 Task: Search one way flight ticket for 2 adults, 2 children, 2 infants in seat in first from Huntington: Tri-state Airport (milton J. Ferguson Field) to Indianapolis: Indianapolis International Airport on 8-5-2023. Number of bags: 2 checked bags. Price is upto 96000. Outbound departure time preference is 14:15.
Action: Mouse moved to (322, 130)
Screenshot: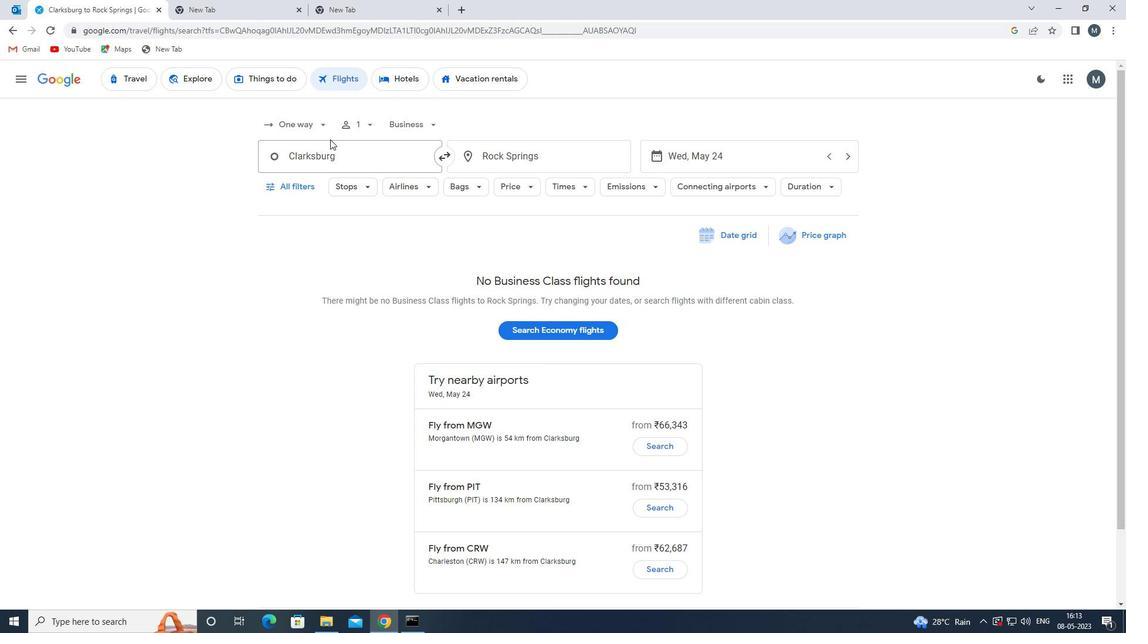 
Action: Mouse pressed left at (322, 130)
Screenshot: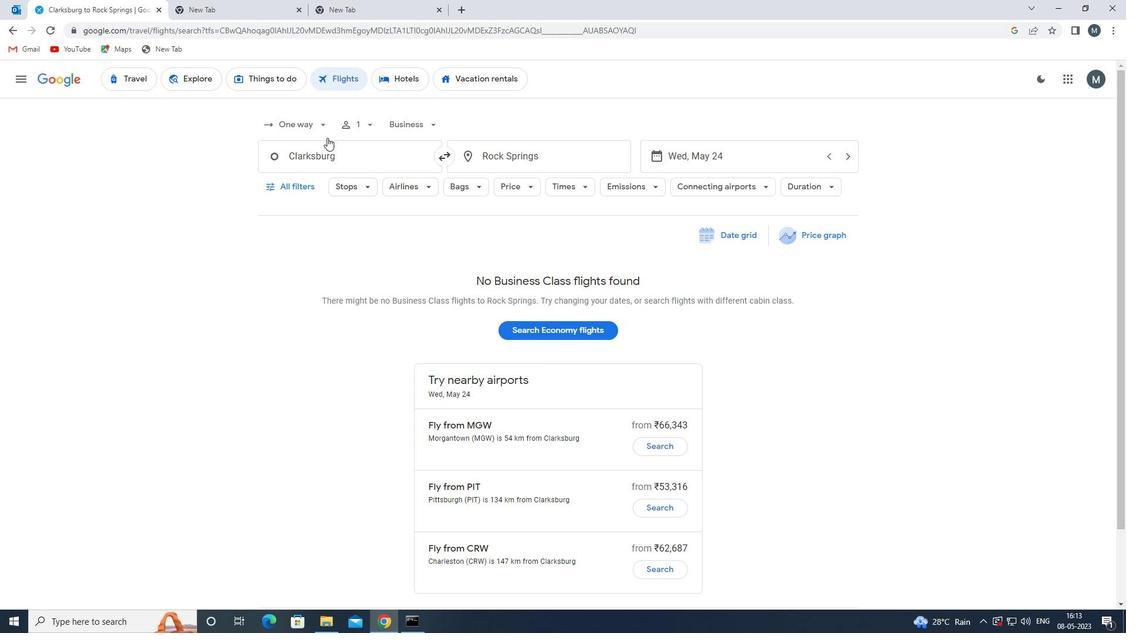 
Action: Mouse moved to (331, 183)
Screenshot: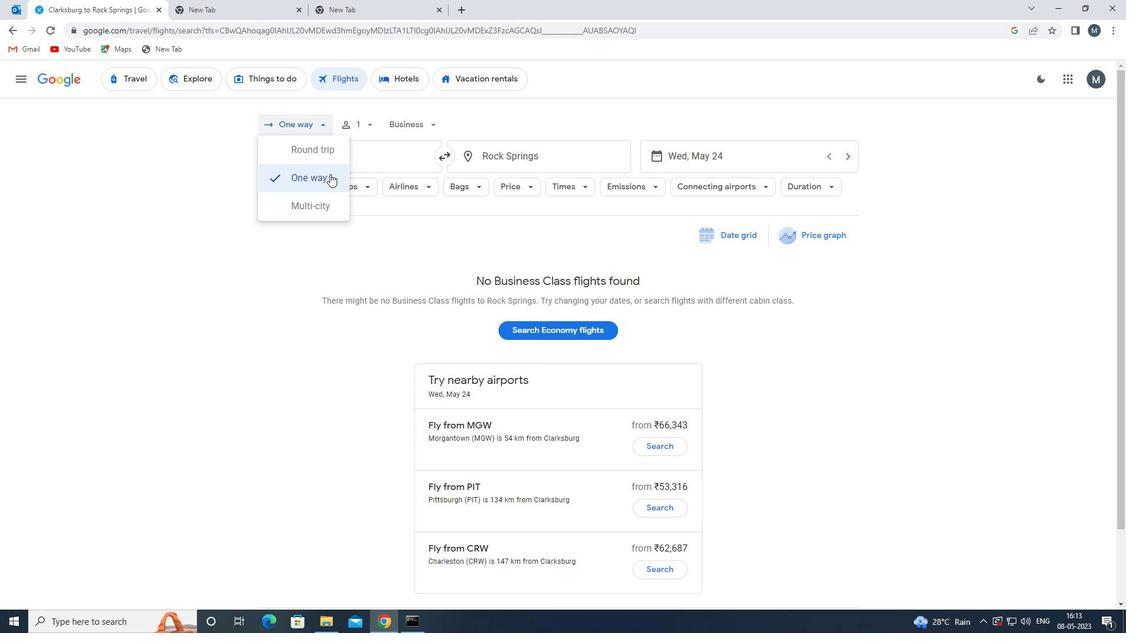 
Action: Mouse pressed left at (331, 183)
Screenshot: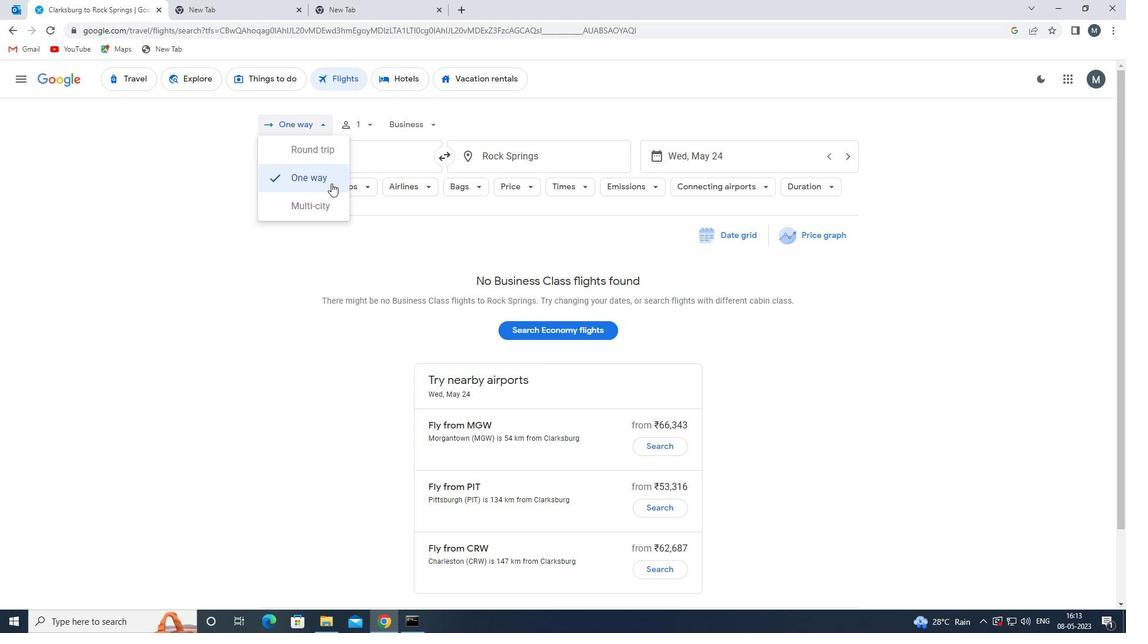 
Action: Mouse moved to (362, 130)
Screenshot: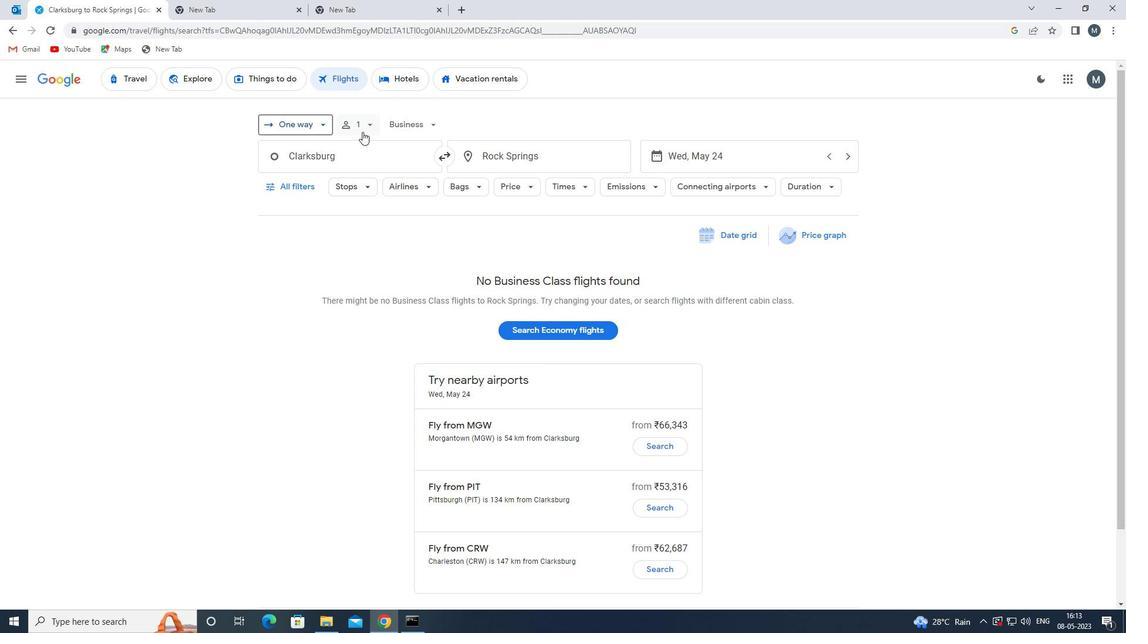 
Action: Mouse pressed left at (362, 130)
Screenshot: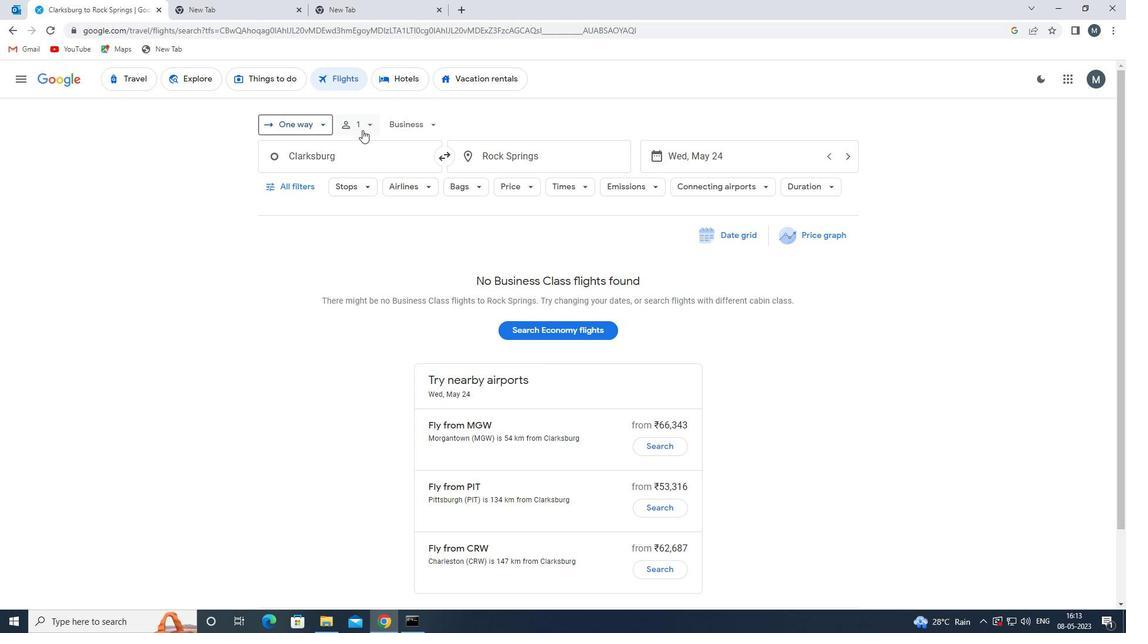 
Action: Mouse moved to (463, 156)
Screenshot: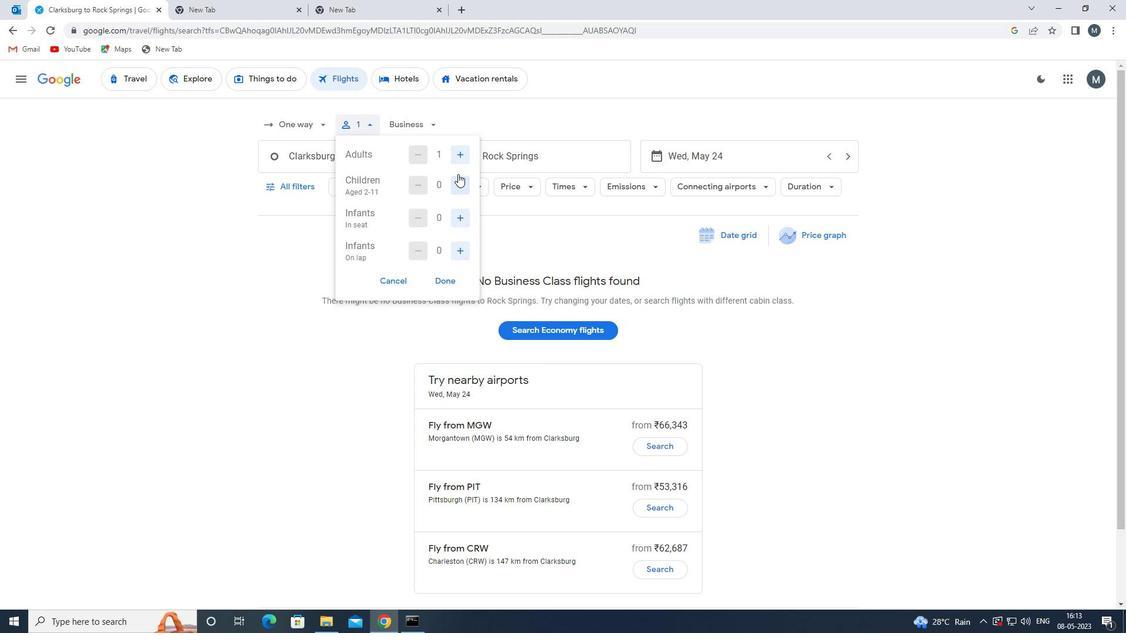 
Action: Mouse pressed left at (463, 156)
Screenshot: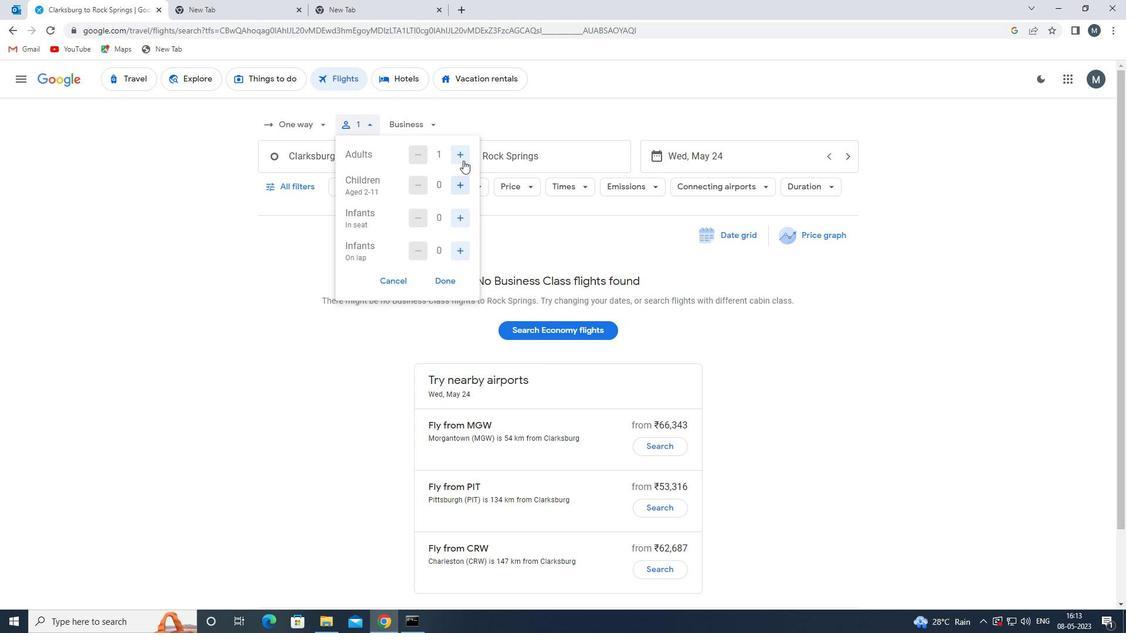 
Action: Mouse pressed left at (463, 156)
Screenshot: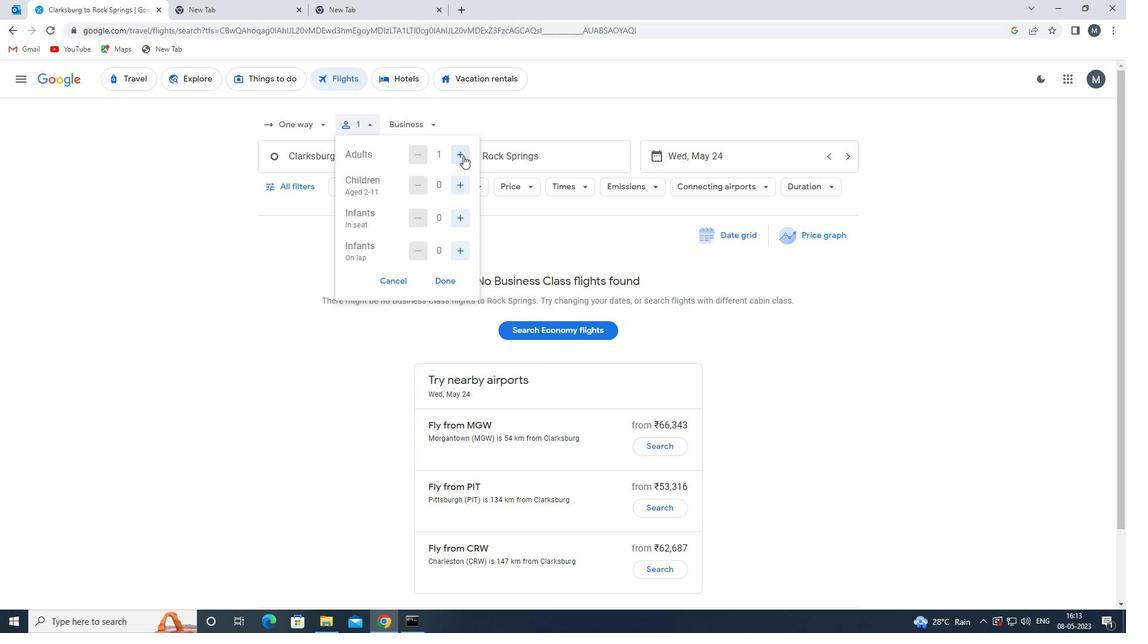 
Action: Mouse moved to (416, 156)
Screenshot: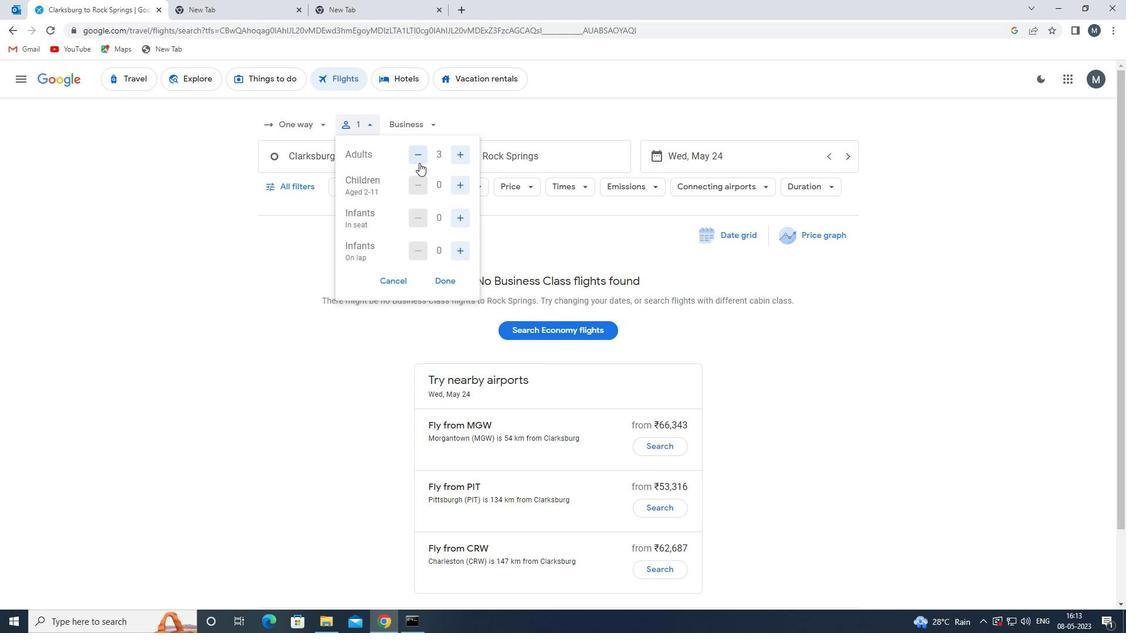 
Action: Mouse pressed left at (416, 156)
Screenshot: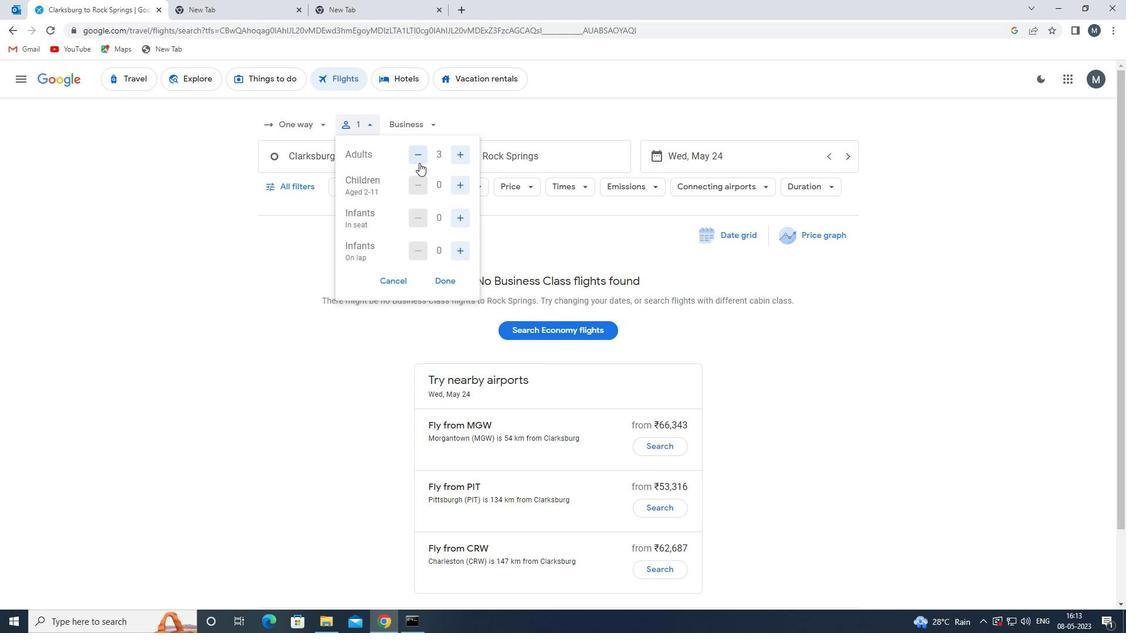 
Action: Mouse moved to (455, 185)
Screenshot: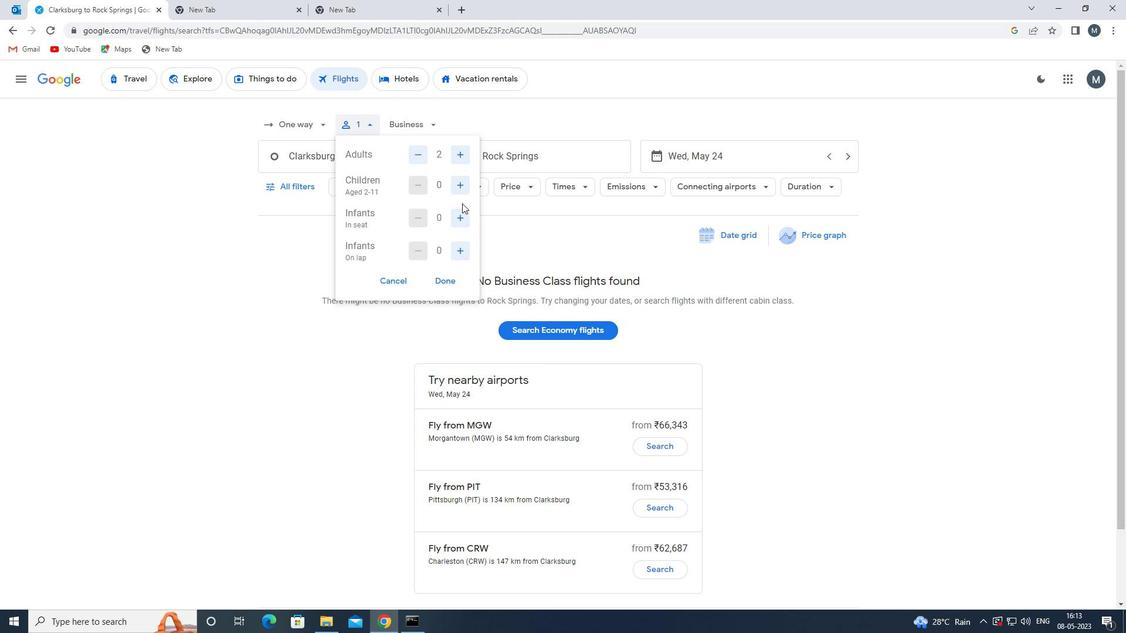 
Action: Mouse pressed left at (455, 185)
Screenshot: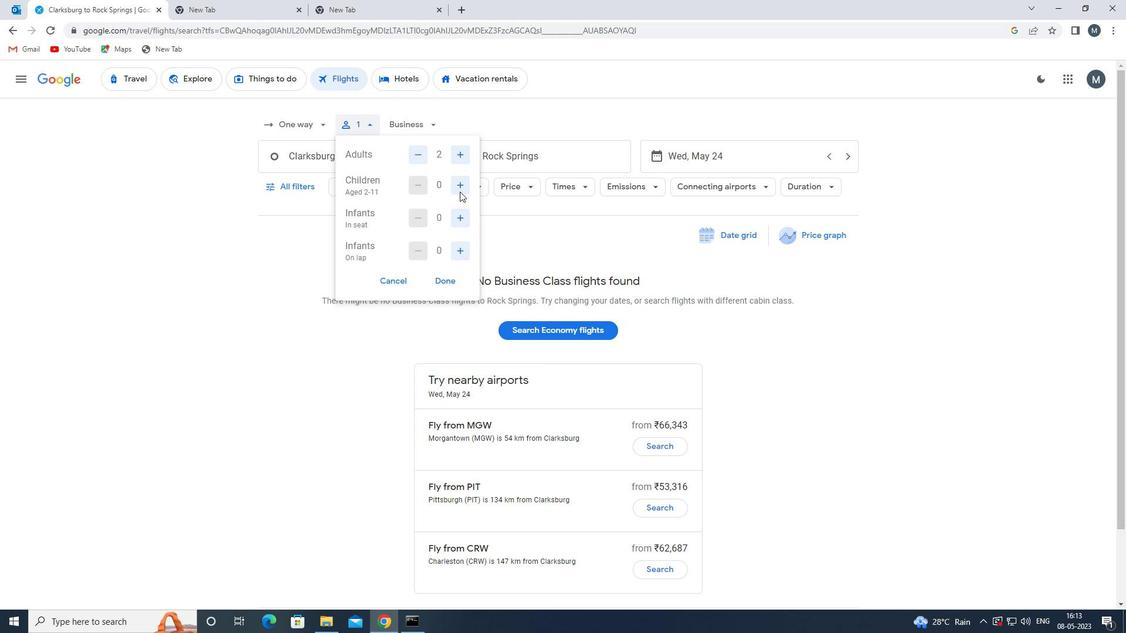 
Action: Mouse moved to (455, 185)
Screenshot: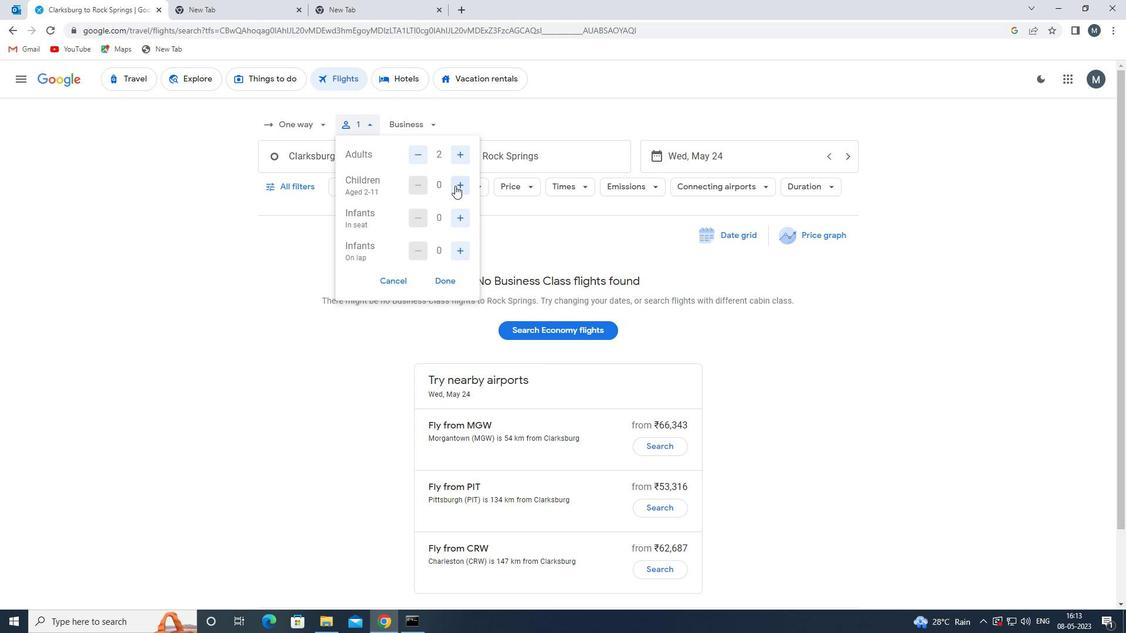 
Action: Mouse pressed left at (455, 185)
Screenshot: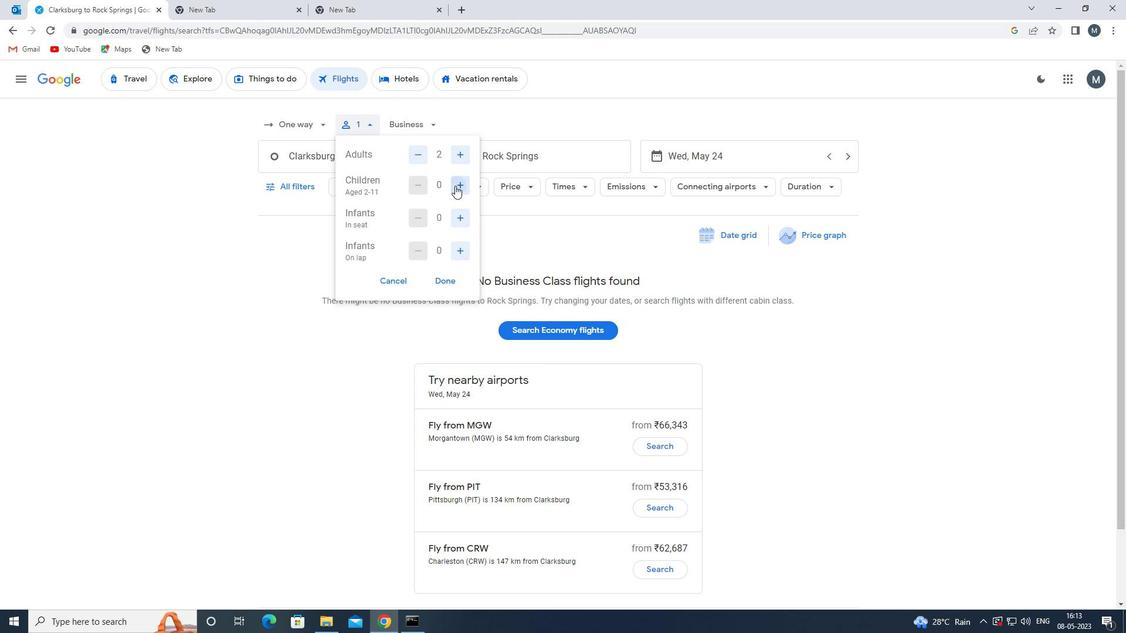 
Action: Mouse moved to (417, 182)
Screenshot: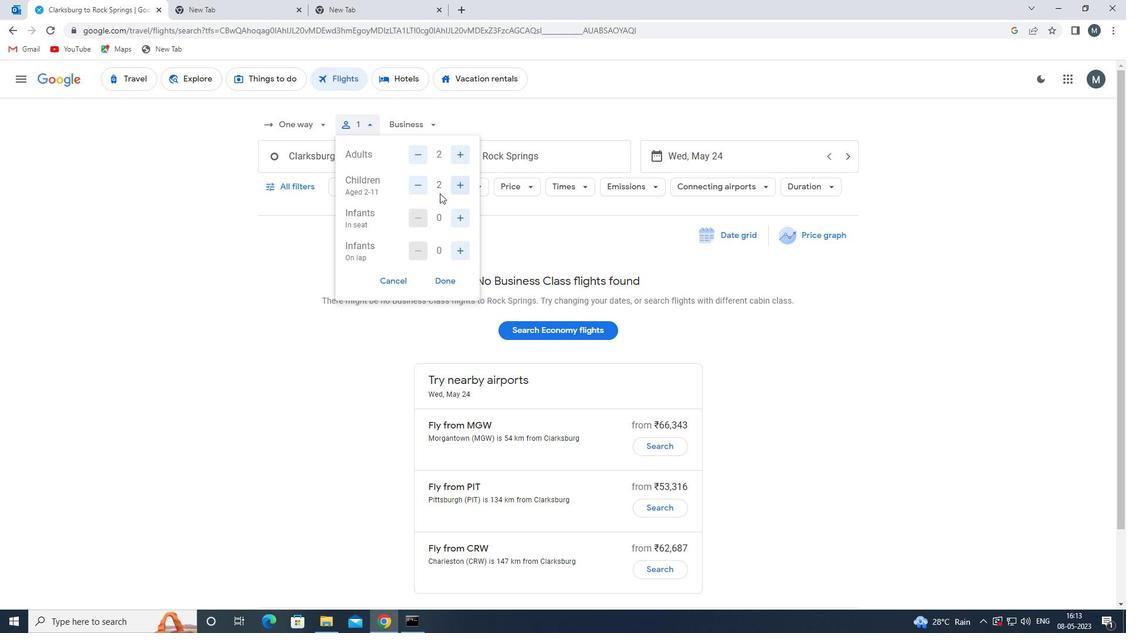 
Action: Mouse pressed left at (417, 182)
Screenshot: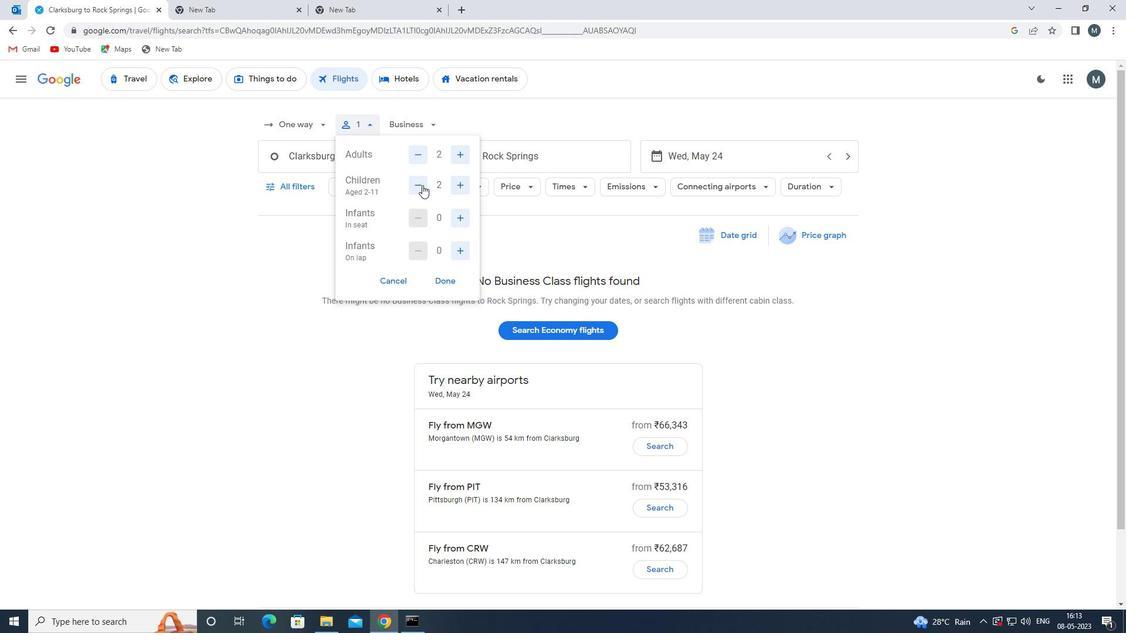 
Action: Mouse pressed left at (417, 182)
Screenshot: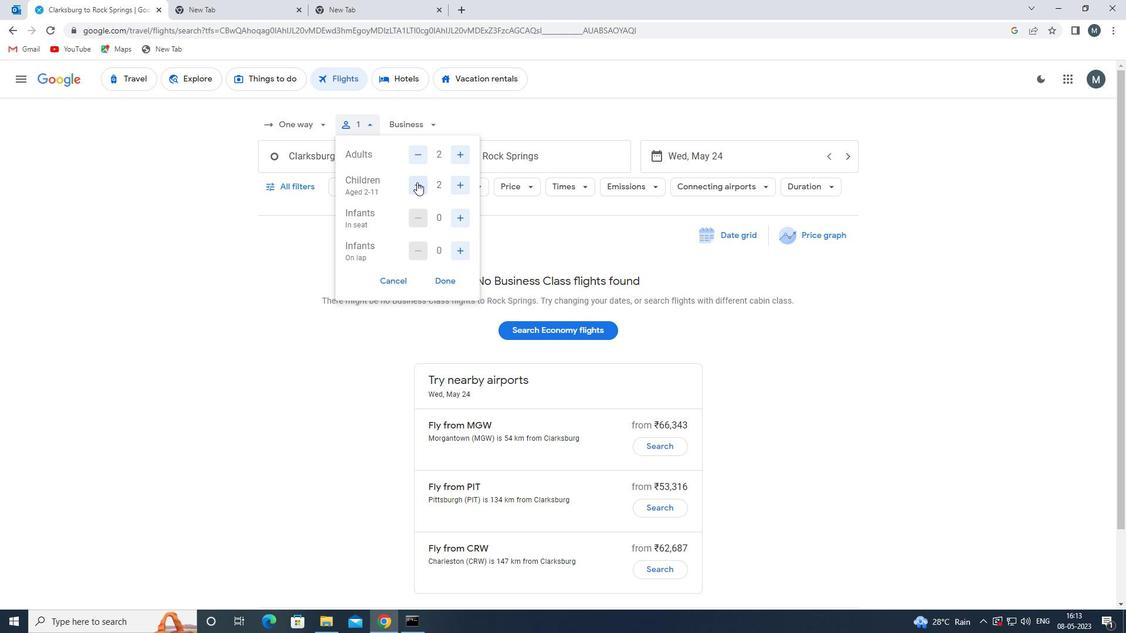 
Action: Mouse moved to (462, 186)
Screenshot: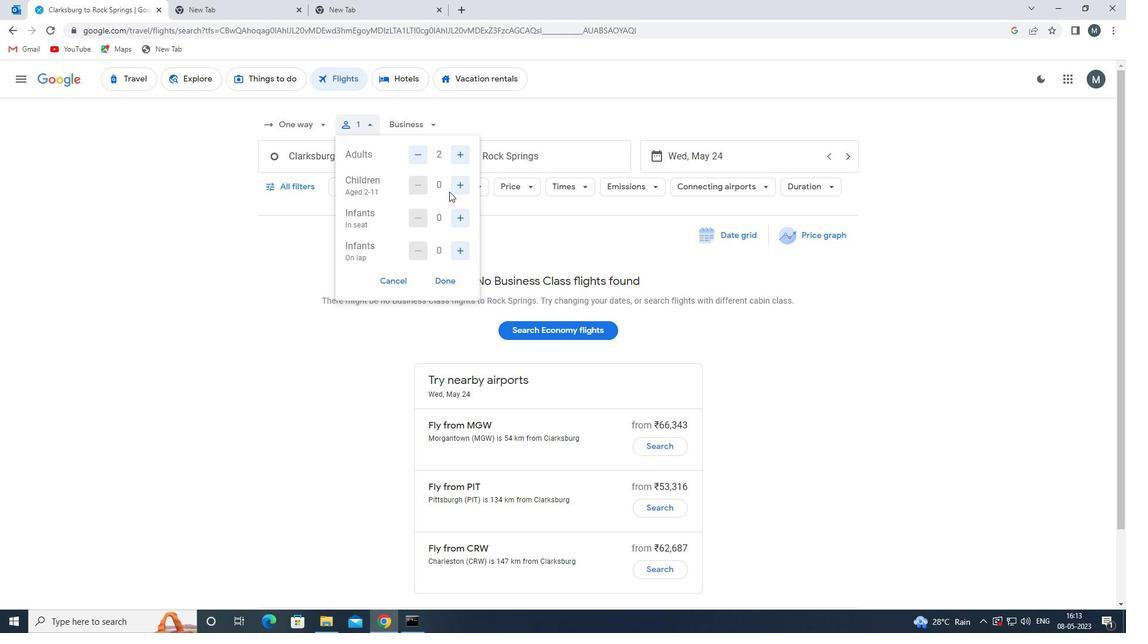 
Action: Mouse pressed left at (462, 186)
Screenshot: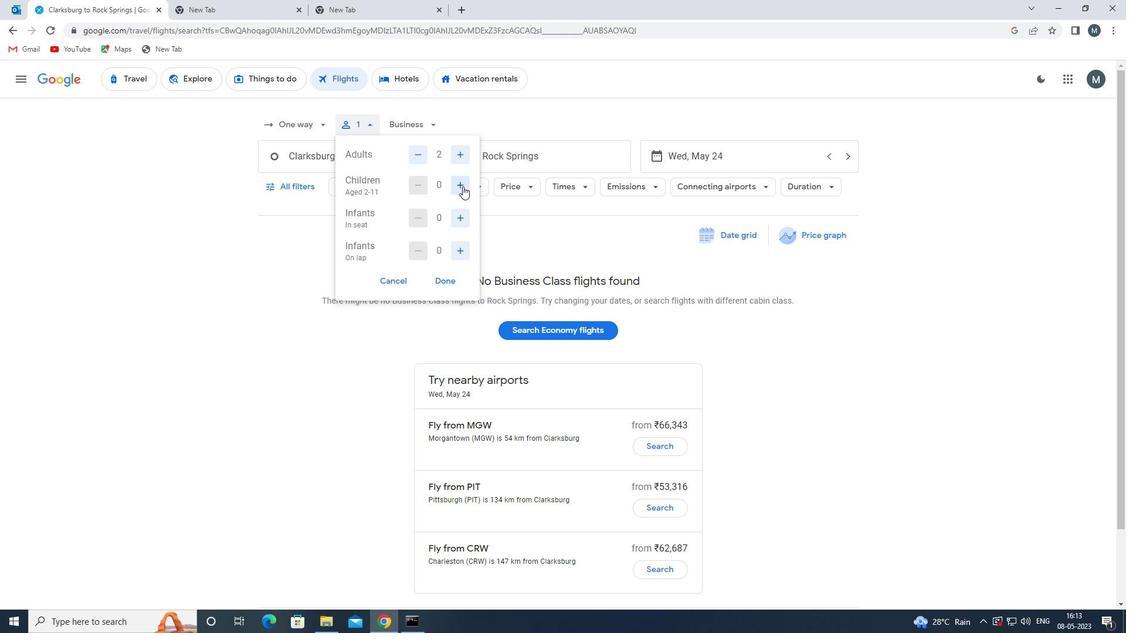
Action: Mouse pressed left at (462, 186)
Screenshot: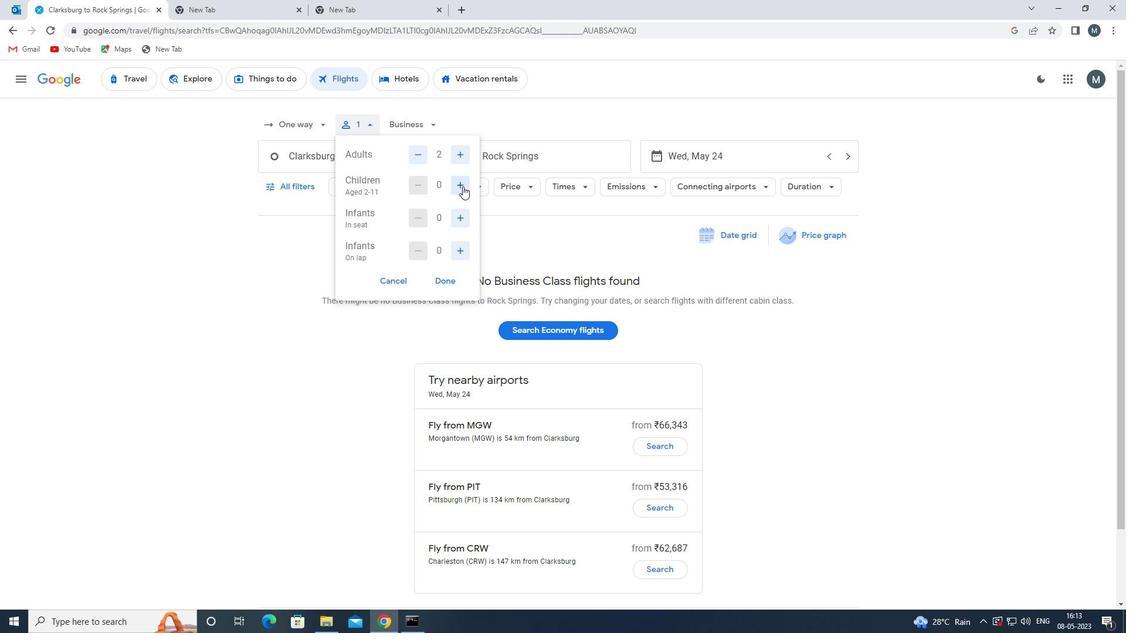 
Action: Mouse moved to (458, 219)
Screenshot: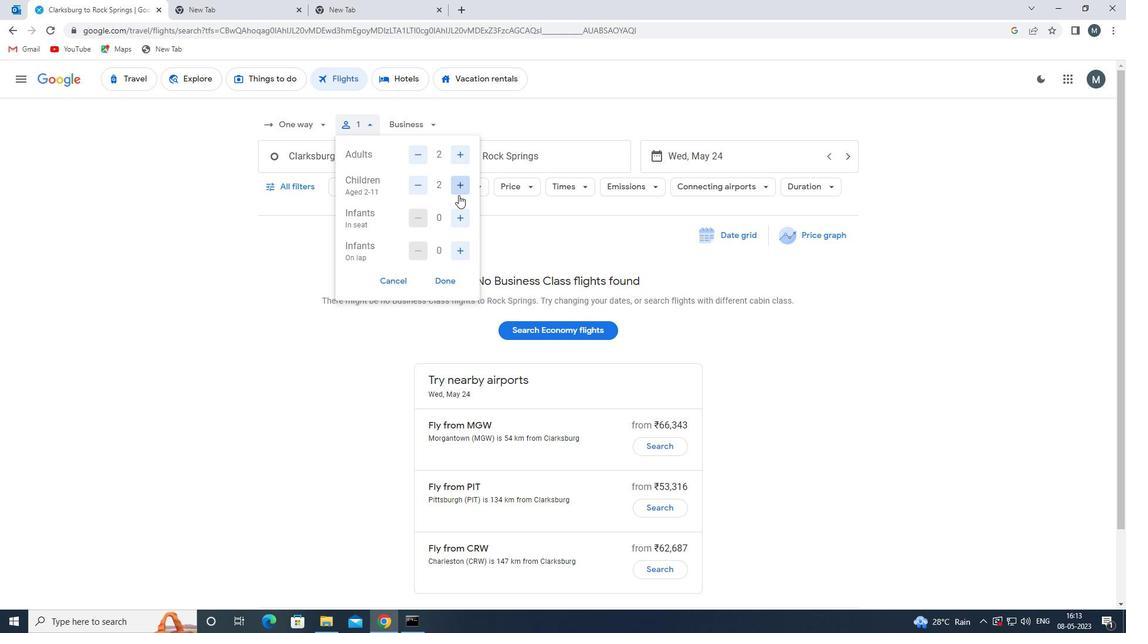 
Action: Mouse pressed left at (458, 219)
Screenshot: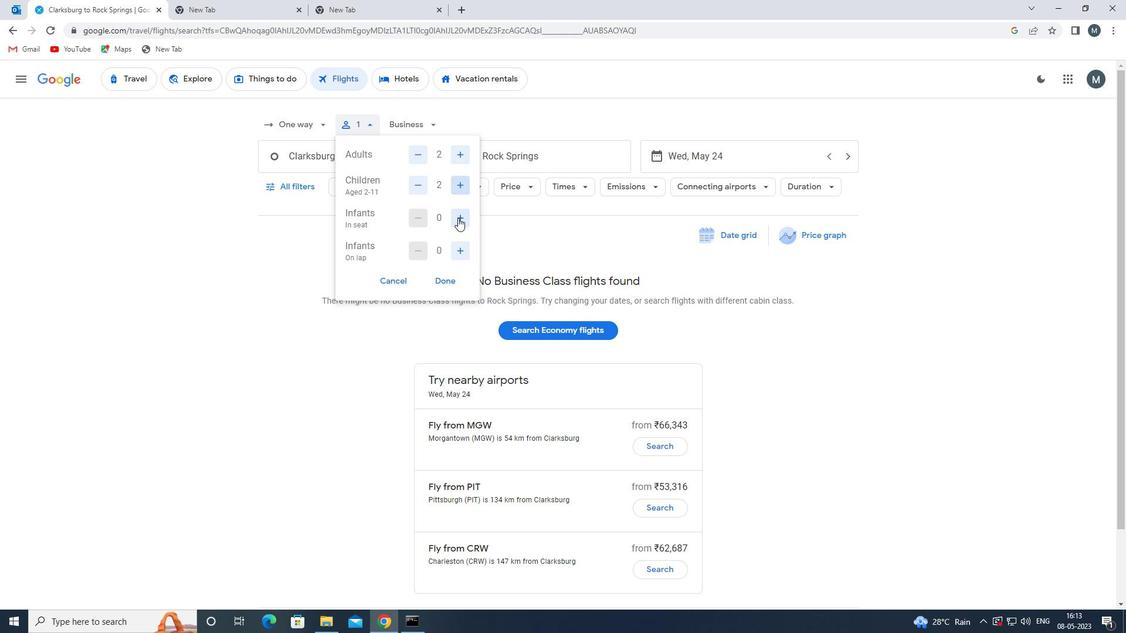 
Action: Mouse pressed left at (458, 219)
Screenshot: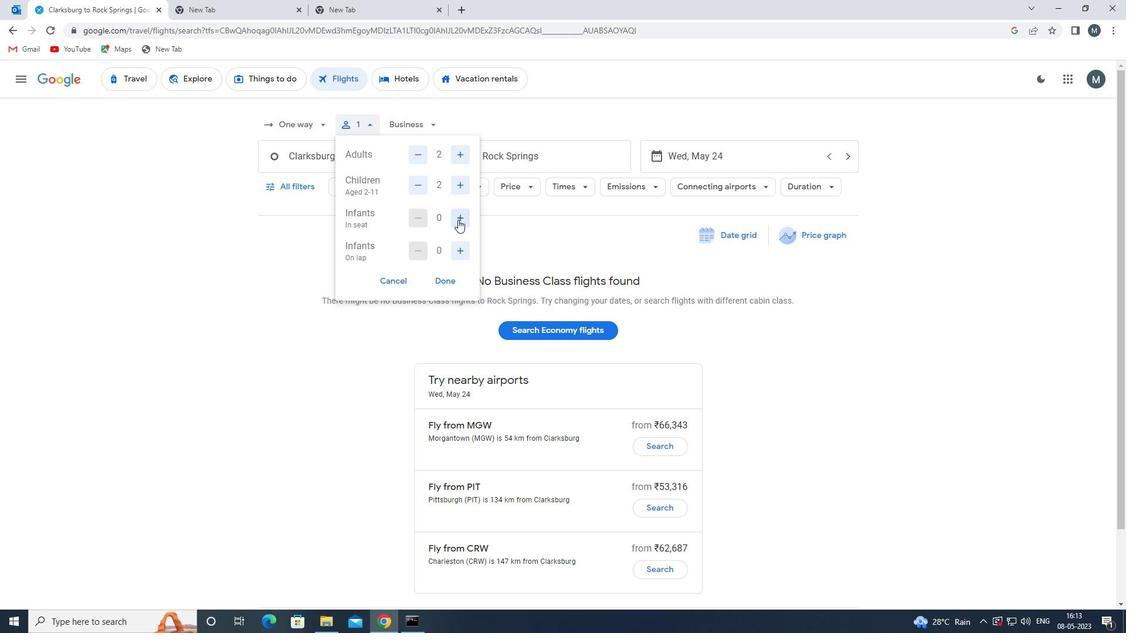 
Action: Mouse moved to (449, 279)
Screenshot: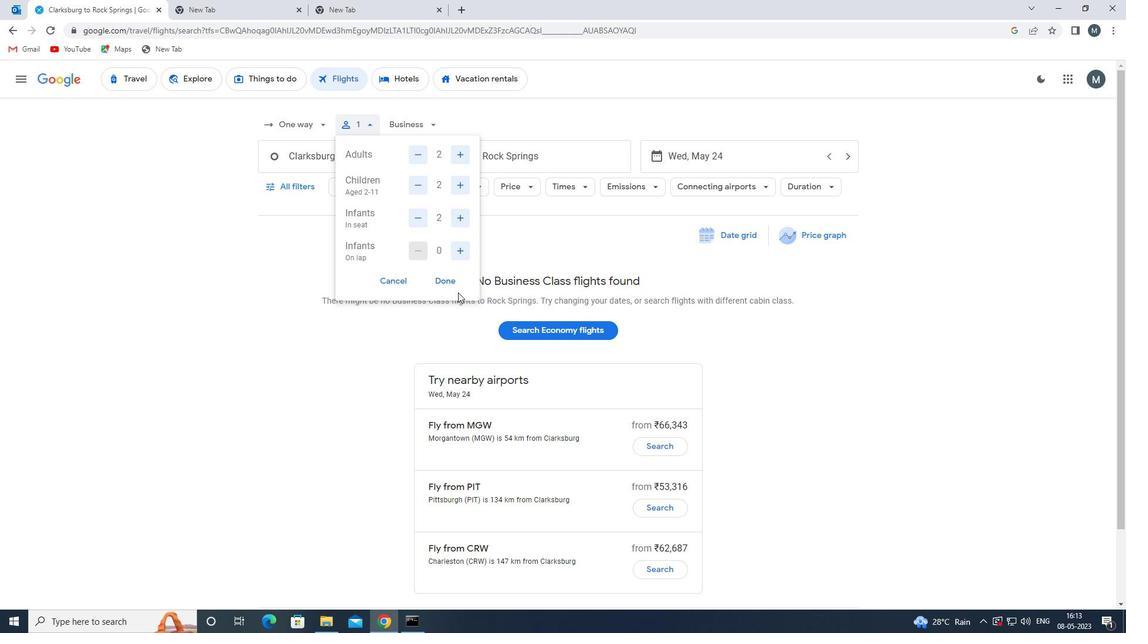 
Action: Mouse pressed left at (449, 279)
Screenshot: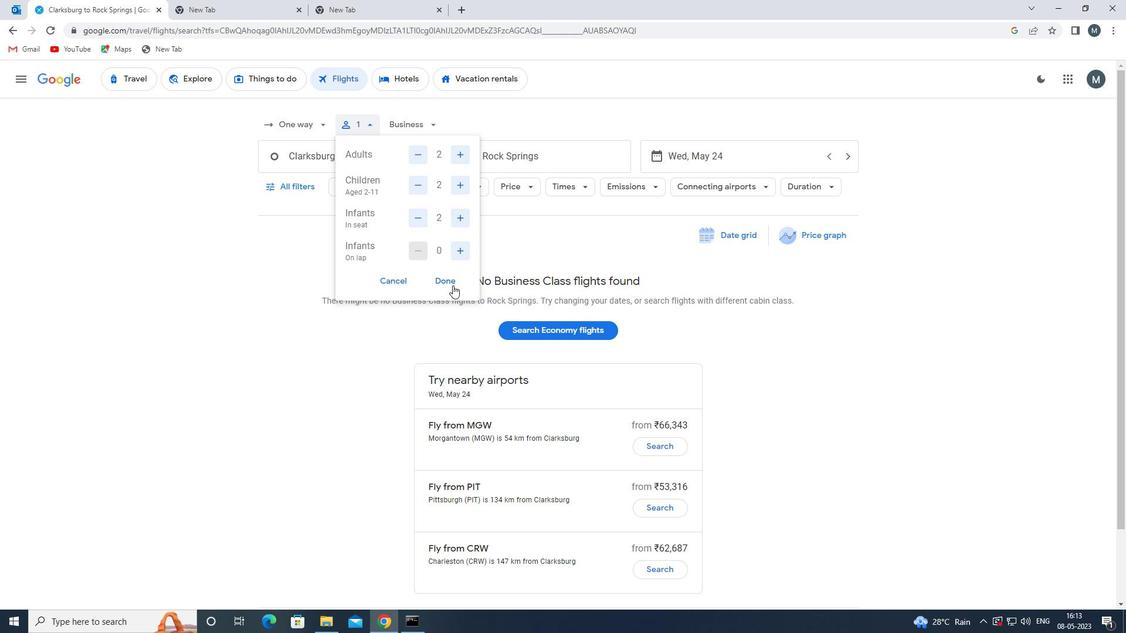 
Action: Mouse moved to (424, 130)
Screenshot: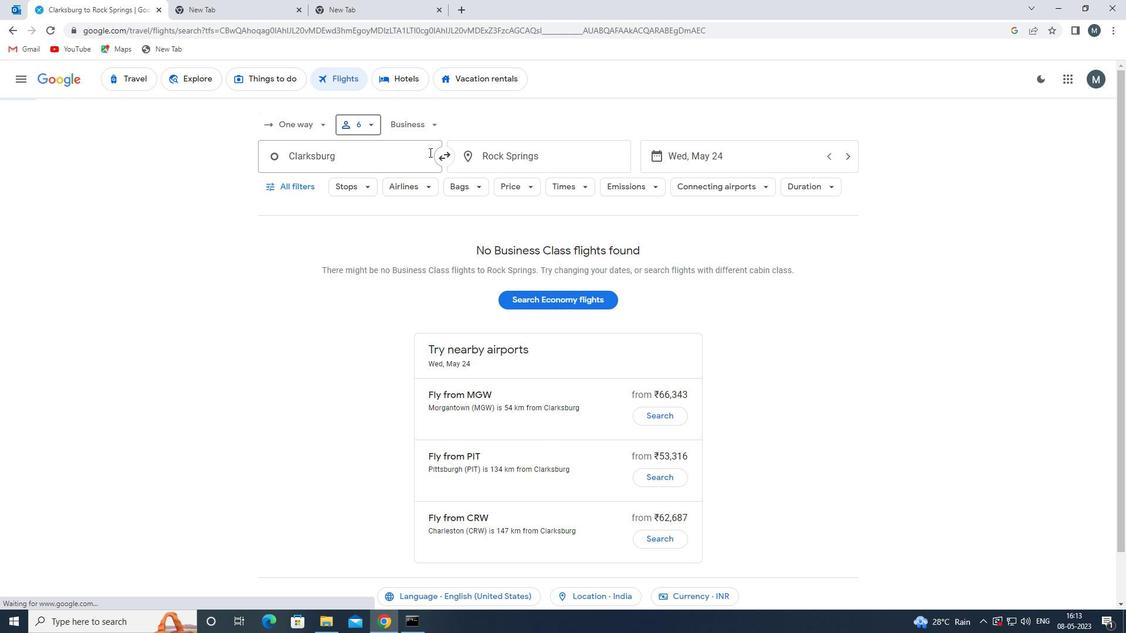 
Action: Mouse pressed left at (424, 130)
Screenshot: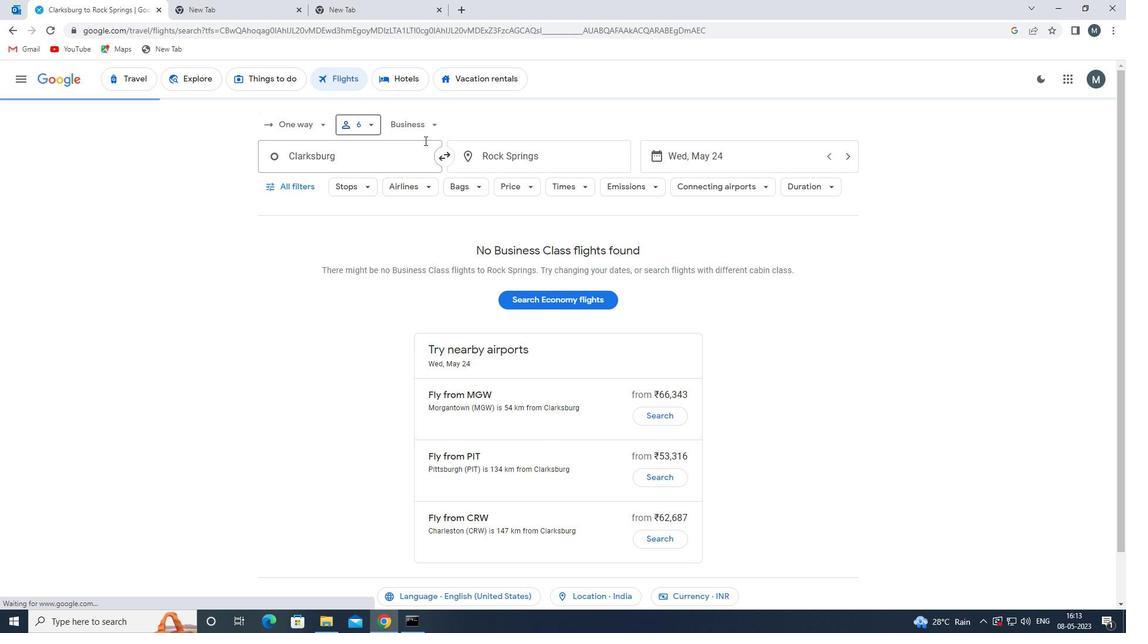 
Action: Mouse moved to (434, 231)
Screenshot: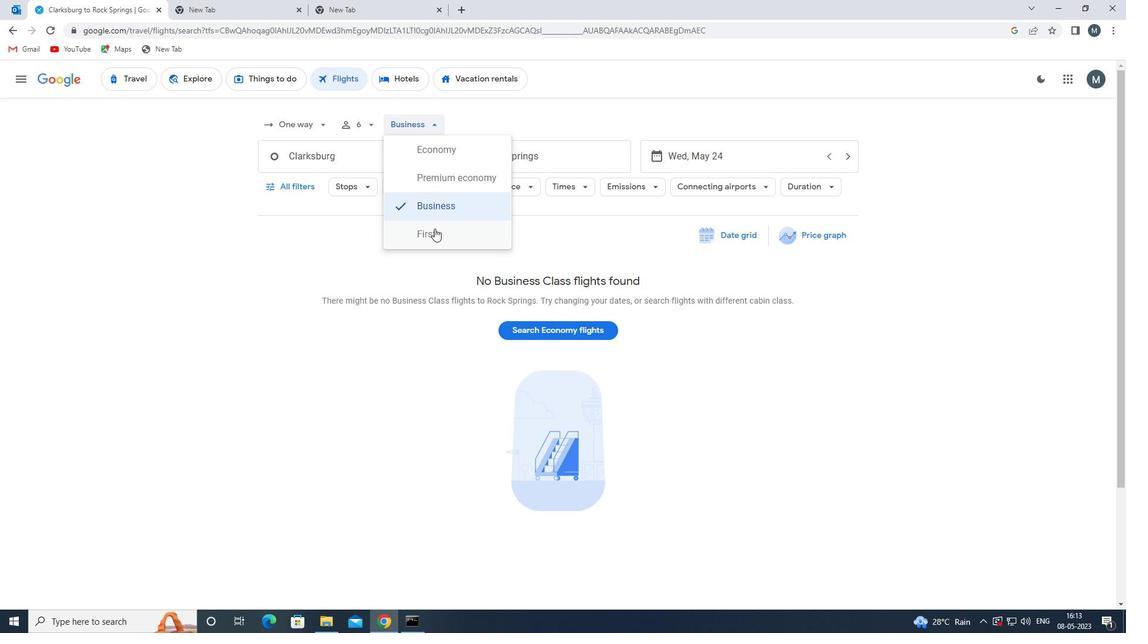 
Action: Mouse pressed left at (434, 231)
Screenshot: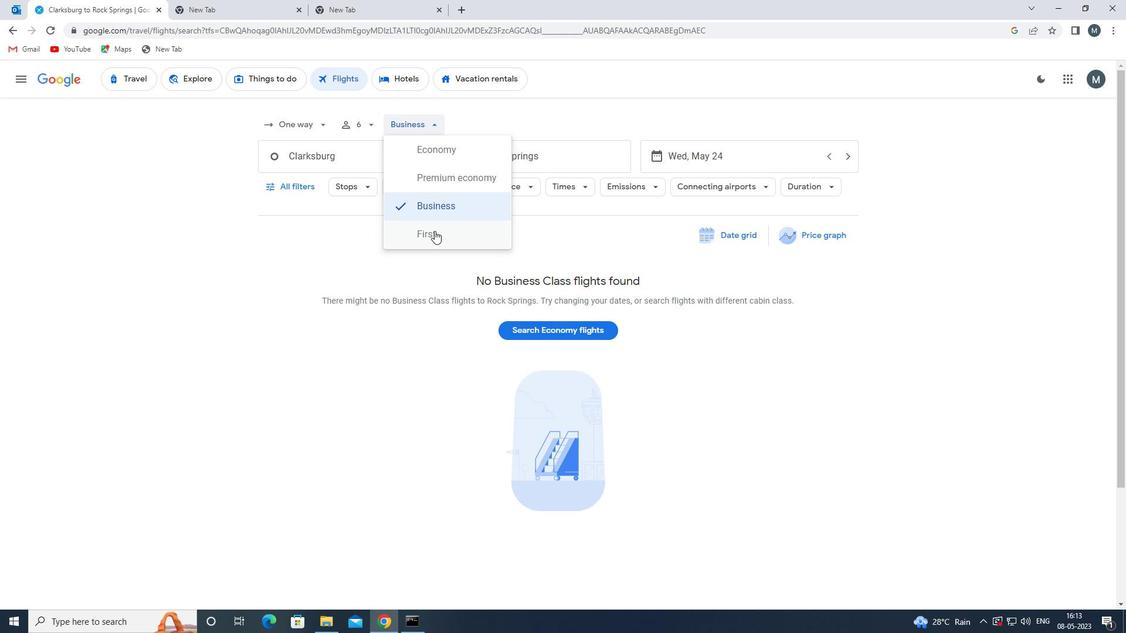 
Action: Mouse moved to (361, 158)
Screenshot: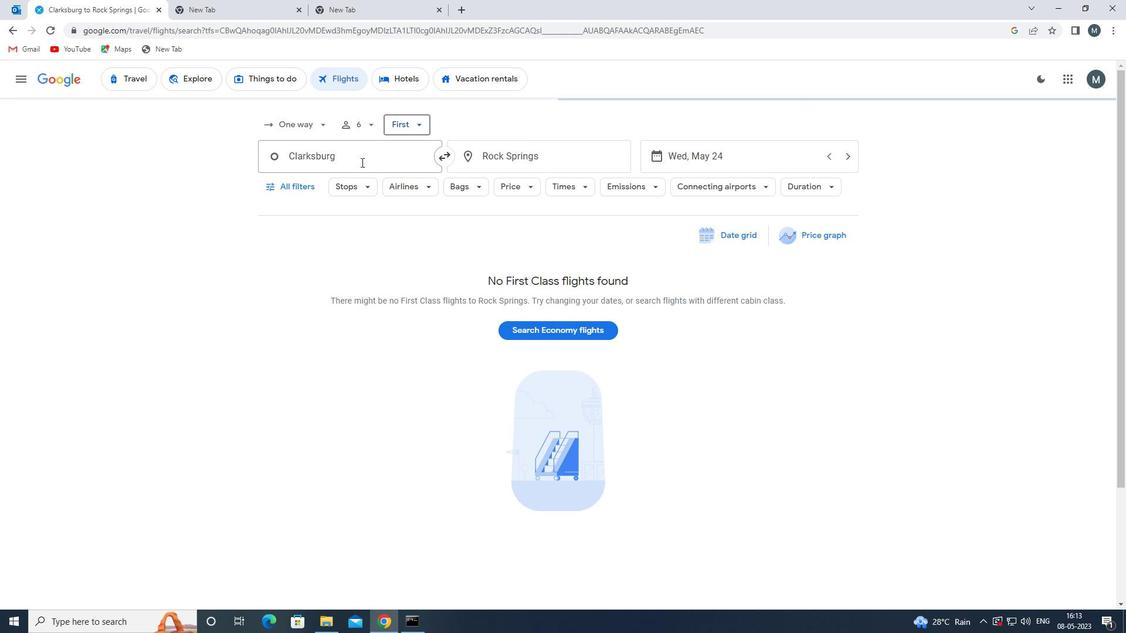 
Action: Mouse pressed left at (361, 158)
Screenshot: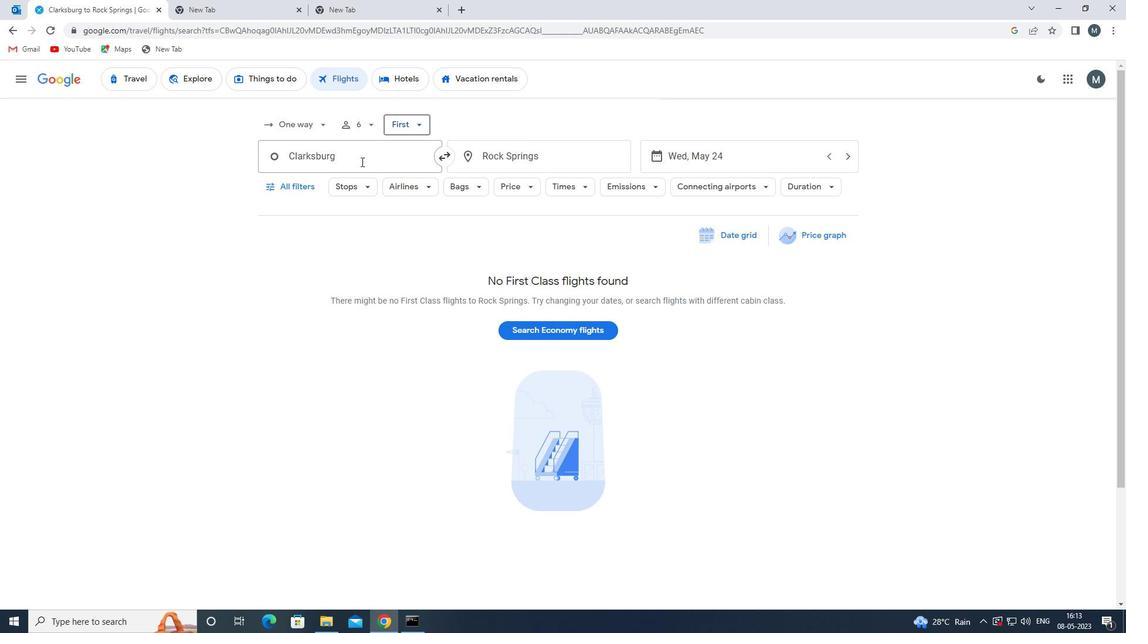 
Action: Key pressed tri<Key.space>st
Screenshot: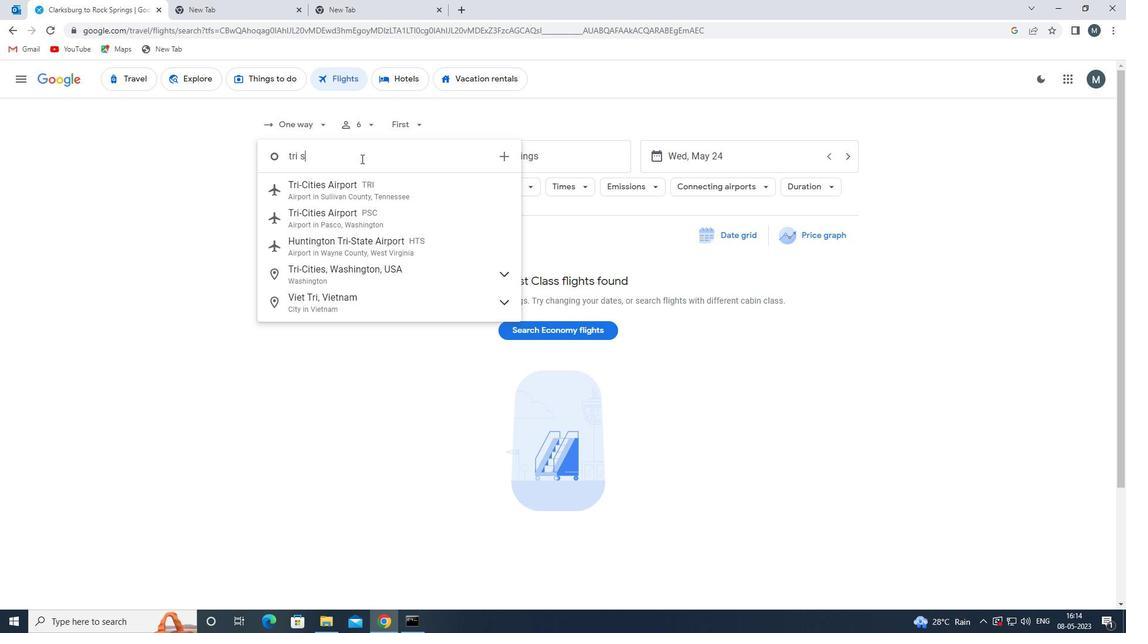 
Action: Mouse moved to (380, 199)
Screenshot: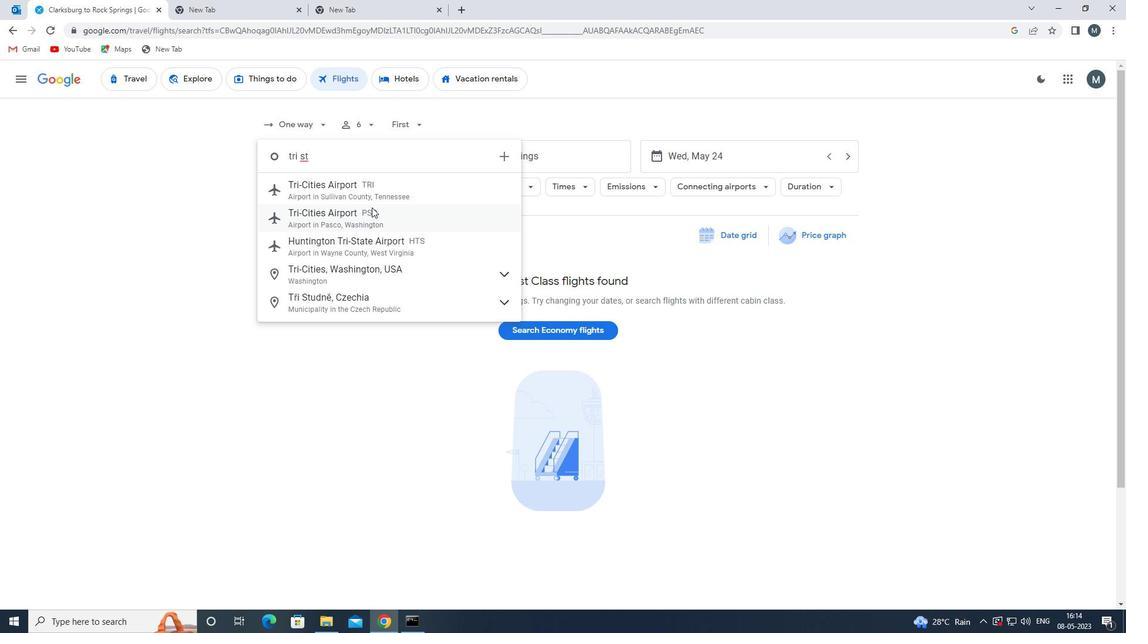 
Action: Key pressed ate<Key.space>
Screenshot: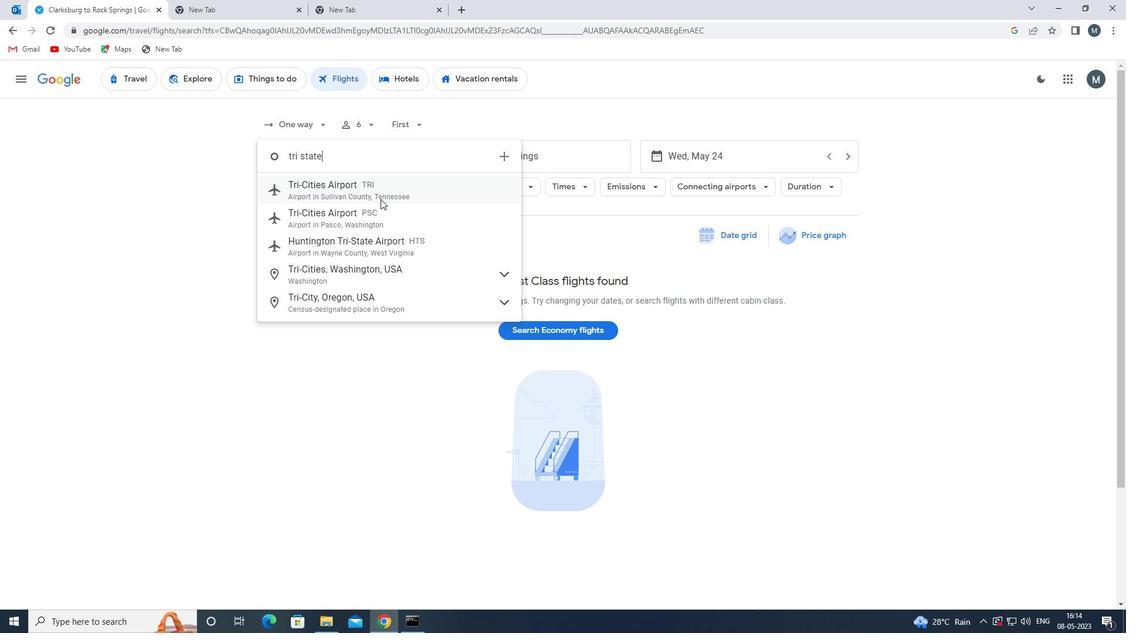 
Action: Mouse moved to (378, 197)
Screenshot: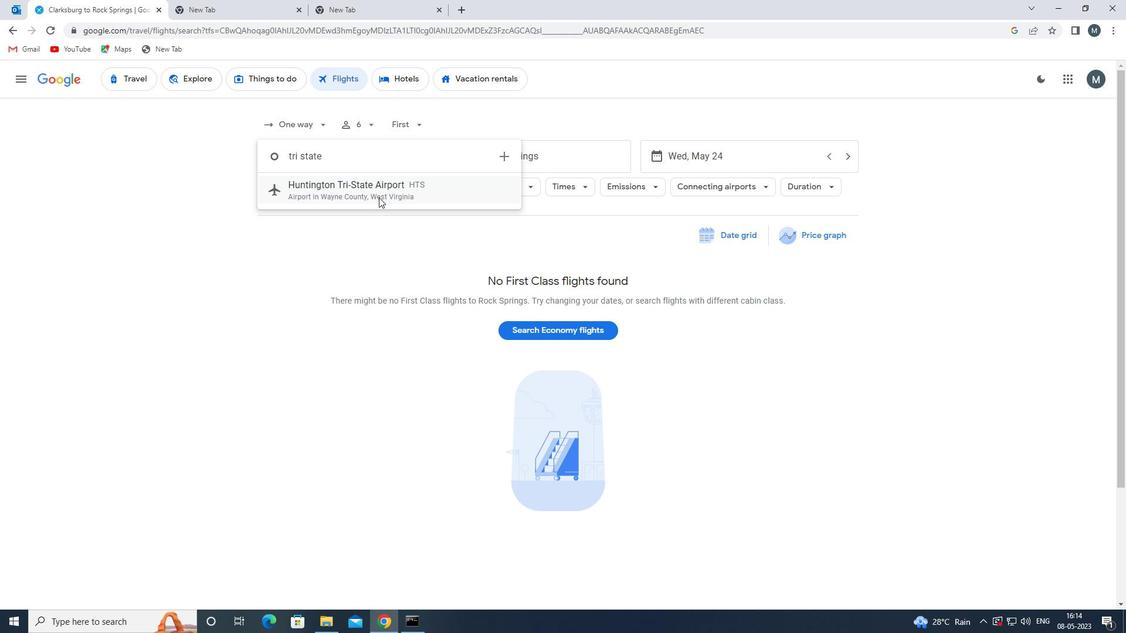 
Action: Mouse pressed left at (378, 197)
Screenshot: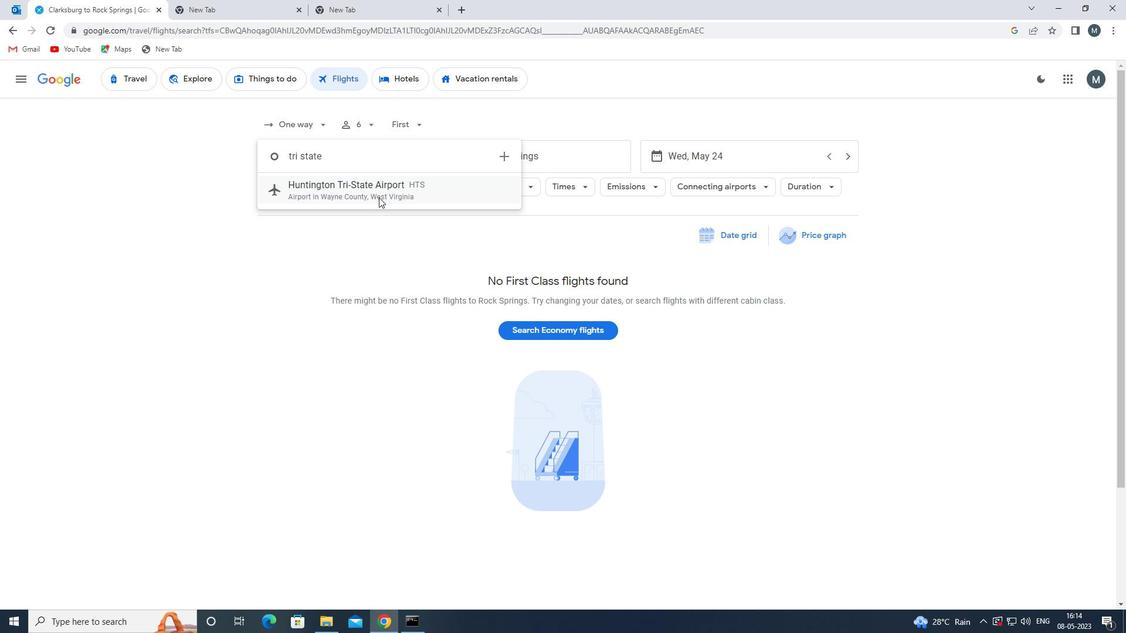 
Action: Mouse moved to (554, 156)
Screenshot: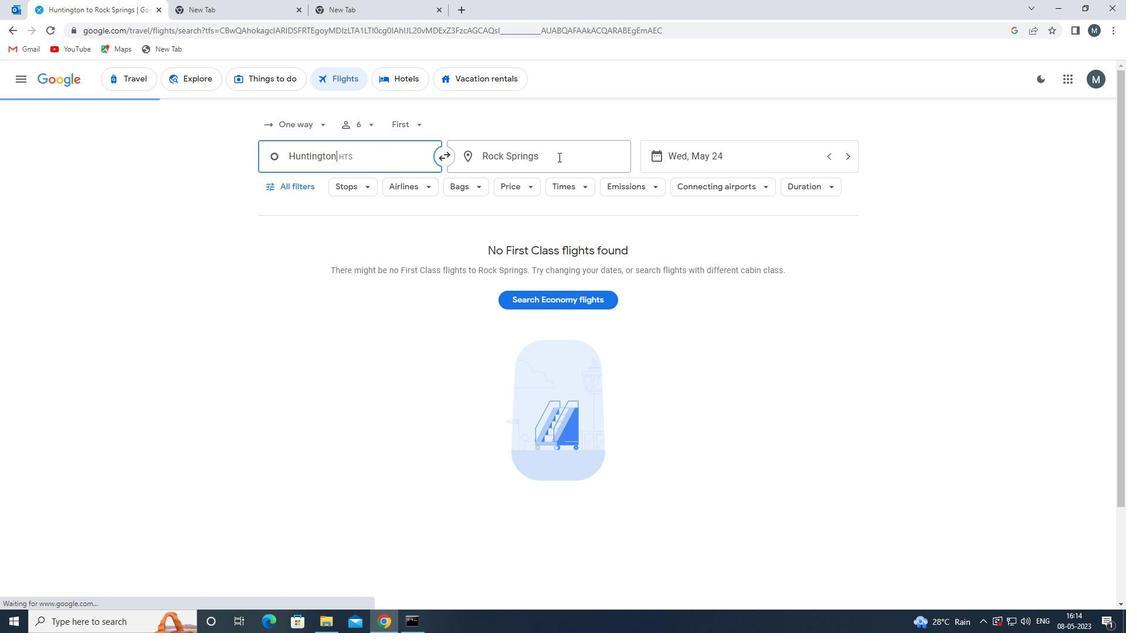 
Action: Mouse pressed left at (554, 156)
Screenshot: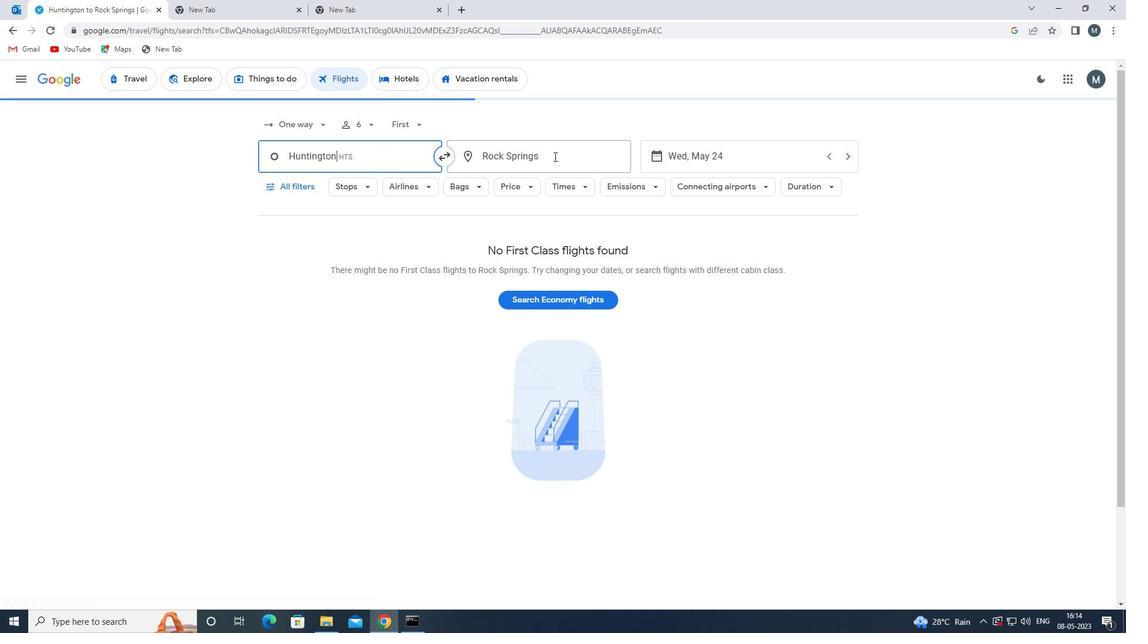 
Action: Key pressed ind
Screenshot: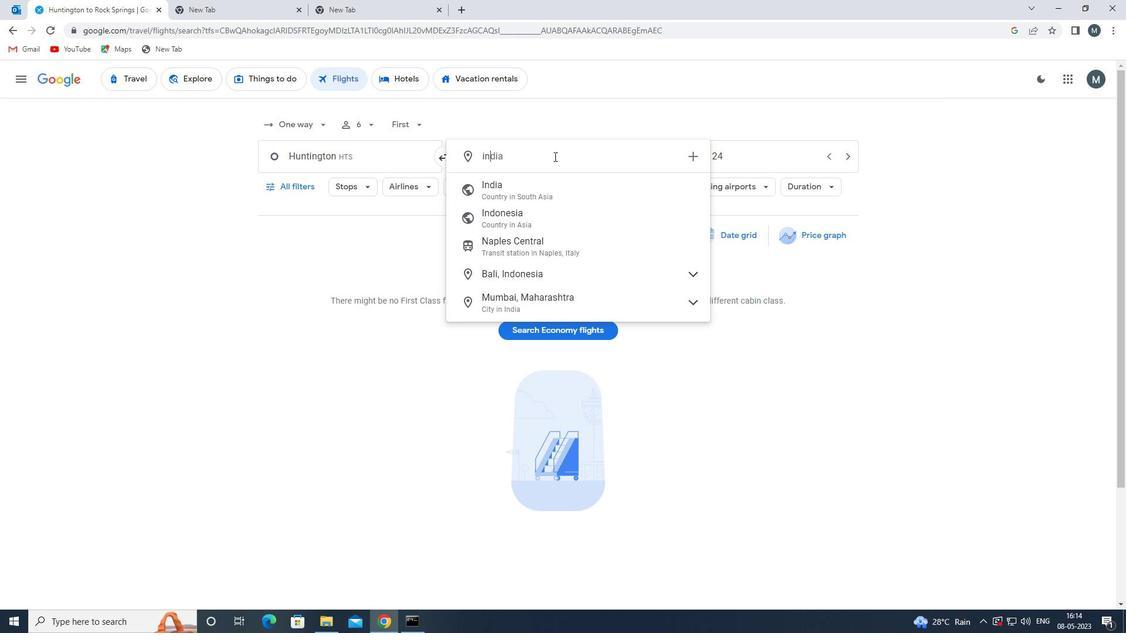 
Action: Mouse moved to (594, 189)
Screenshot: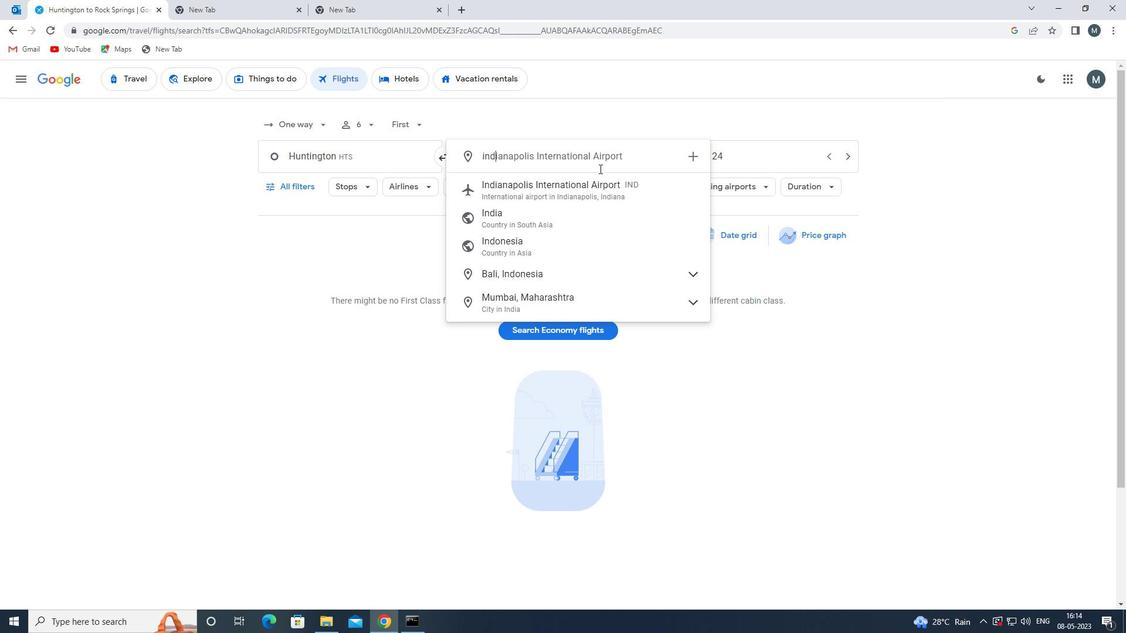 
Action: Mouse pressed left at (594, 189)
Screenshot: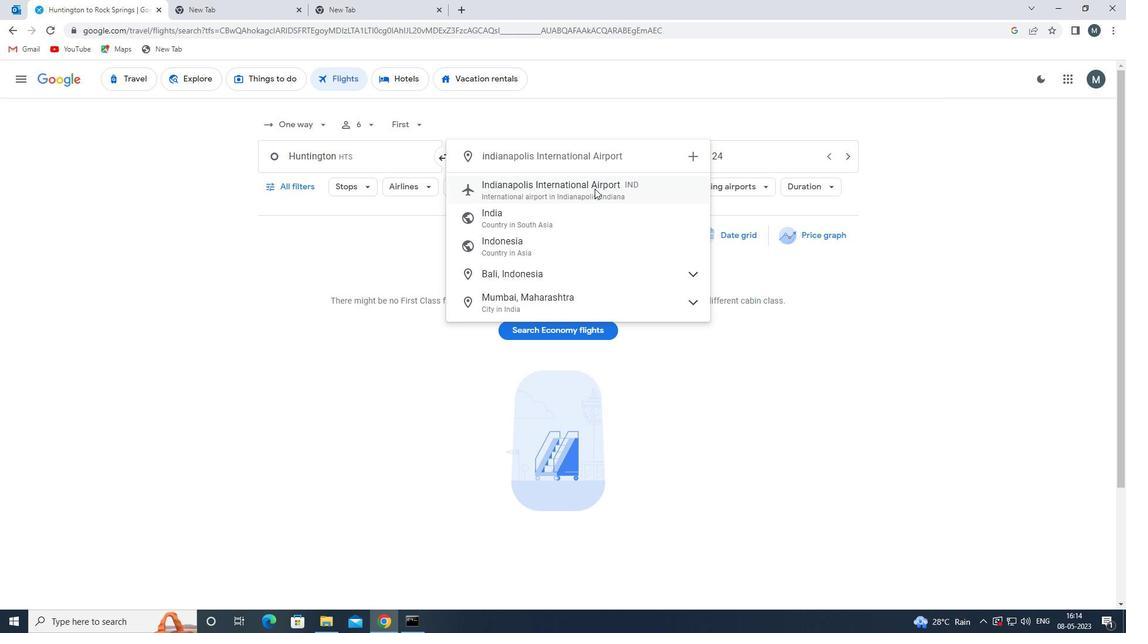 
Action: Mouse moved to (681, 147)
Screenshot: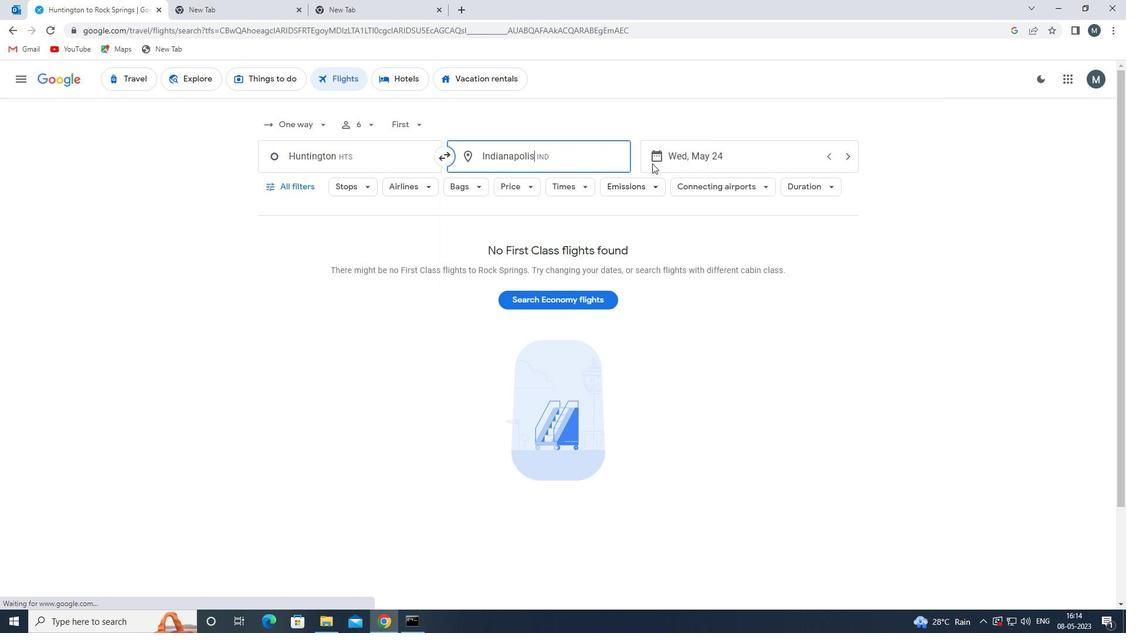 
Action: Mouse pressed left at (681, 147)
Screenshot: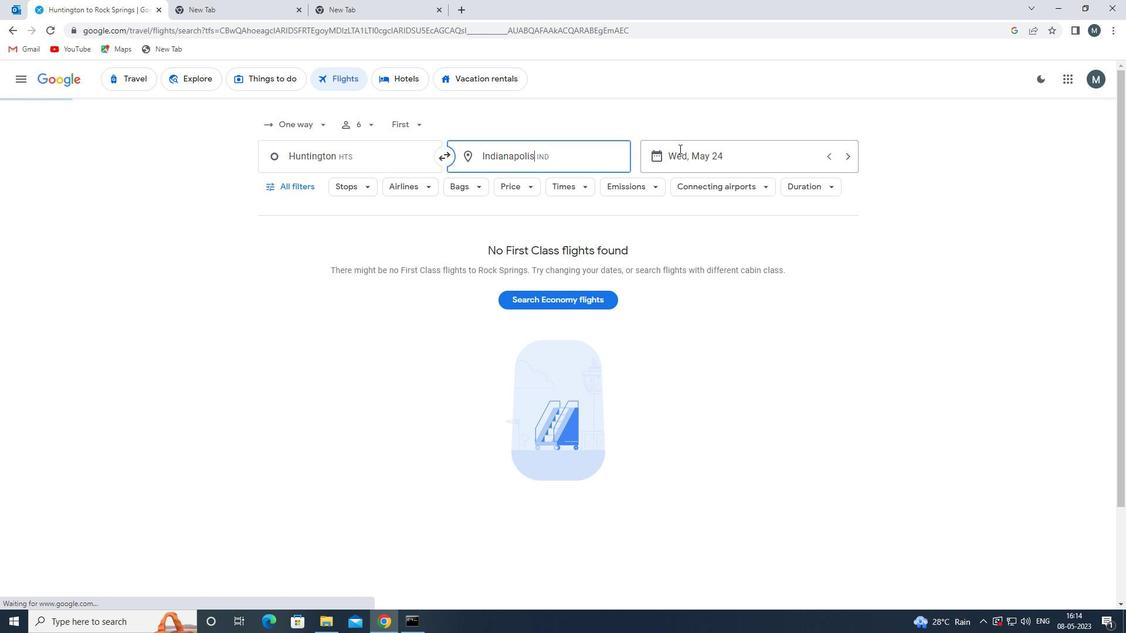
Action: Mouse moved to (862, 301)
Screenshot: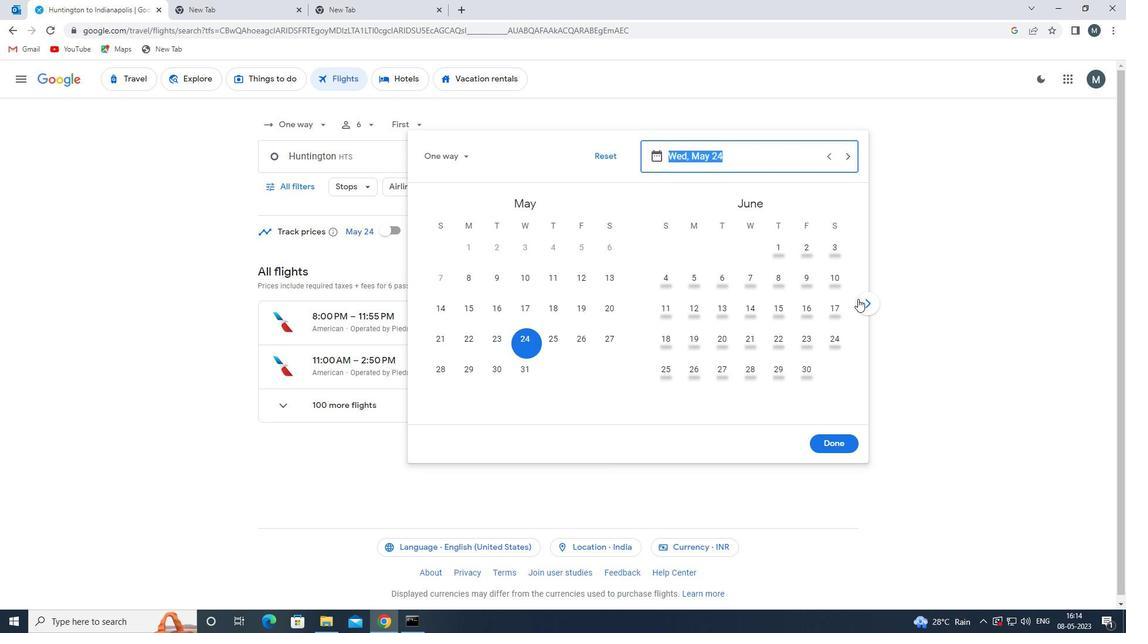 
Action: Mouse pressed left at (862, 301)
Screenshot: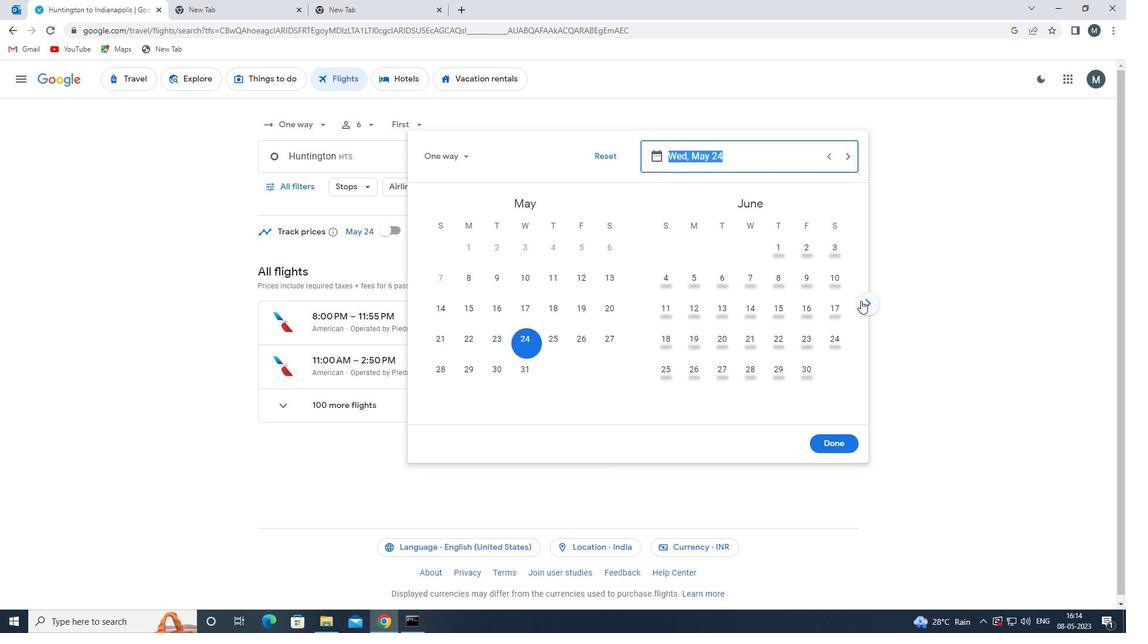 
Action: Mouse pressed left at (862, 301)
Screenshot: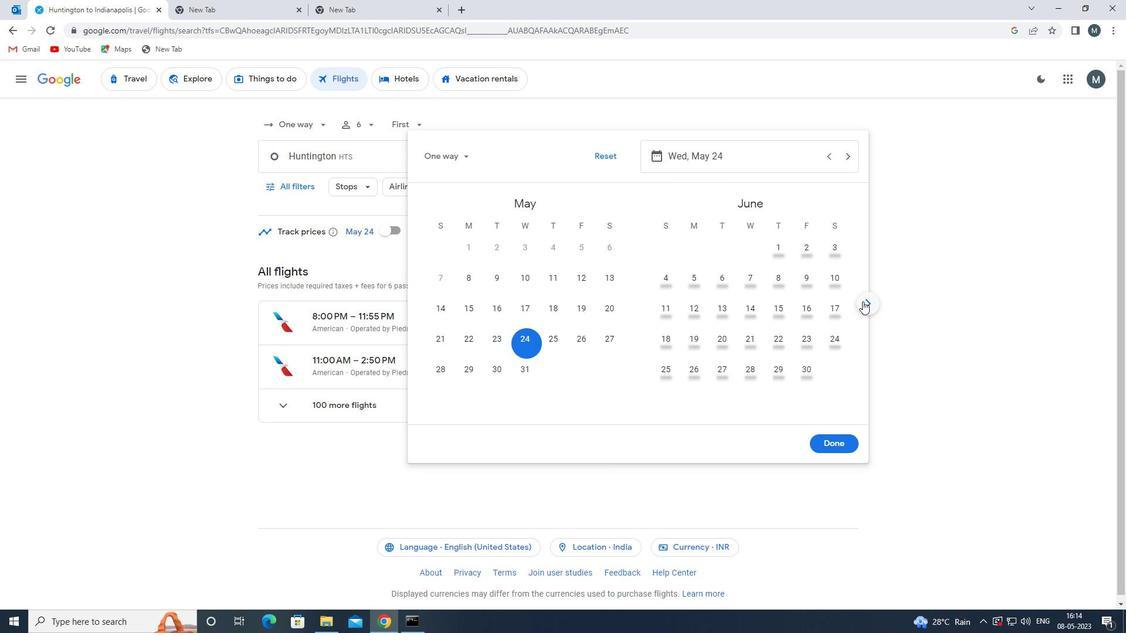 
Action: Mouse pressed left at (862, 301)
Screenshot: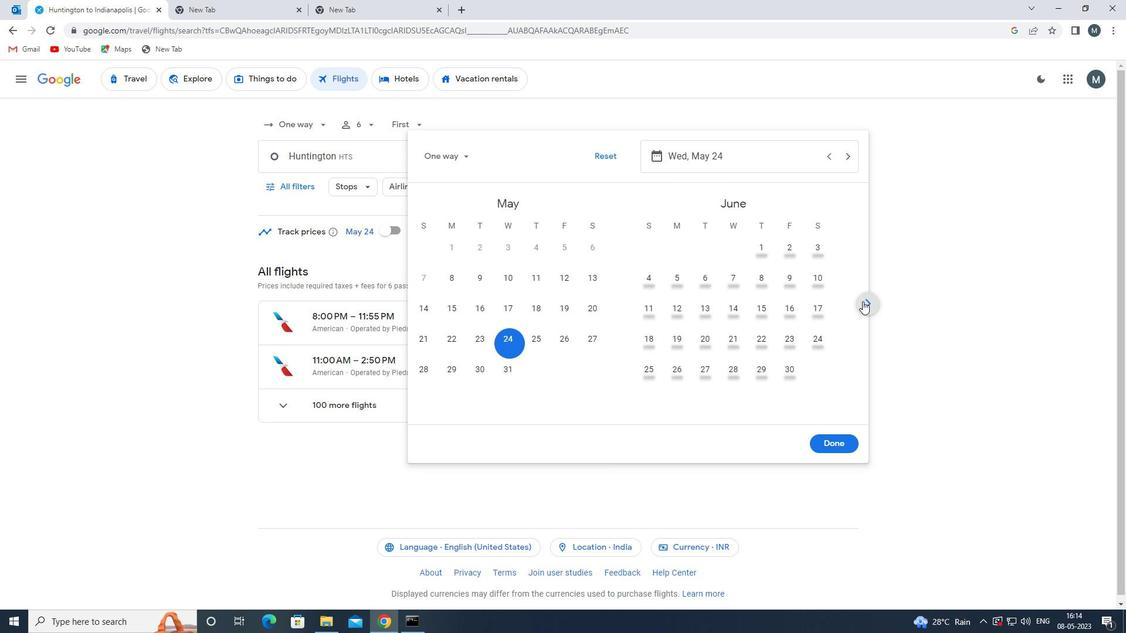 
Action: Mouse moved to (862, 301)
Screenshot: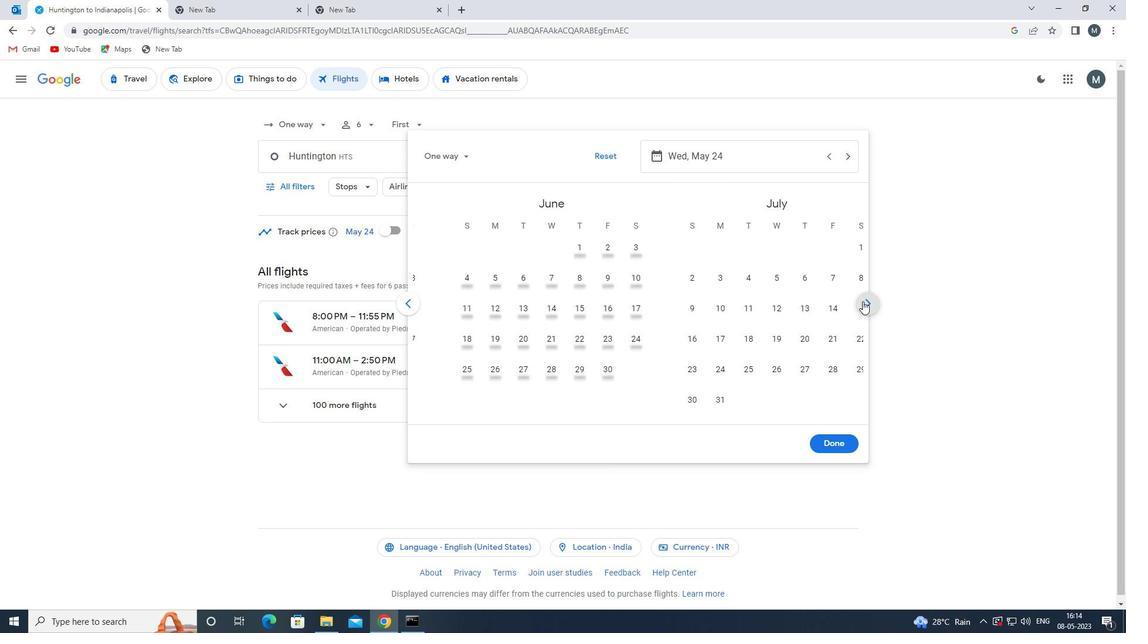 
Action: Mouse pressed left at (862, 301)
Screenshot: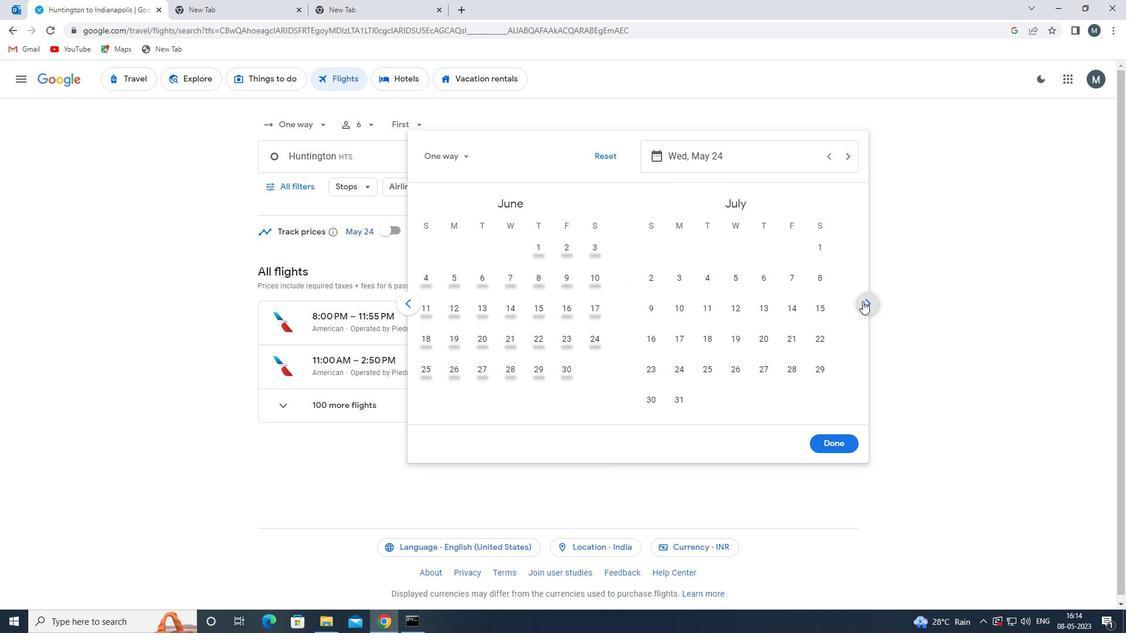 
Action: Mouse moved to (407, 301)
Screenshot: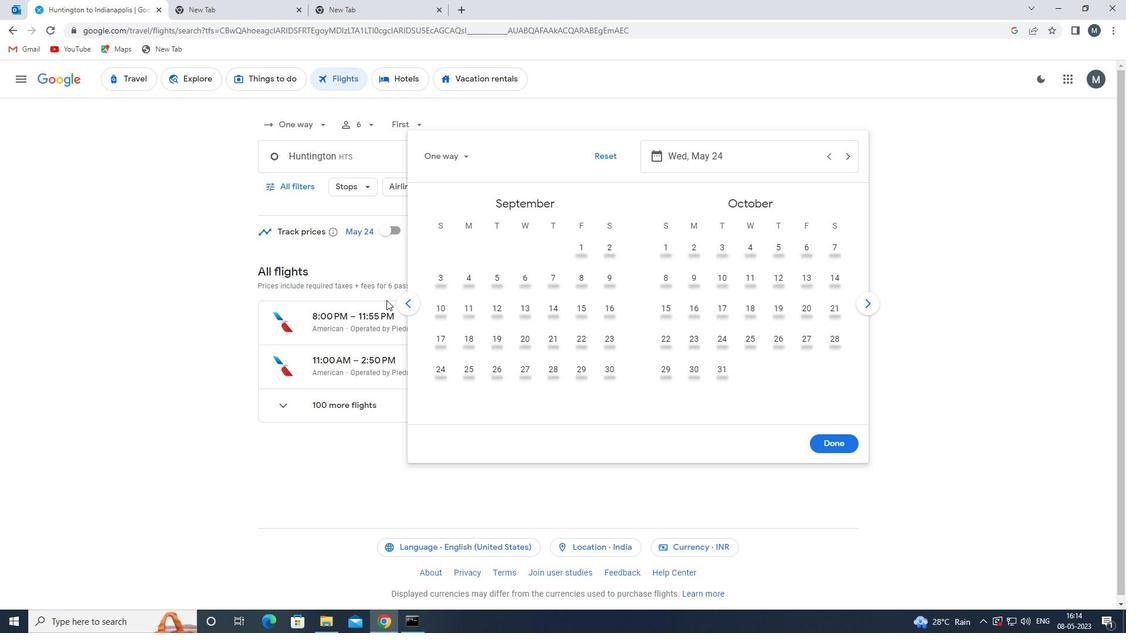 
Action: Mouse pressed left at (407, 301)
Screenshot: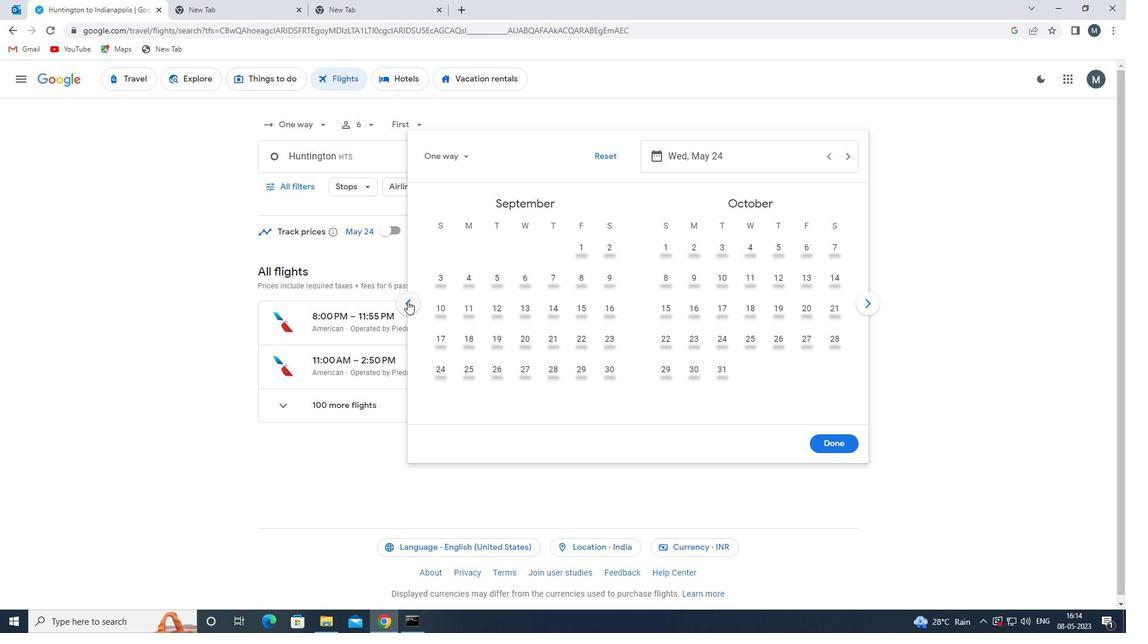 
Action: Mouse moved to (598, 249)
Screenshot: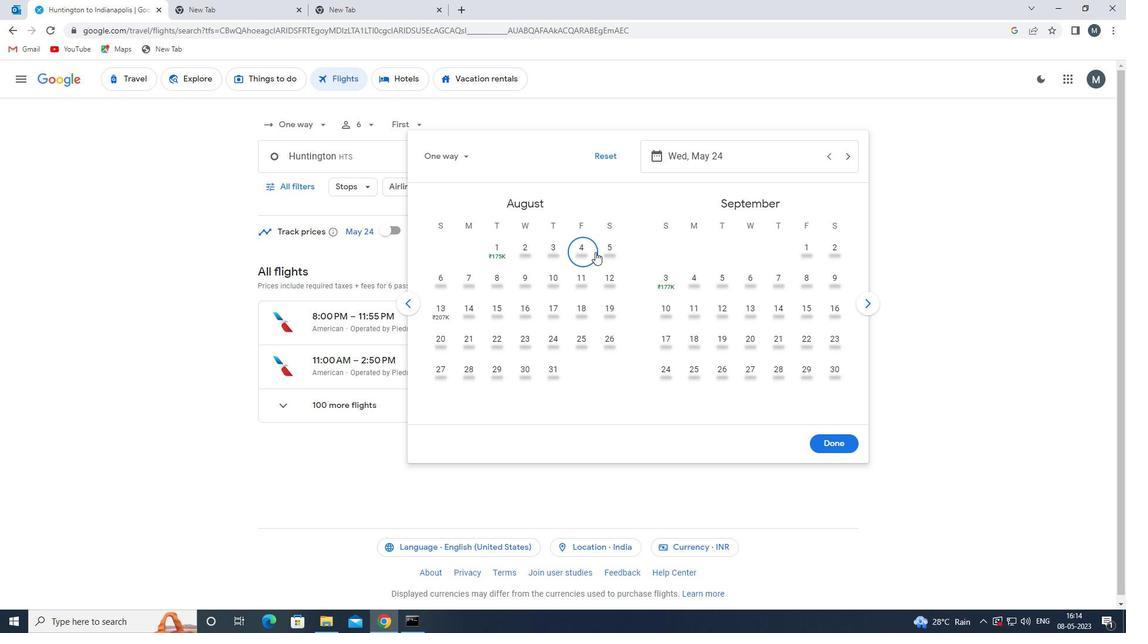 
Action: Mouse pressed left at (598, 249)
Screenshot: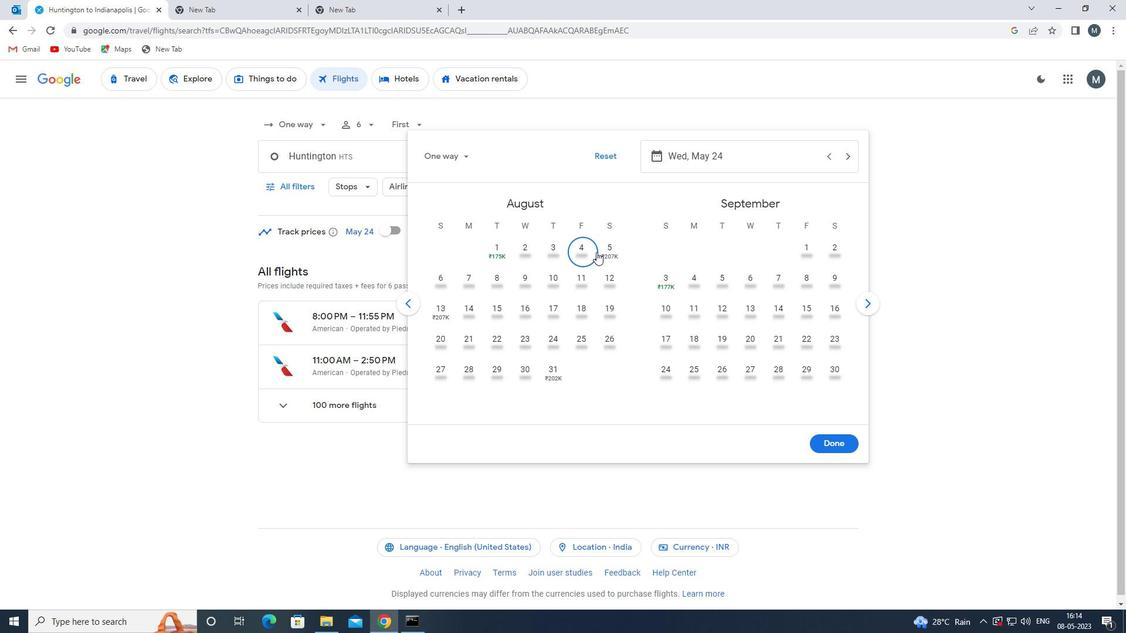 
Action: Mouse moved to (829, 441)
Screenshot: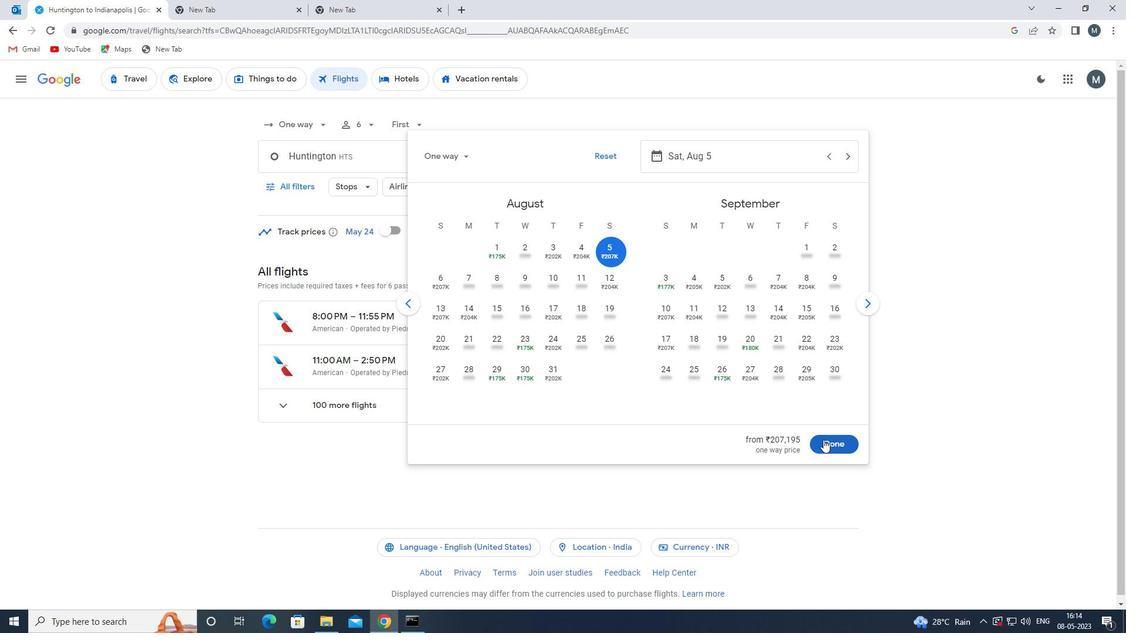 
Action: Mouse pressed left at (829, 441)
Screenshot: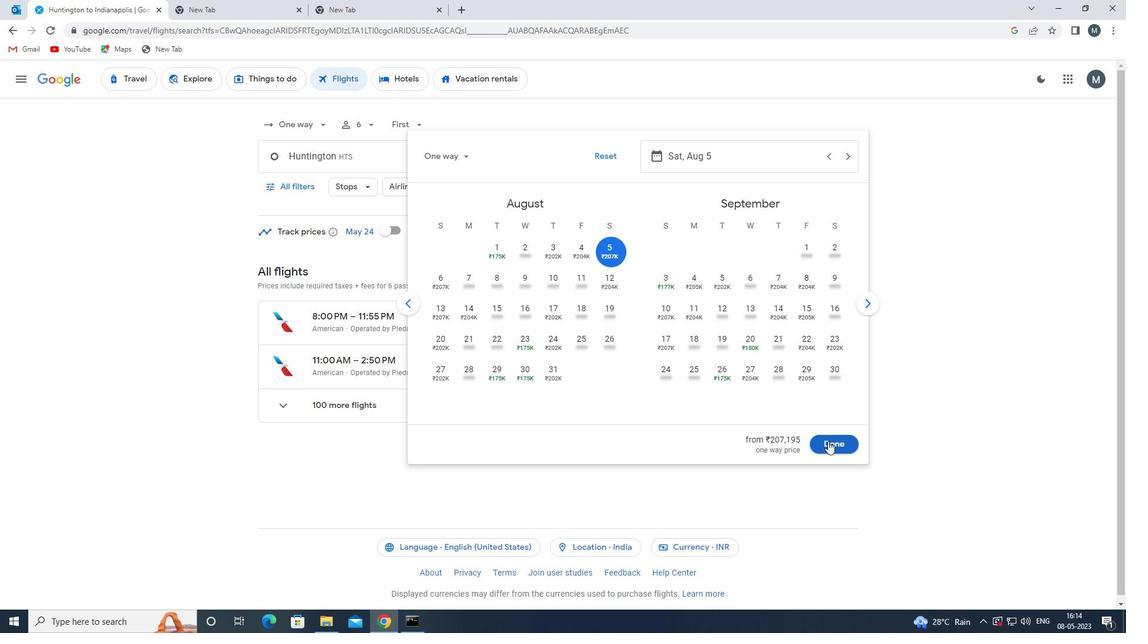 
Action: Mouse moved to (281, 181)
Screenshot: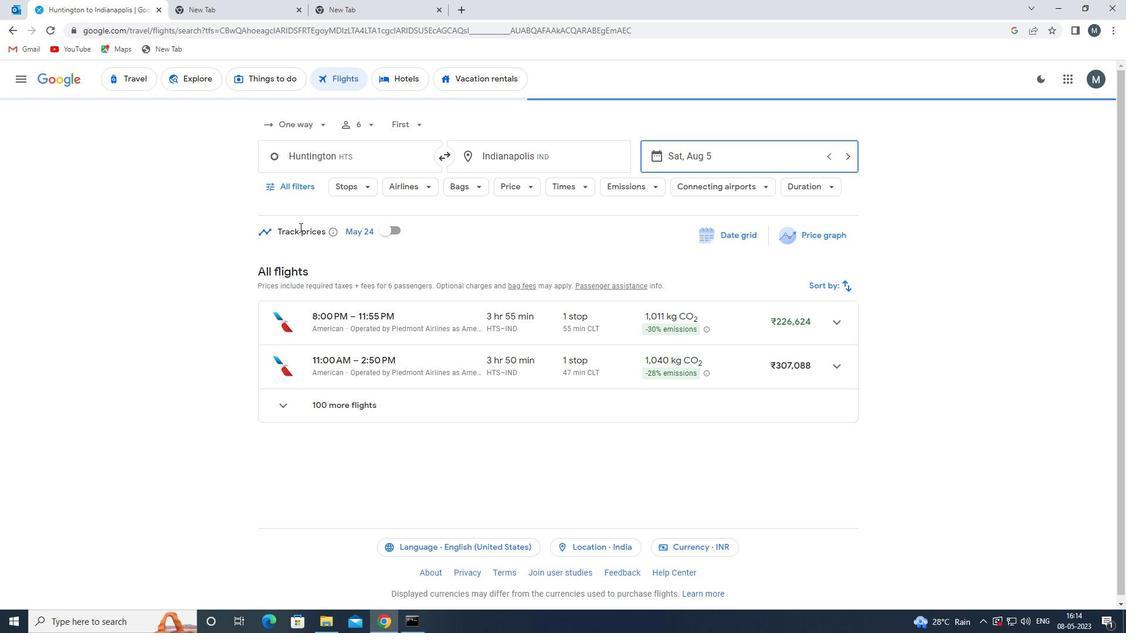 
Action: Mouse pressed left at (281, 181)
Screenshot: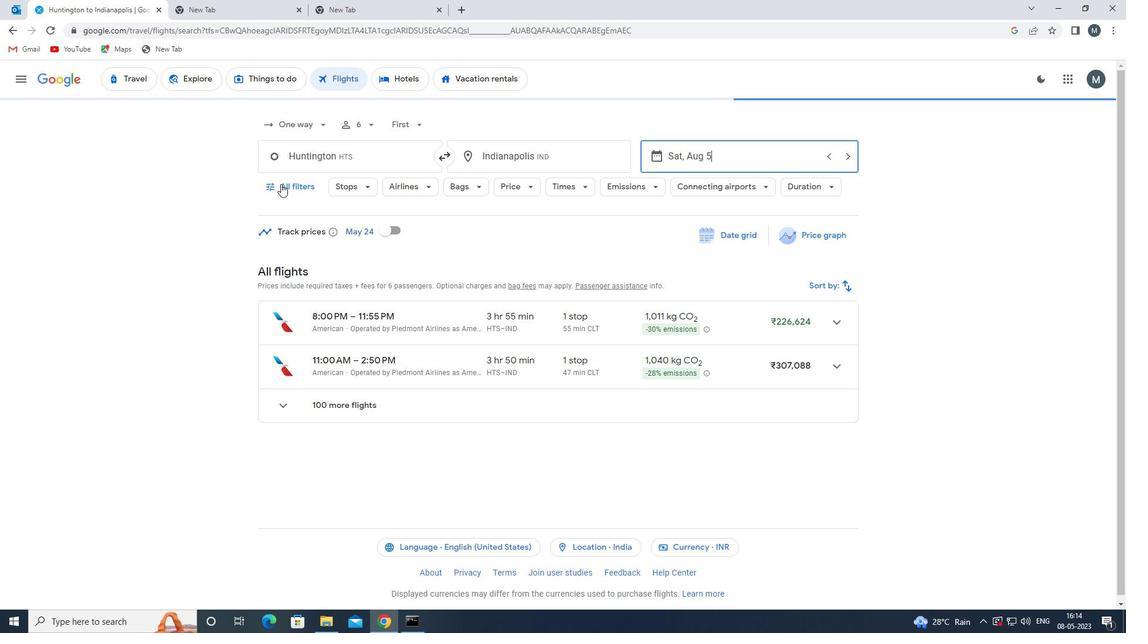 
Action: Mouse moved to (349, 285)
Screenshot: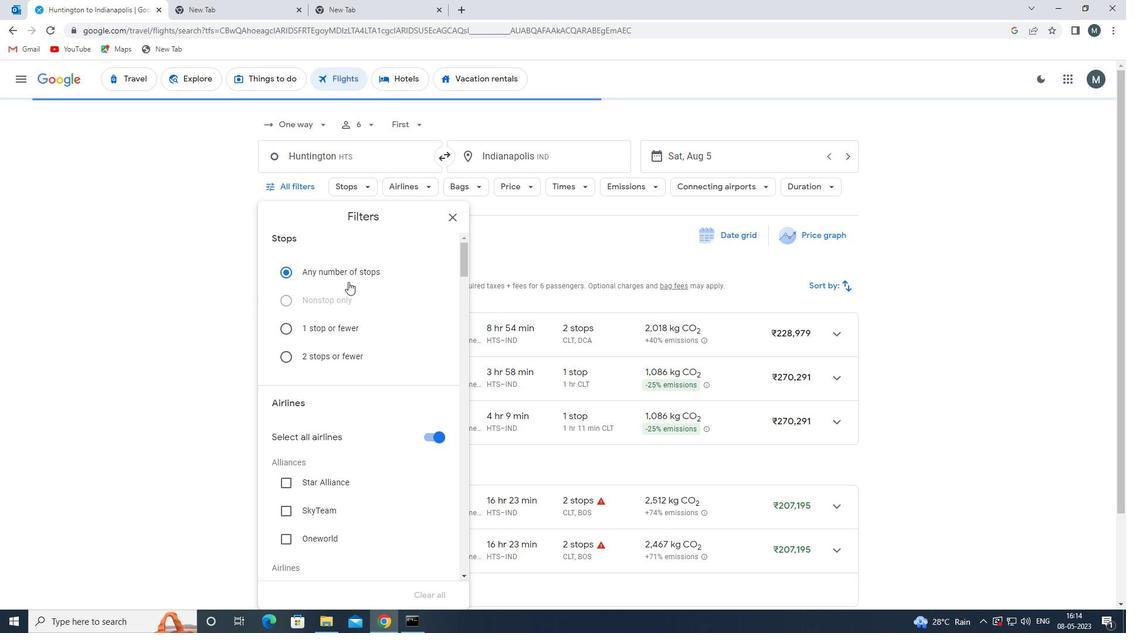 
Action: Mouse scrolled (349, 285) with delta (0, 0)
Screenshot: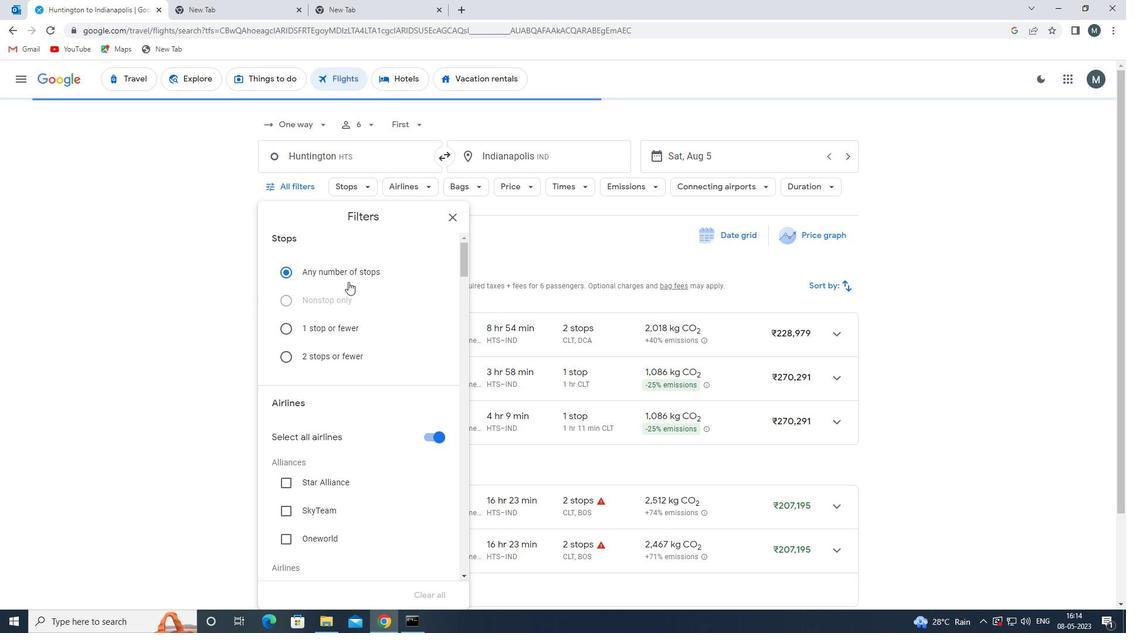 
Action: Mouse moved to (350, 291)
Screenshot: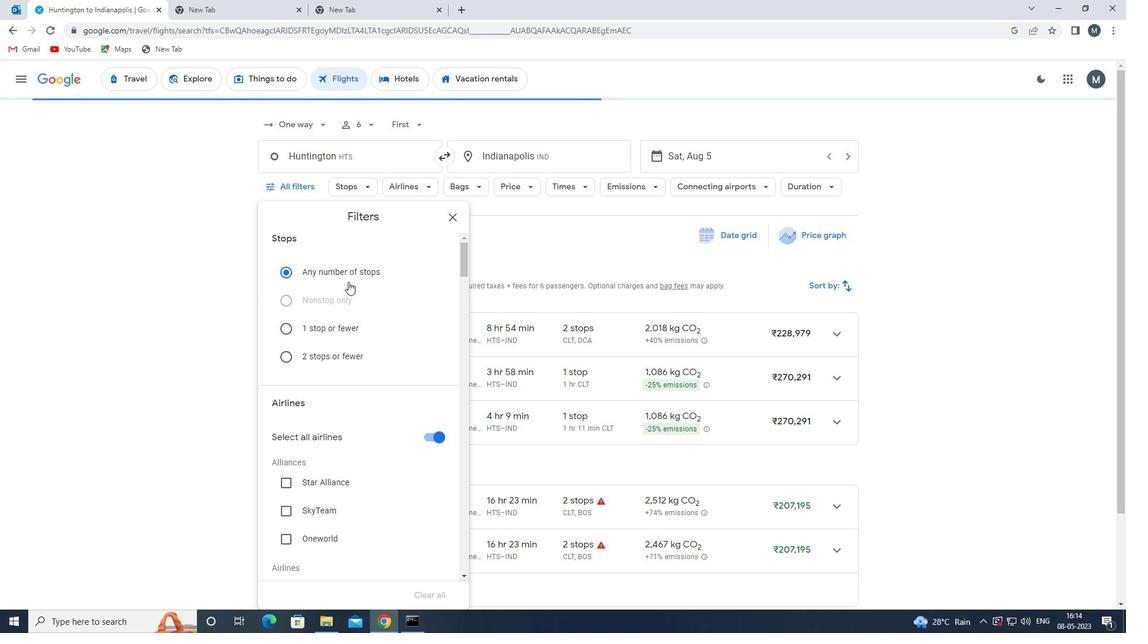 
Action: Mouse scrolled (350, 290) with delta (0, 0)
Screenshot: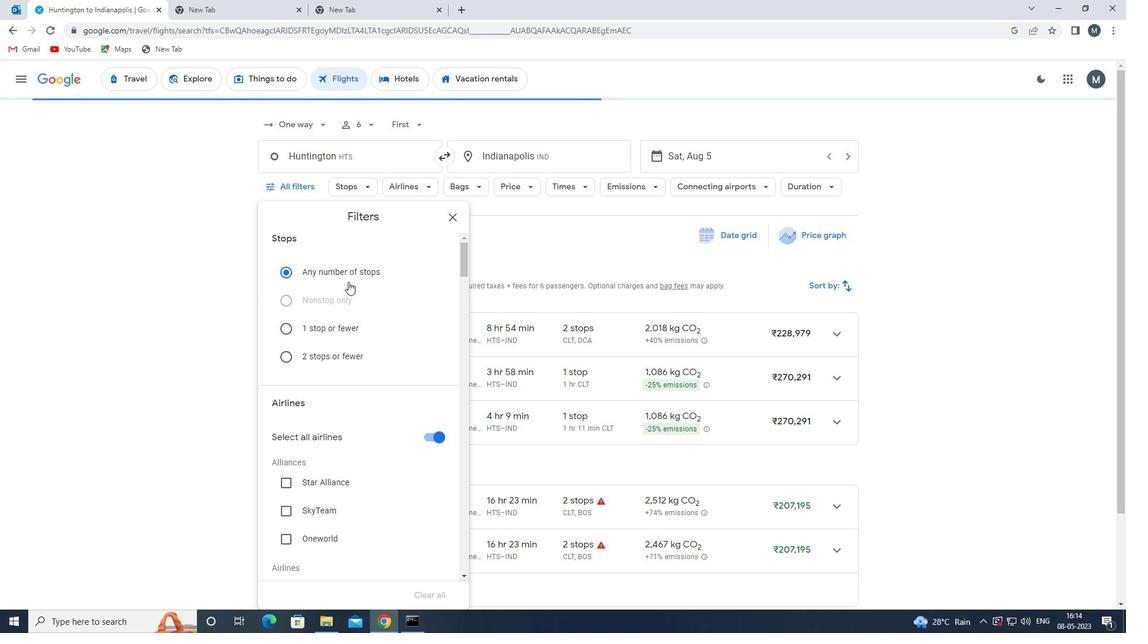
Action: Mouse moved to (350, 292)
Screenshot: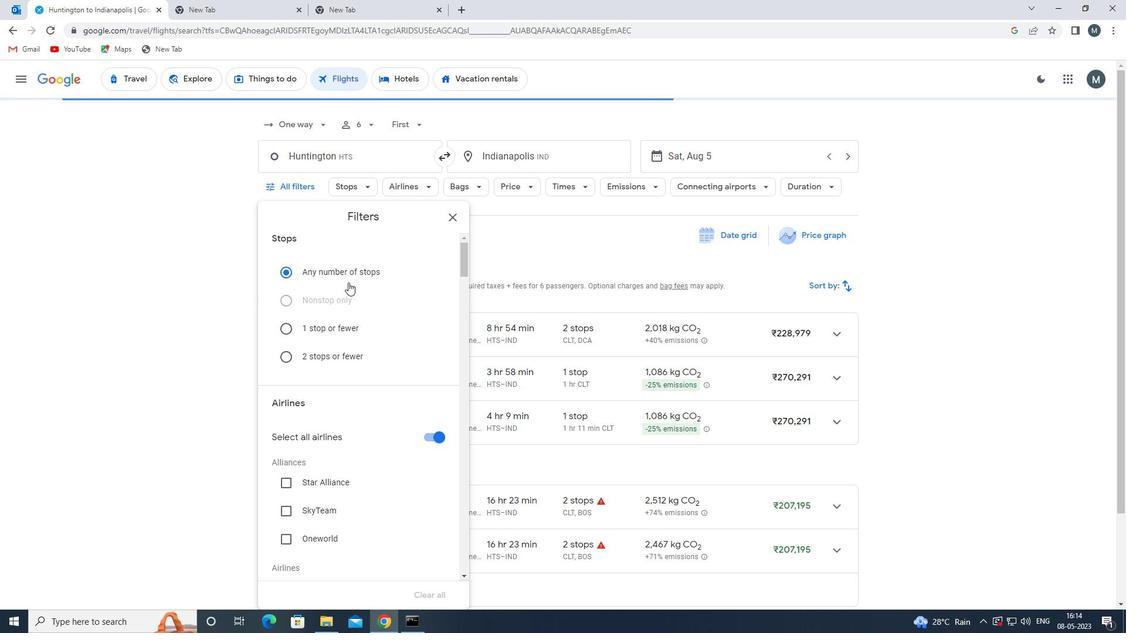
Action: Mouse scrolled (350, 291) with delta (0, 0)
Screenshot: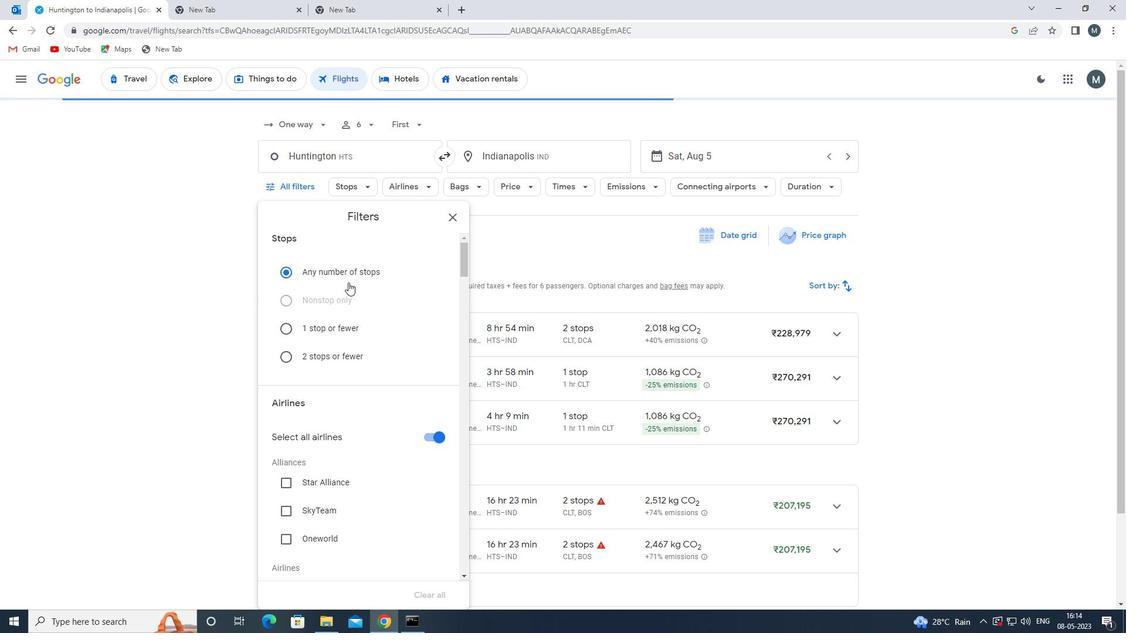
Action: Mouse moved to (433, 256)
Screenshot: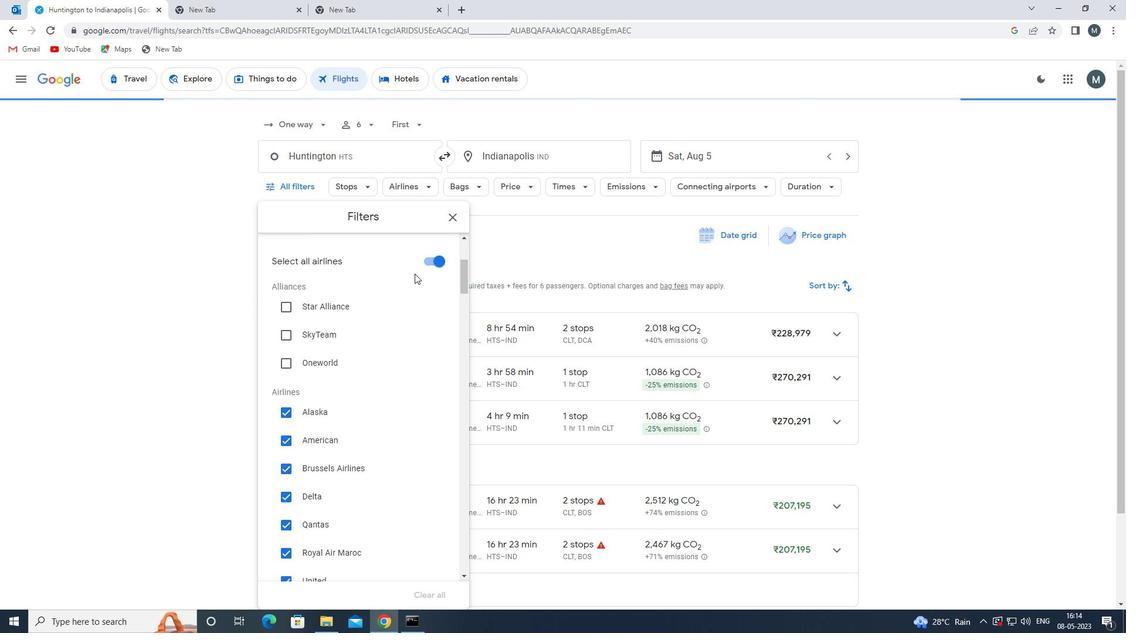 
Action: Mouse pressed left at (433, 256)
Screenshot: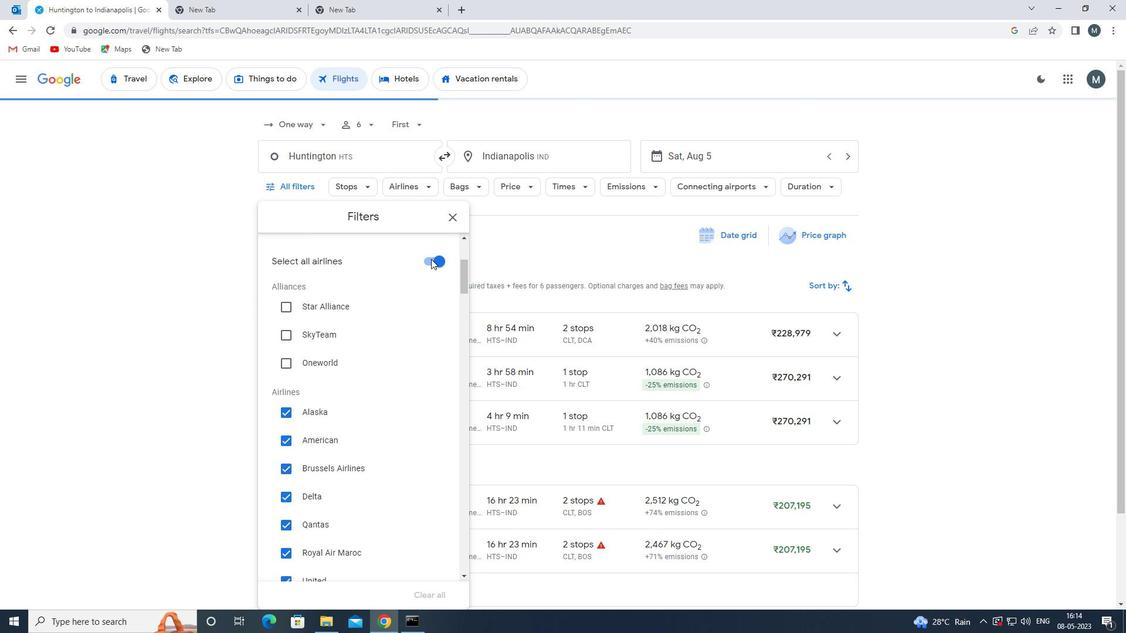 
Action: Mouse moved to (377, 333)
Screenshot: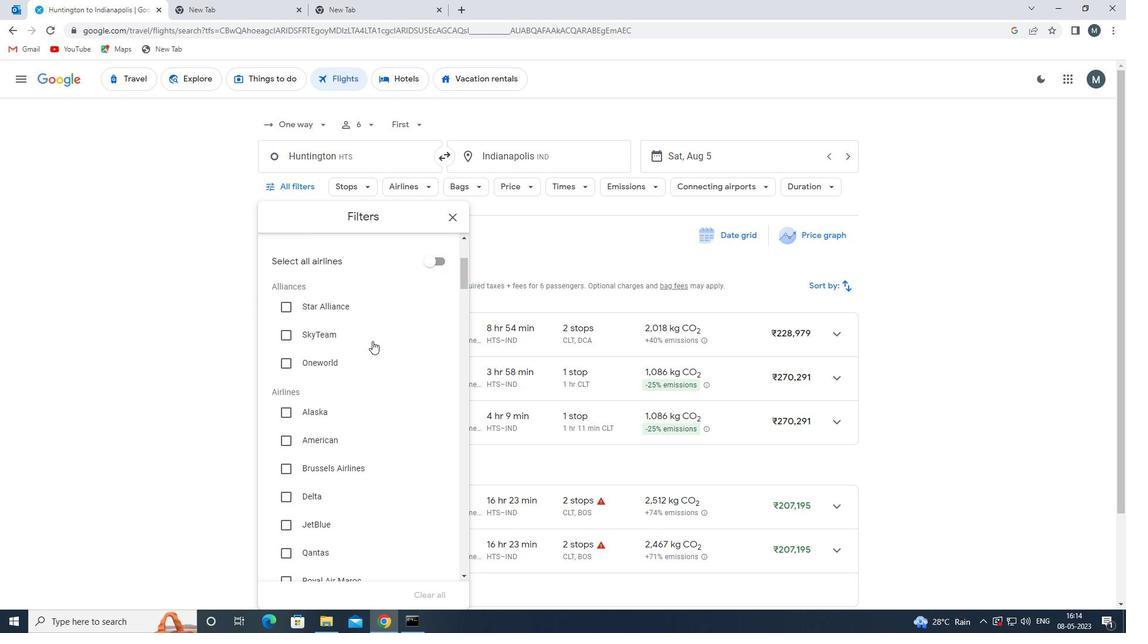 
Action: Mouse scrolled (377, 332) with delta (0, 0)
Screenshot: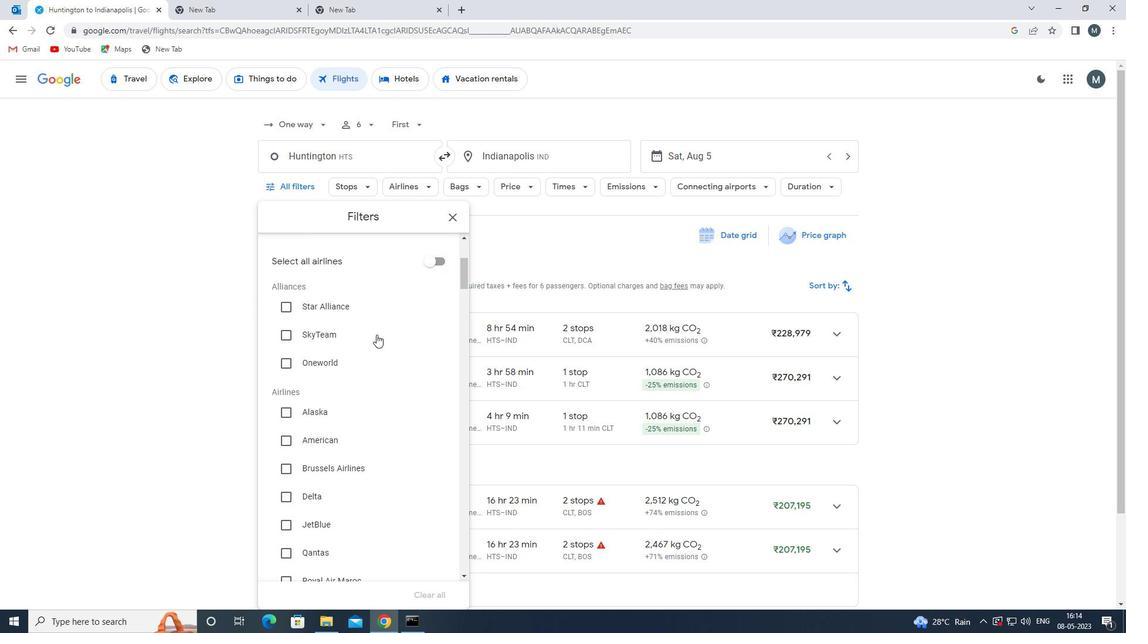 
Action: Mouse moved to (377, 333)
Screenshot: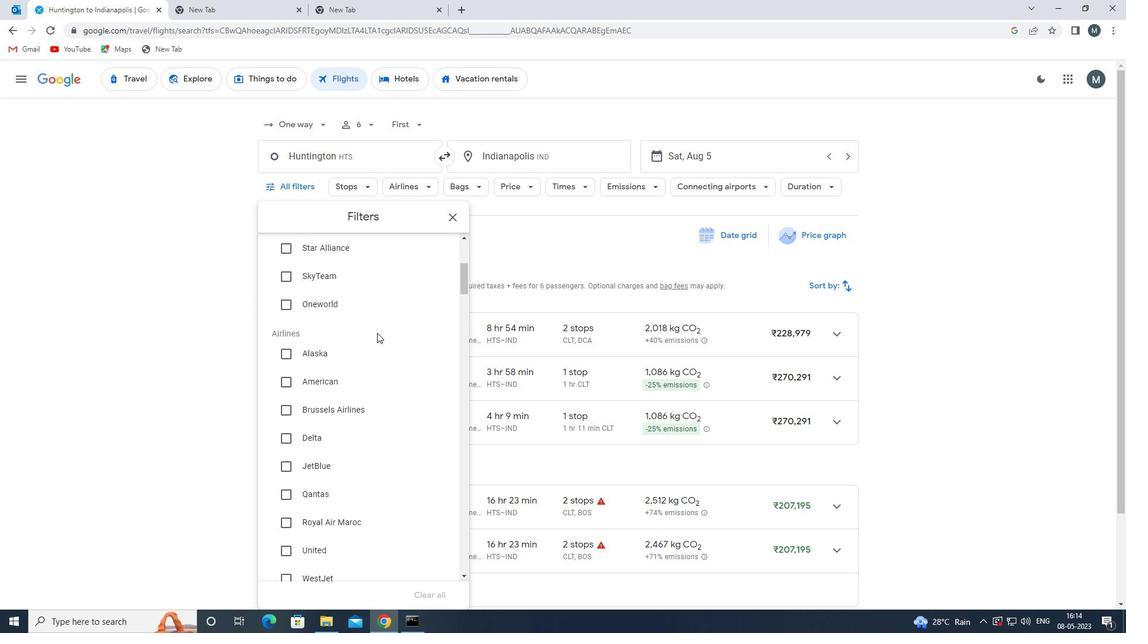 
Action: Mouse scrolled (377, 332) with delta (0, 0)
Screenshot: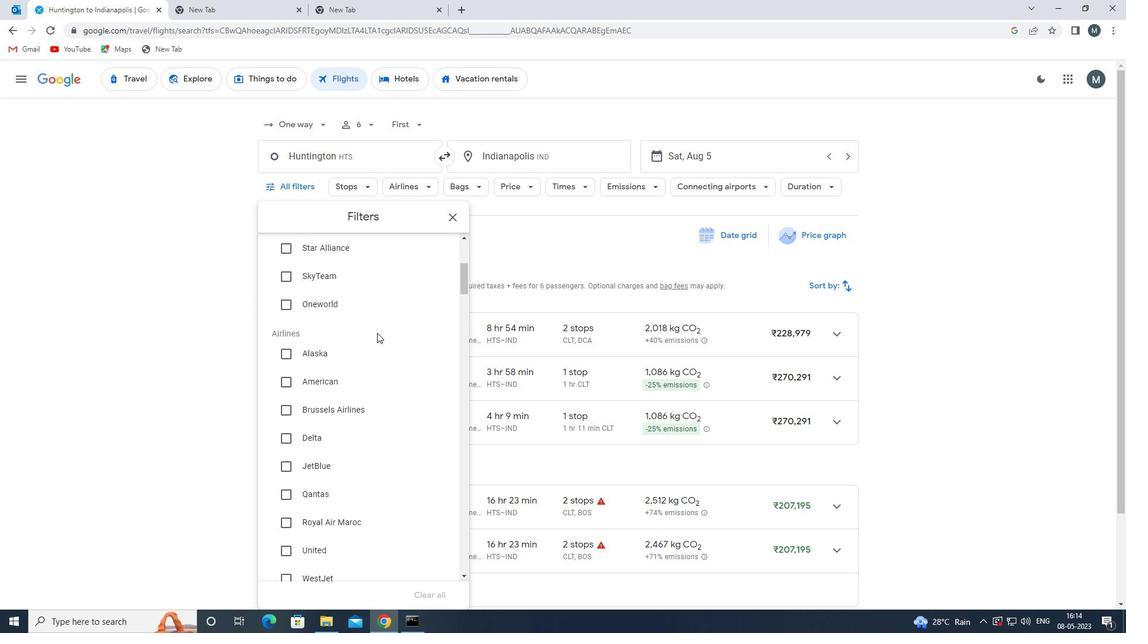 
Action: Mouse scrolled (377, 332) with delta (0, 0)
Screenshot: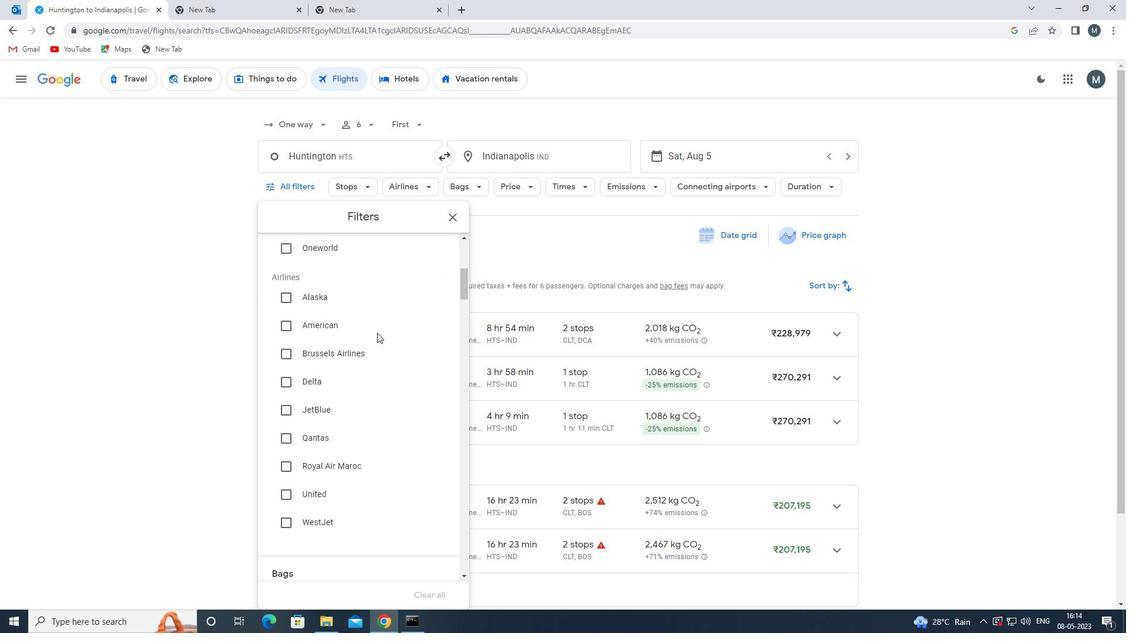 
Action: Mouse scrolled (377, 332) with delta (0, 0)
Screenshot: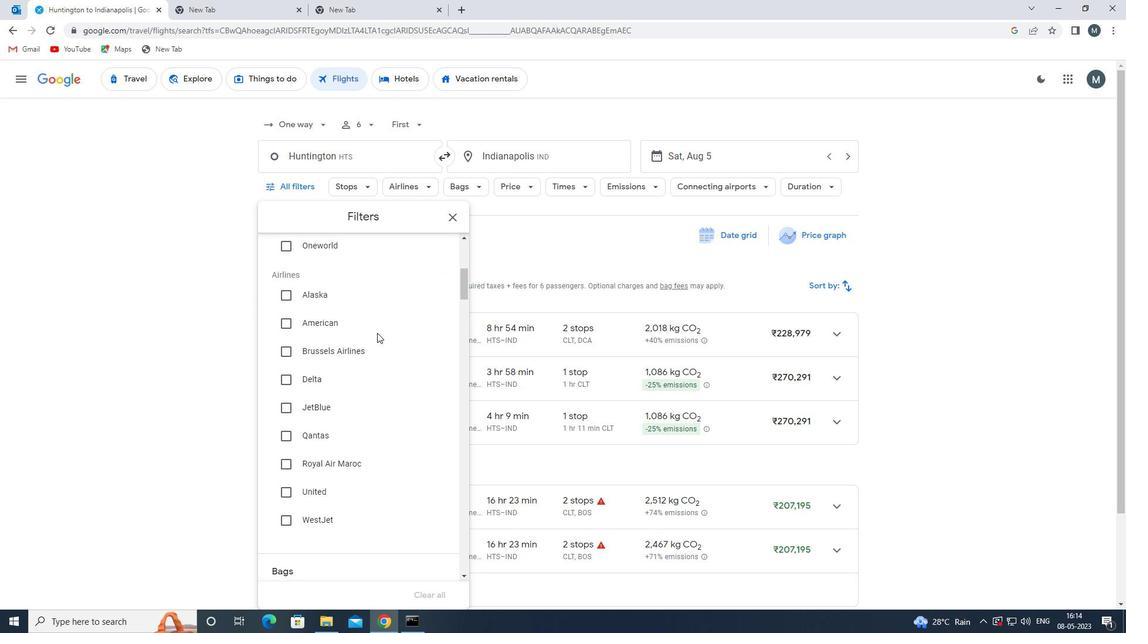 
Action: Mouse scrolled (377, 332) with delta (0, 0)
Screenshot: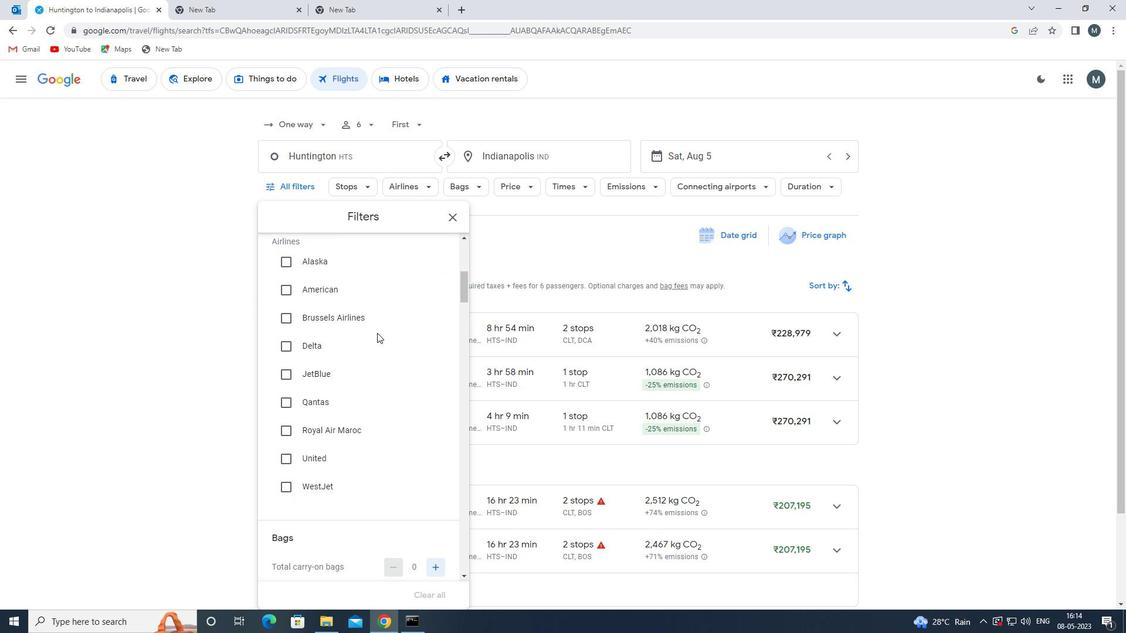 
Action: Mouse scrolled (377, 332) with delta (0, 0)
Screenshot: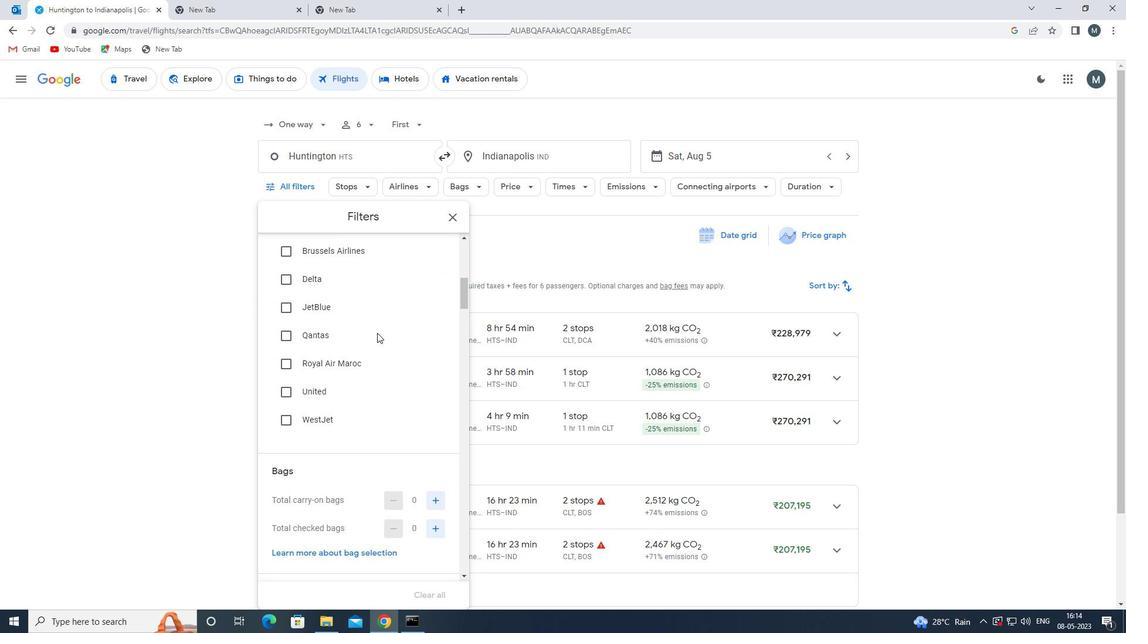 
Action: Mouse moved to (429, 394)
Screenshot: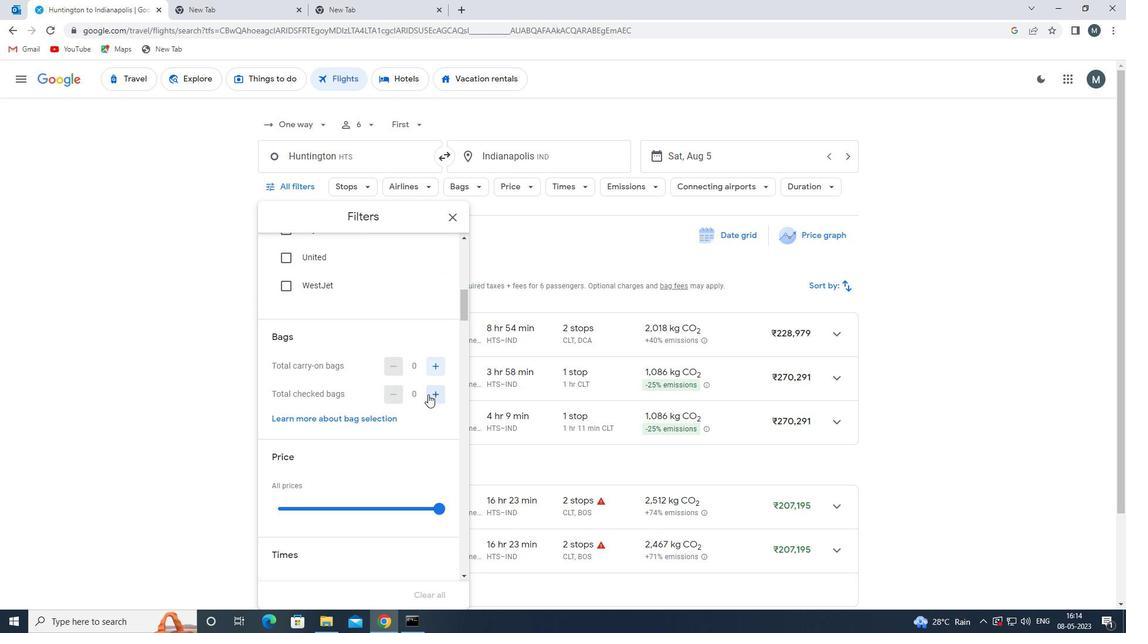 
Action: Mouse pressed left at (429, 394)
Screenshot: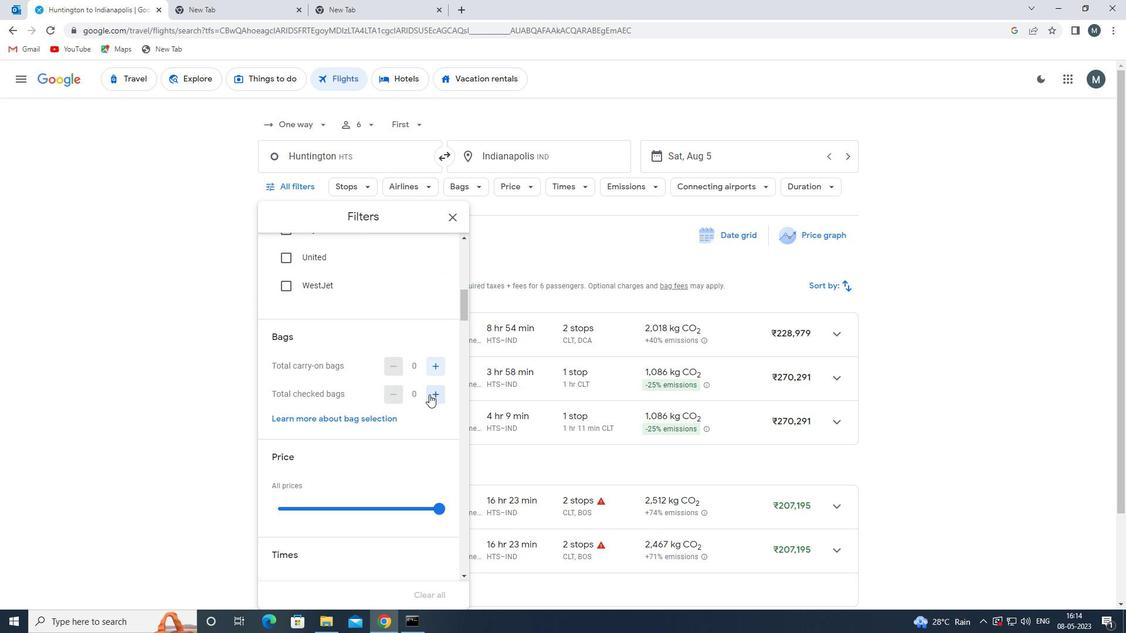 
Action: Mouse pressed left at (429, 394)
Screenshot: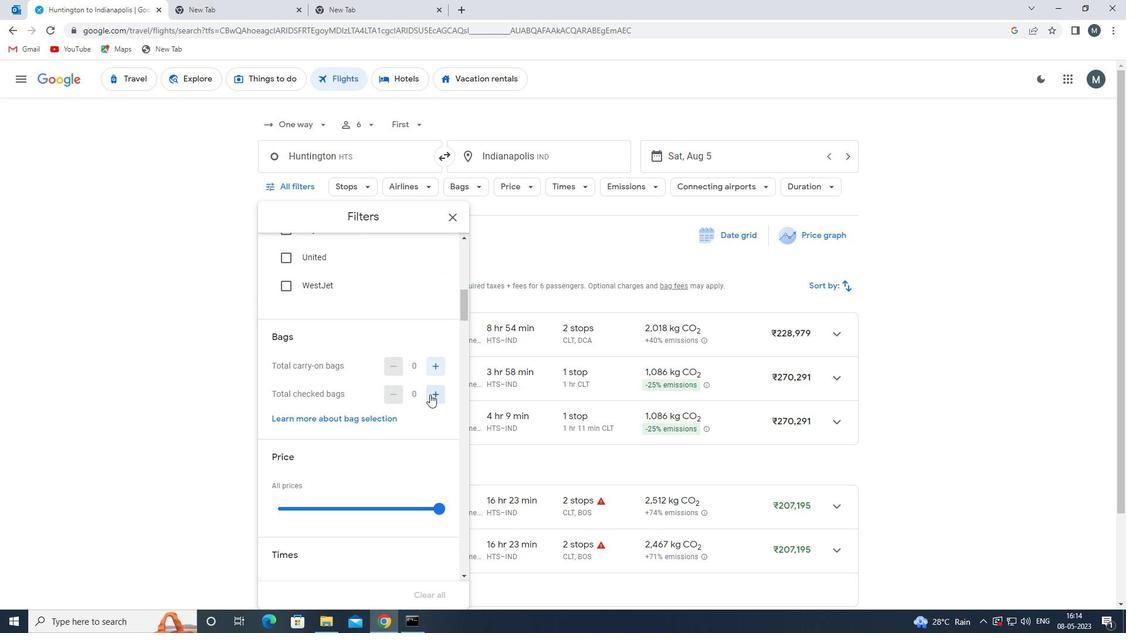 
Action: Mouse moved to (380, 399)
Screenshot: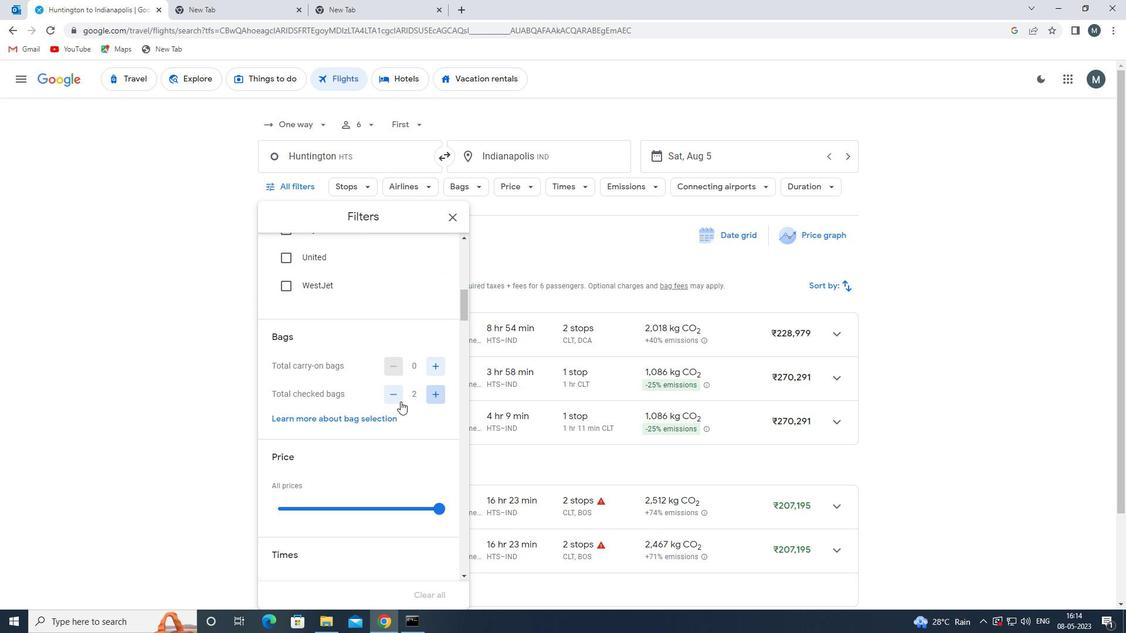
Action: Mouse scrolled (380, 398) with delta (0, 0)
Screenshot: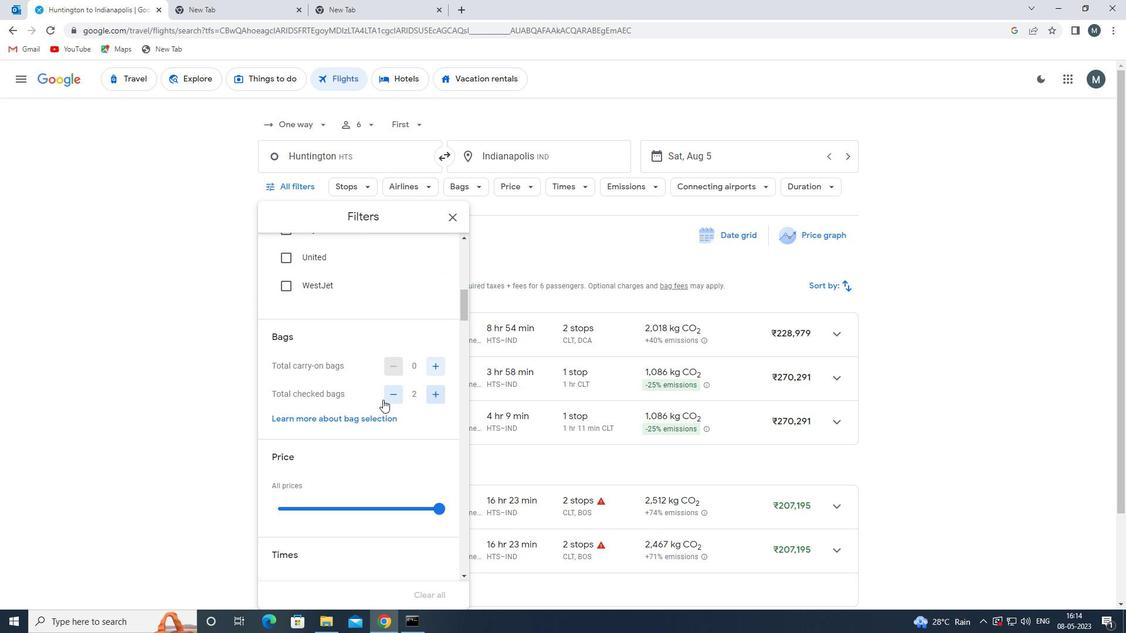 
Action: Mouse moved to (374, 396)
Screenshot: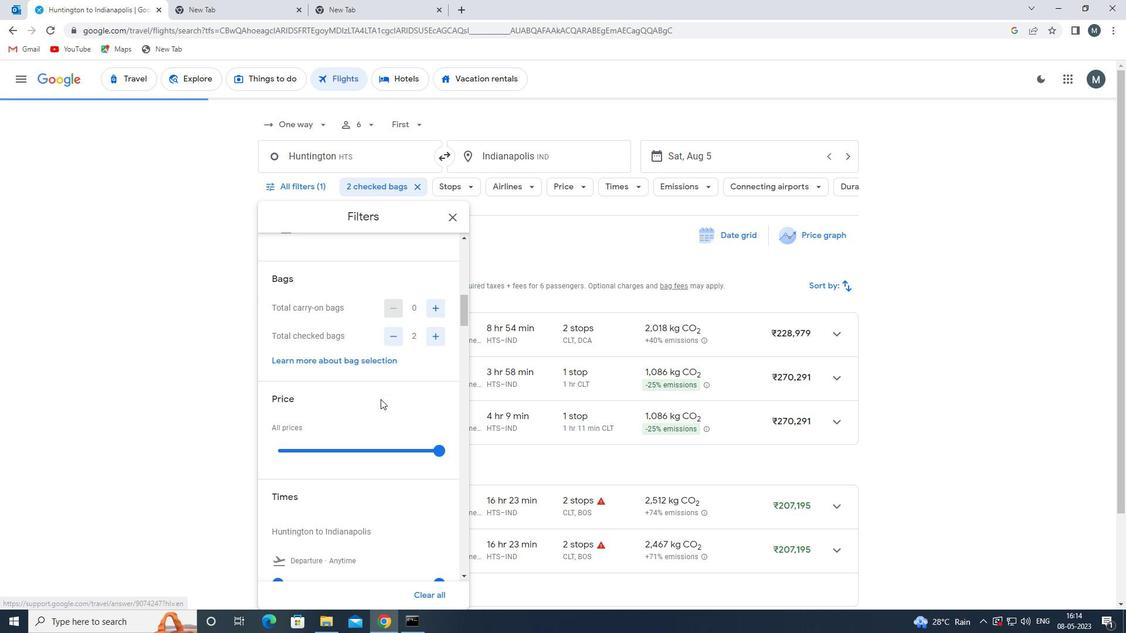 
Action: Mouse scrolled (374, 395) with delta (0, 0)
Screenshot: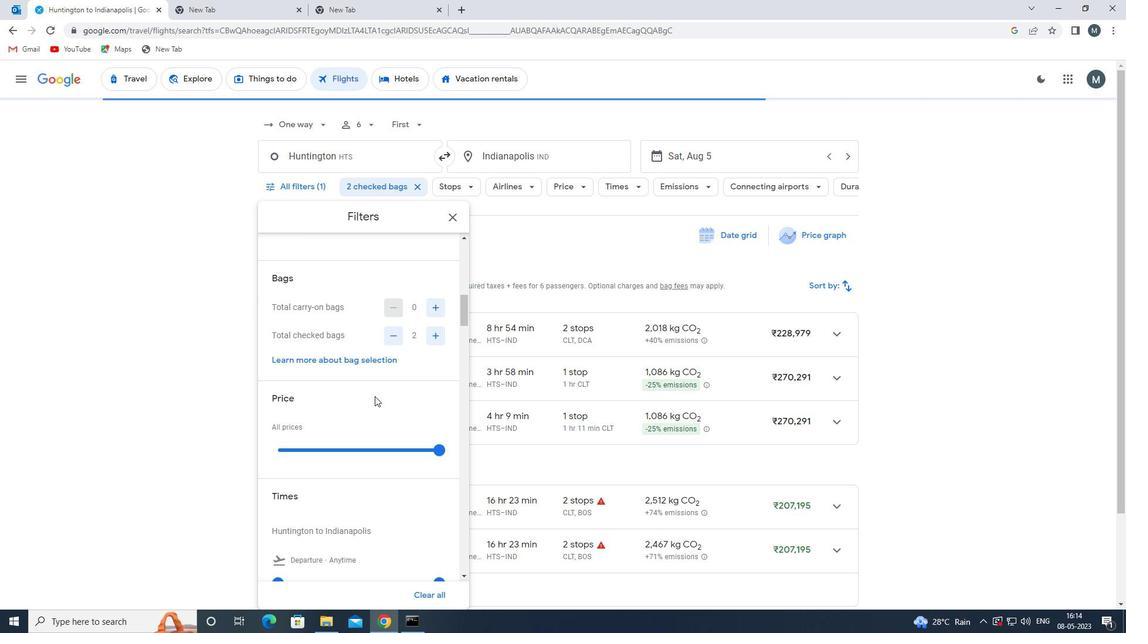 
Action: Mouse moved to (354, 386)
Screenshot: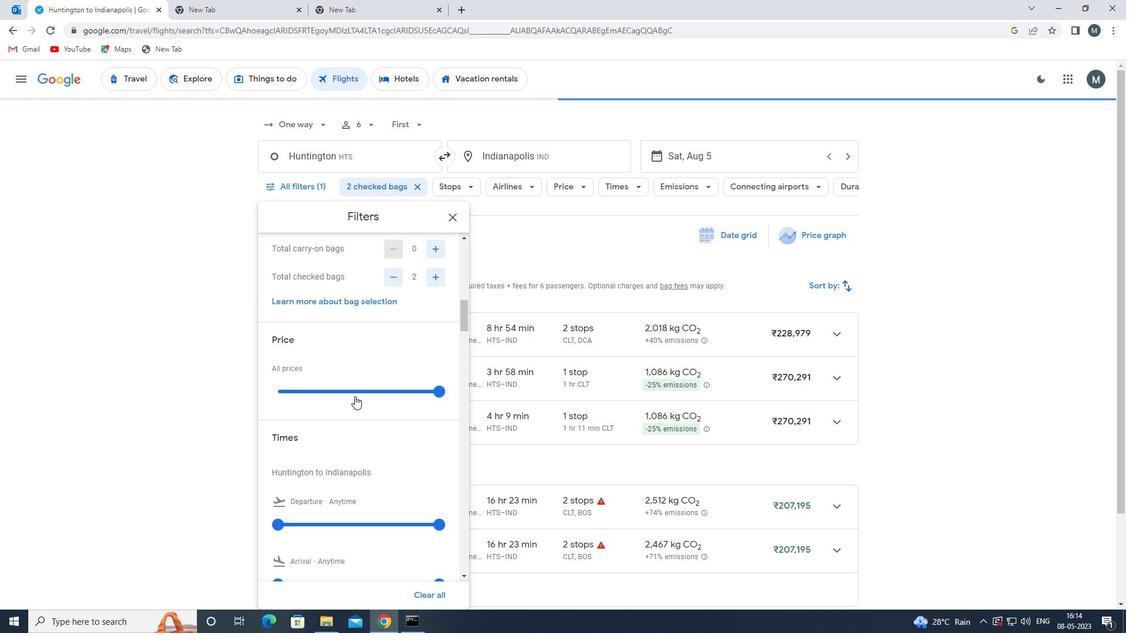 
Action: Mouse pressed left at (354, 386)
Screenshot: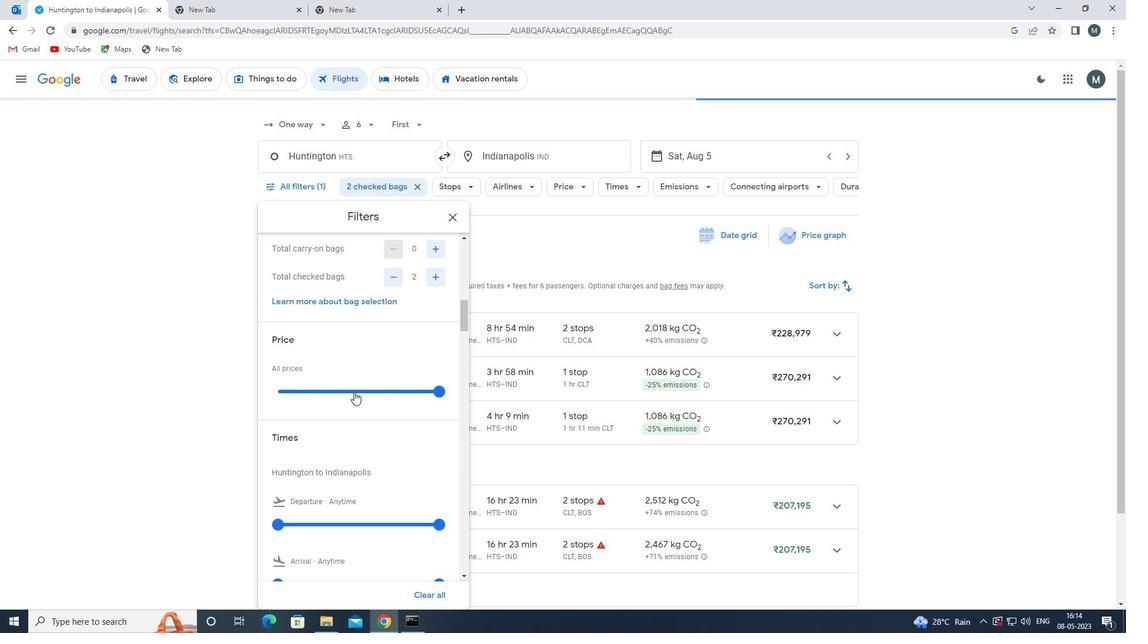 
Action: Mouse moved to (355, 386)
Screenshot: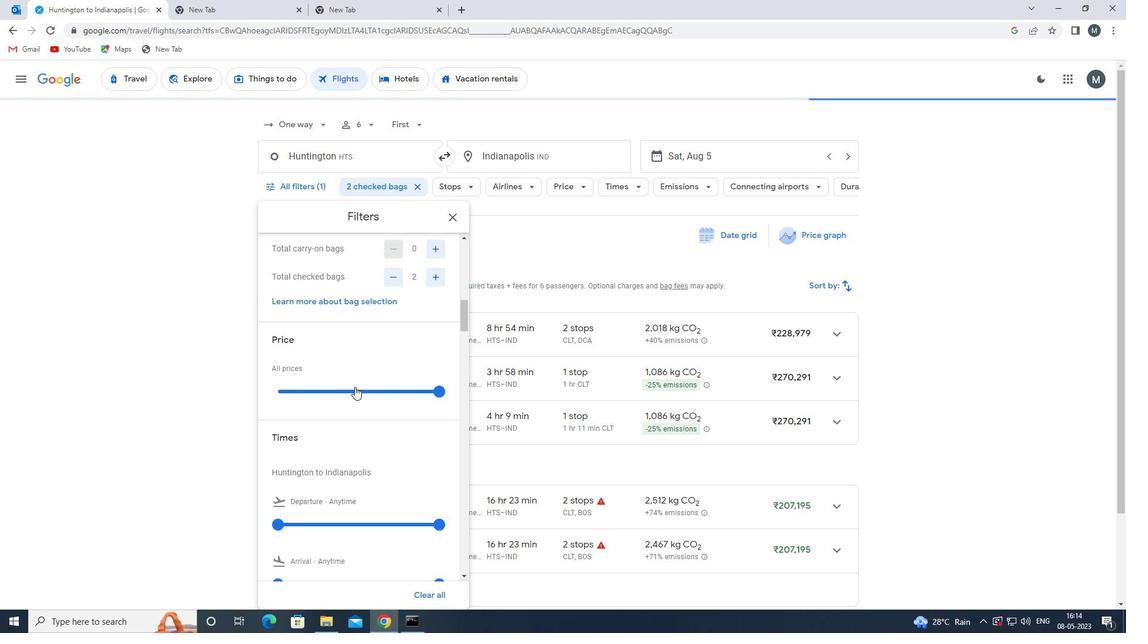 
Action: Mouse pressed left at (355, 386)
Screenshot: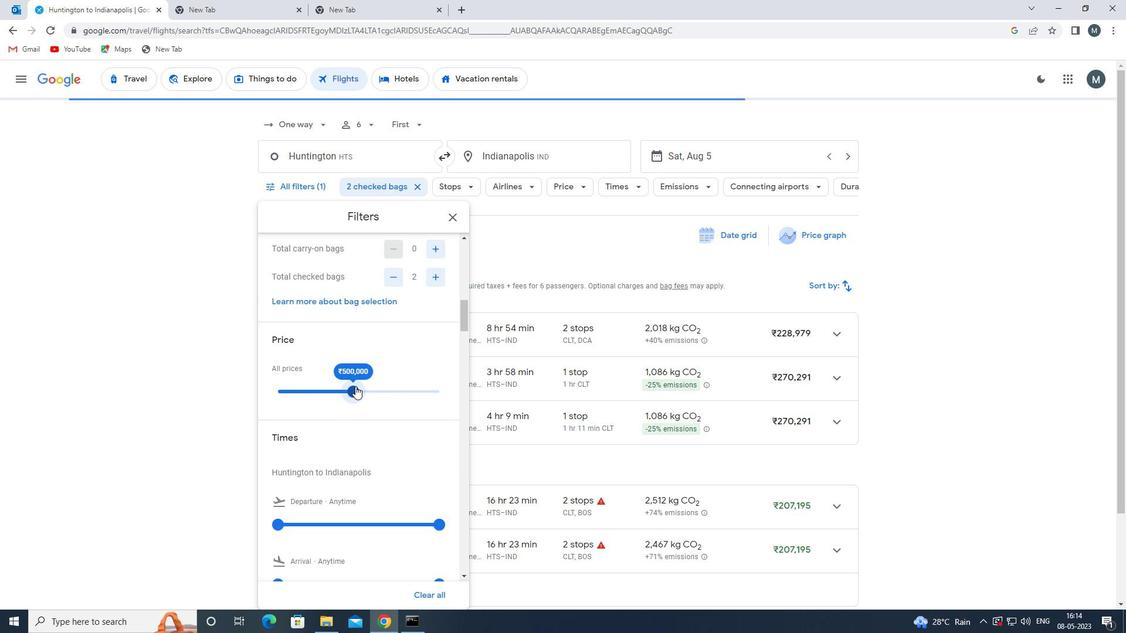 
Action: Mouse moved to (353, 367)
Screenshot: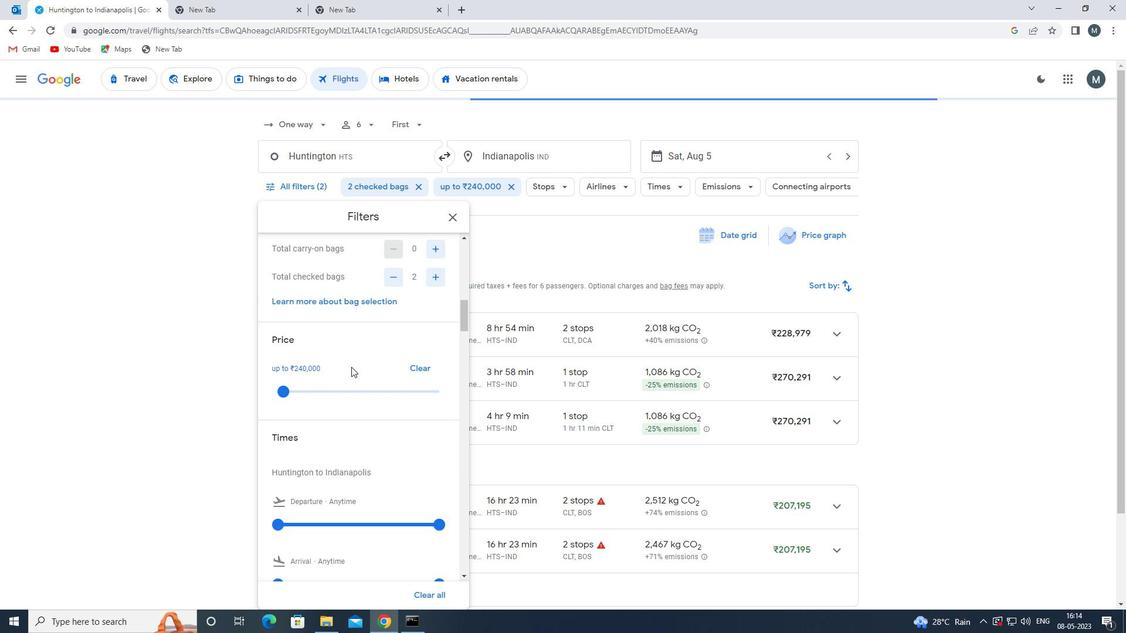 
Action: Mouse scrolled (353, 366) with delta (0, 0)
Screenshot: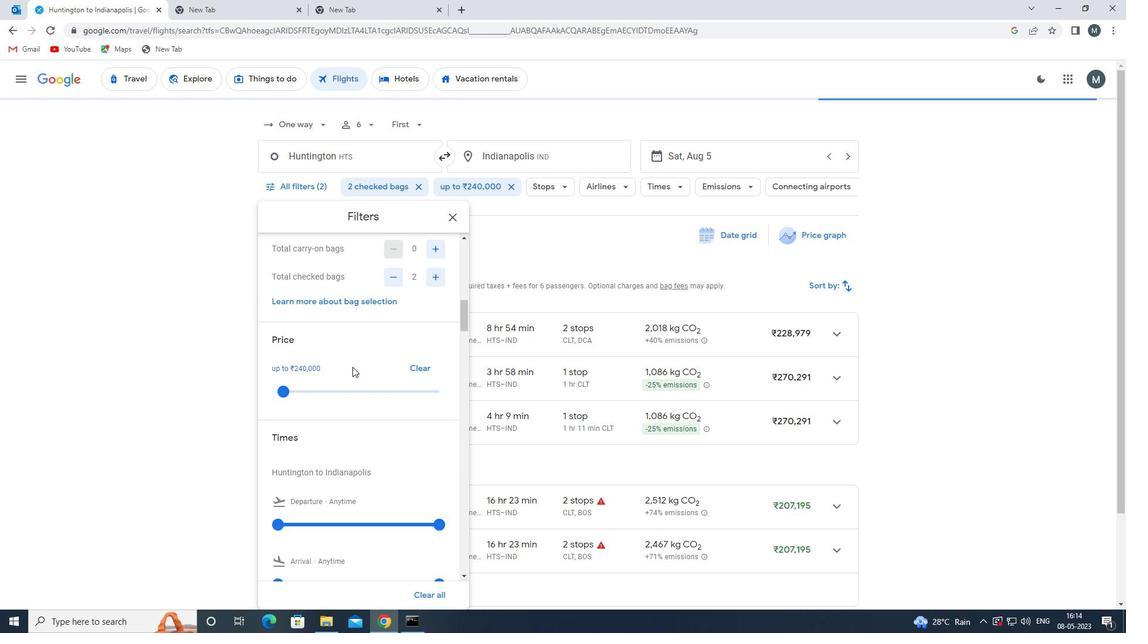 
Action: Mouse moved to (354, 366)
Screenshot: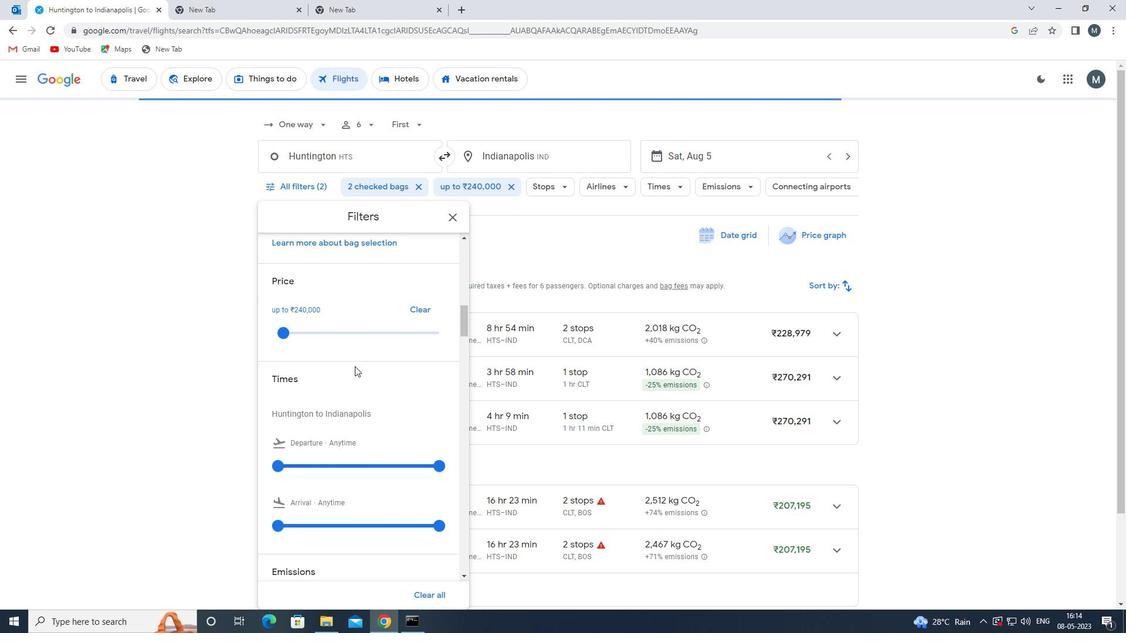 
Action: Mouse scrolled (354, 366) with delta (0, 0)
Screenshot: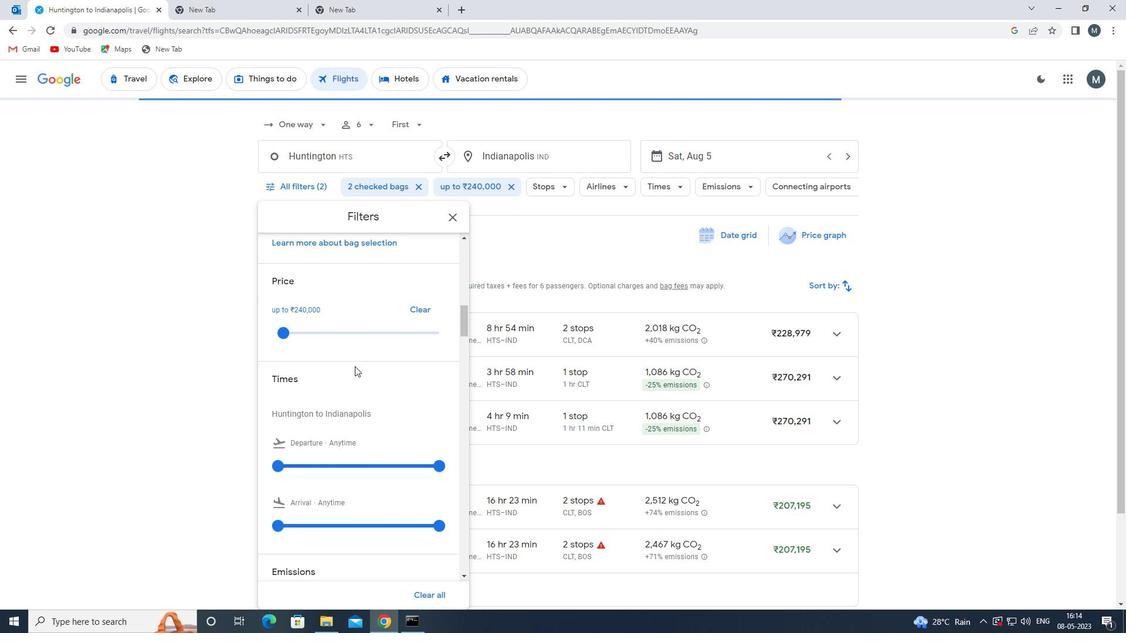 
Action: Mouse moved to (283, 400)
Screenshot: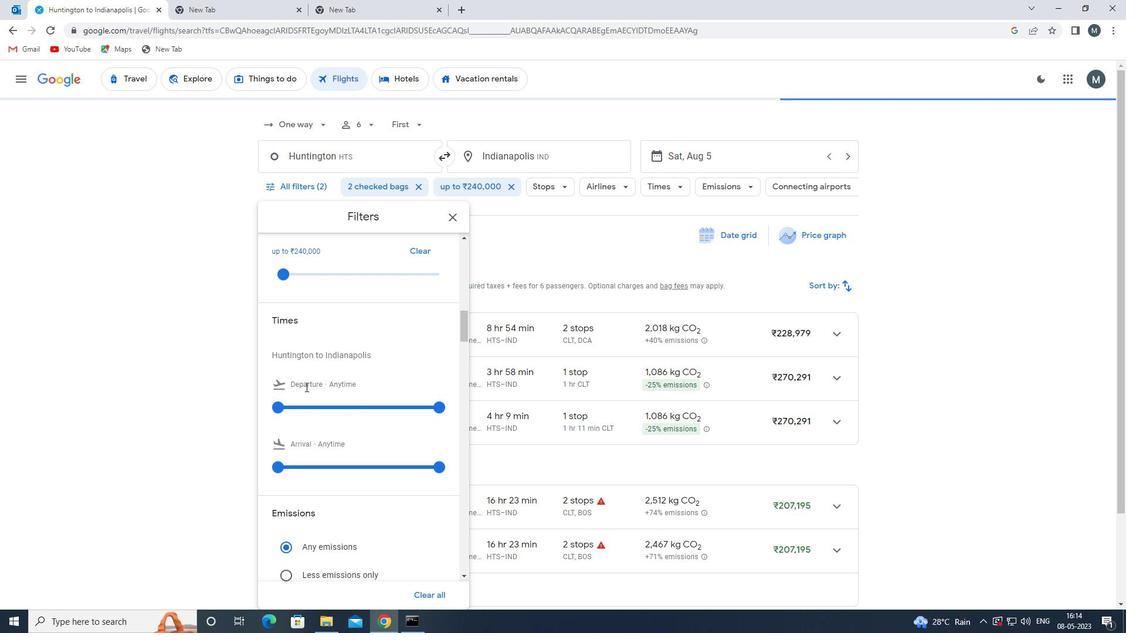 
Action: Mouse pressed left at (283, 400)
Screenshot: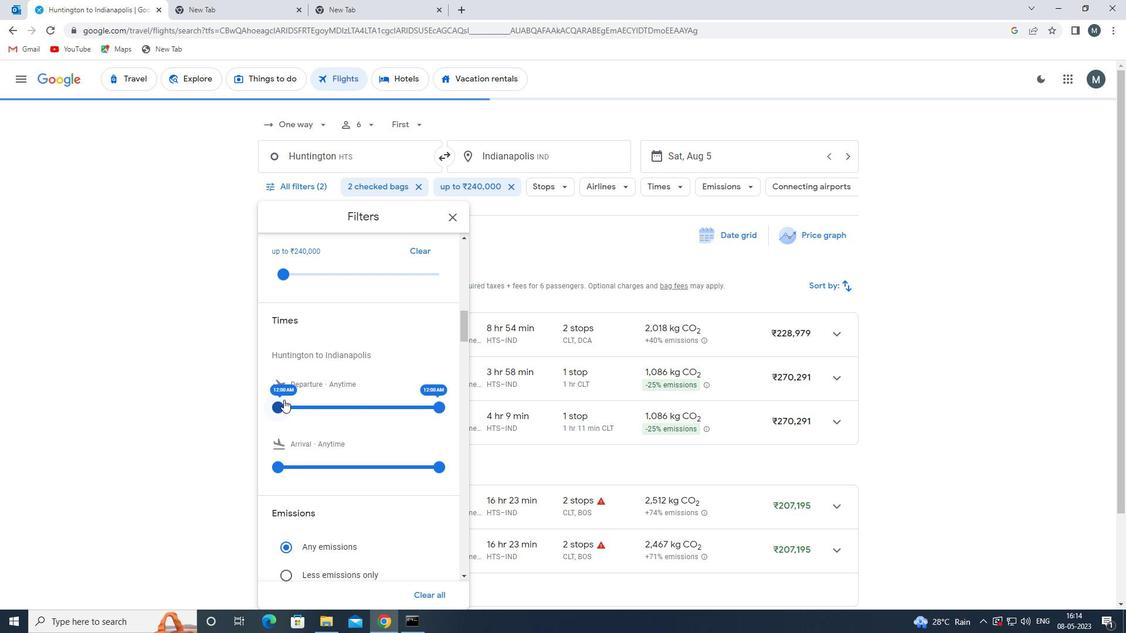 
Action: Mouse moved to (432, 404)
Screenshot: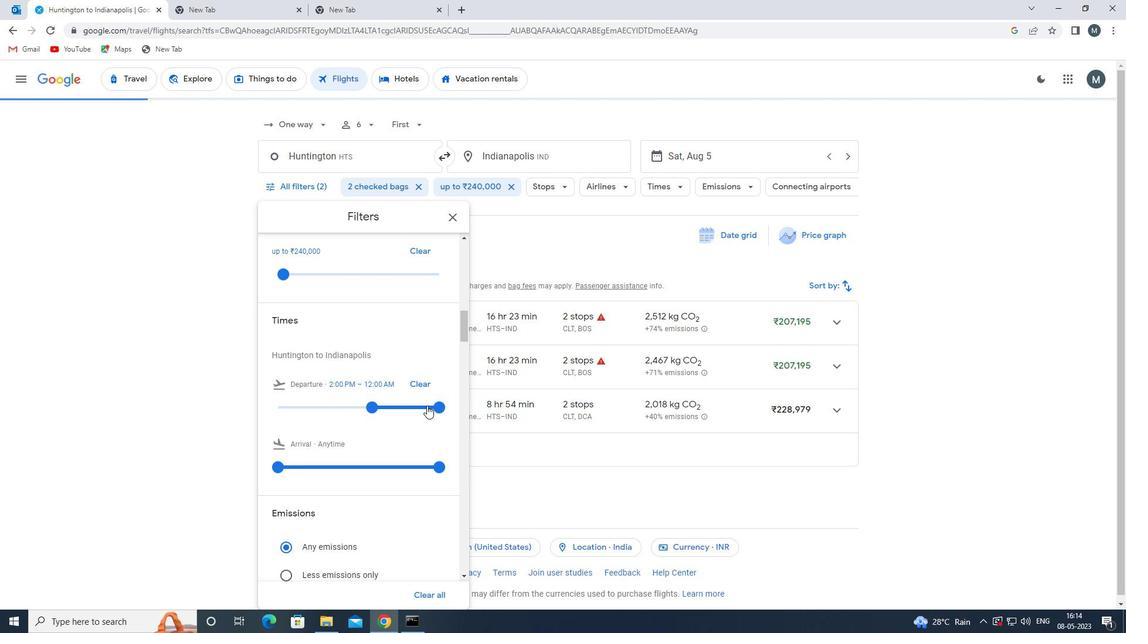 
Action: Mouse pressed left at (432, 404)
Screenshot: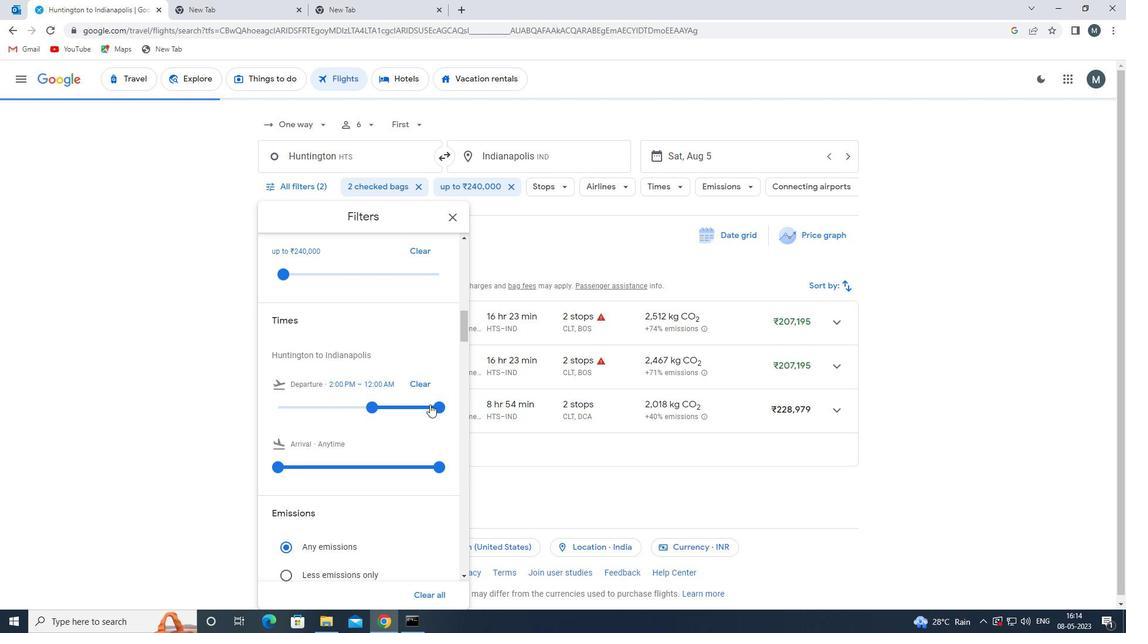 
Action: Mouse moved to (388, 394)
Screenshot: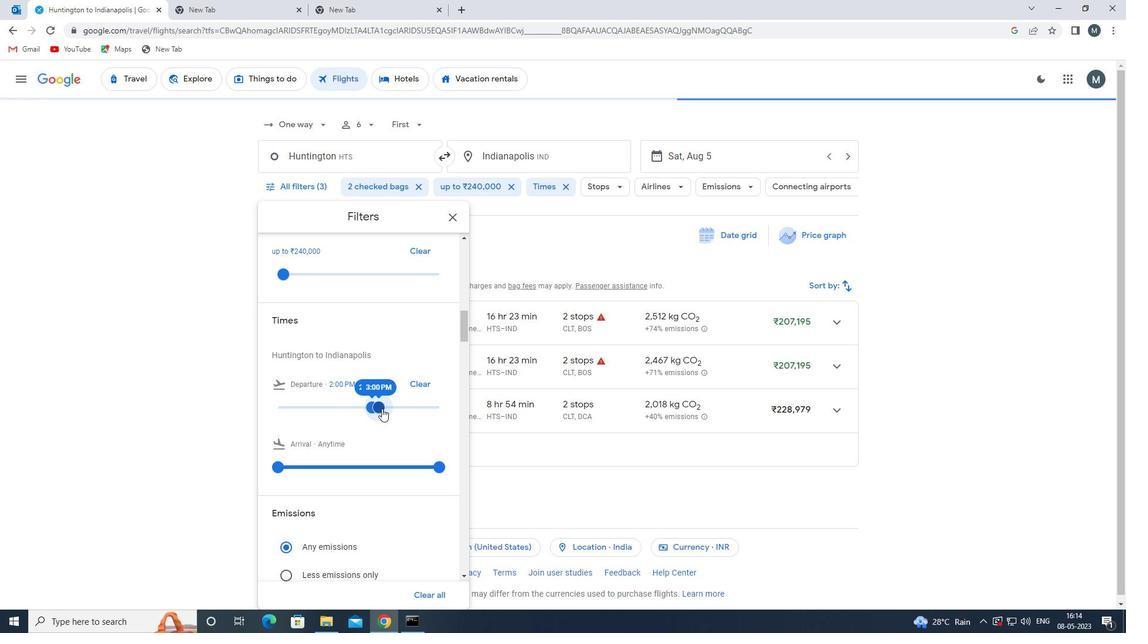 
Action: Mouse scrolled (388, 393) with delta (0, 0)
Screenshot: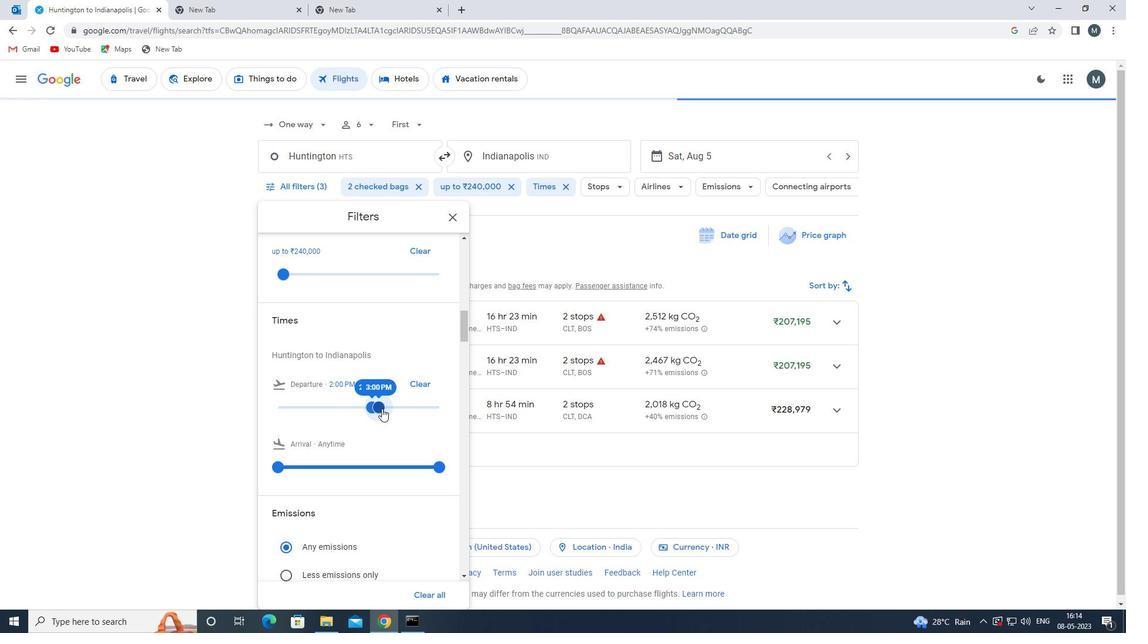 
Action: Mouse moved to (456, 217)
Screenshot: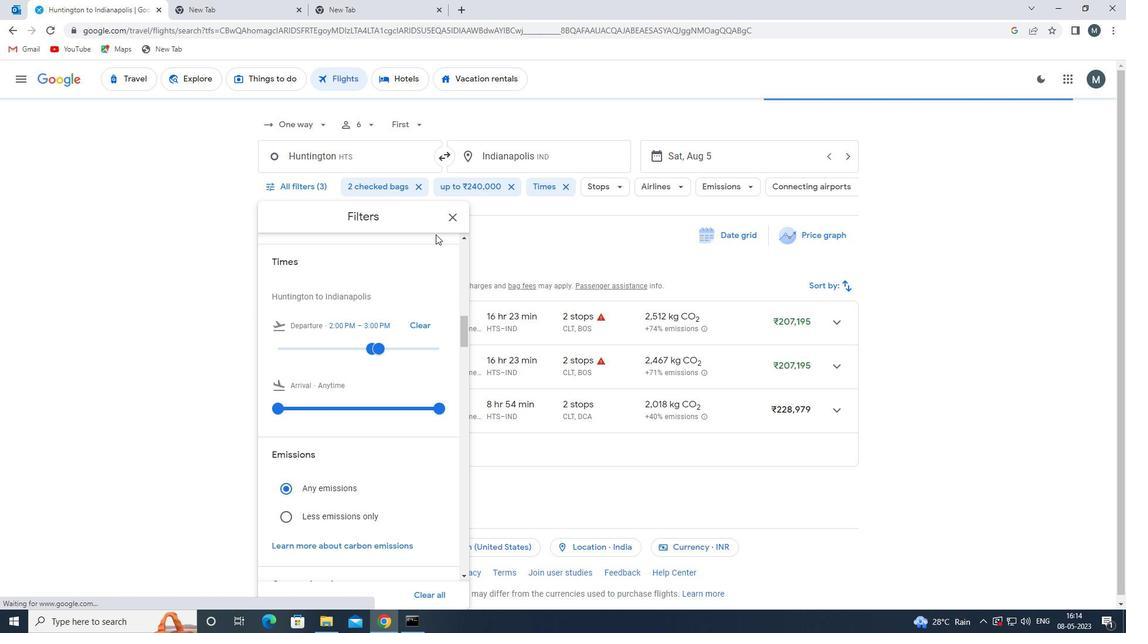 
Action: Mouse pressed left at (456, 217)
Screenshot: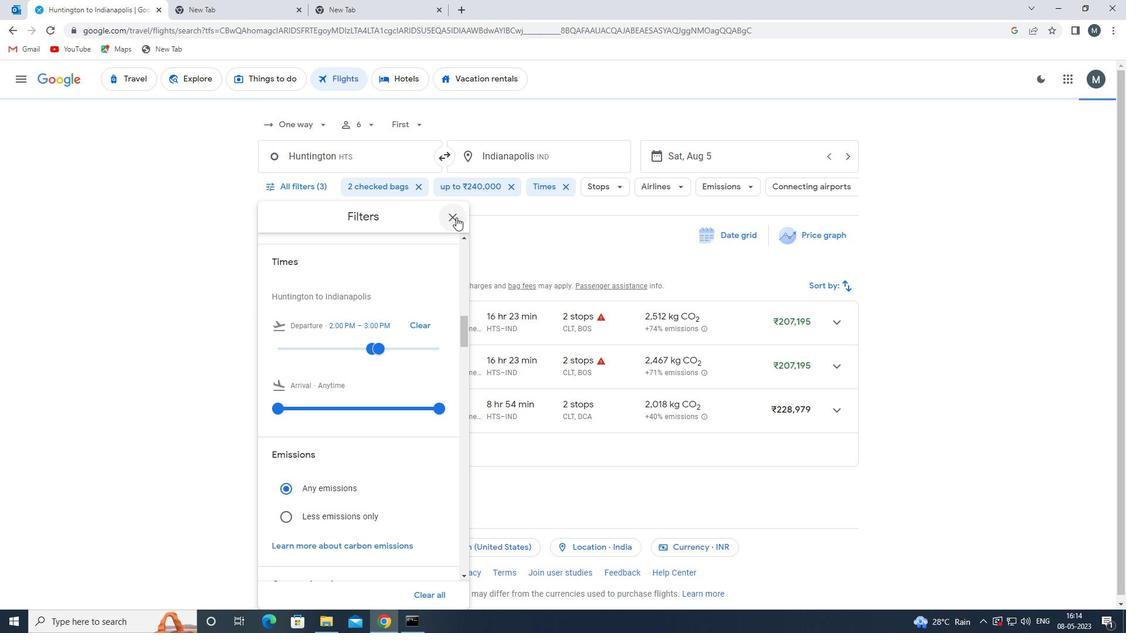 
Action: Mouse moved to (451, 218)
Screenshot: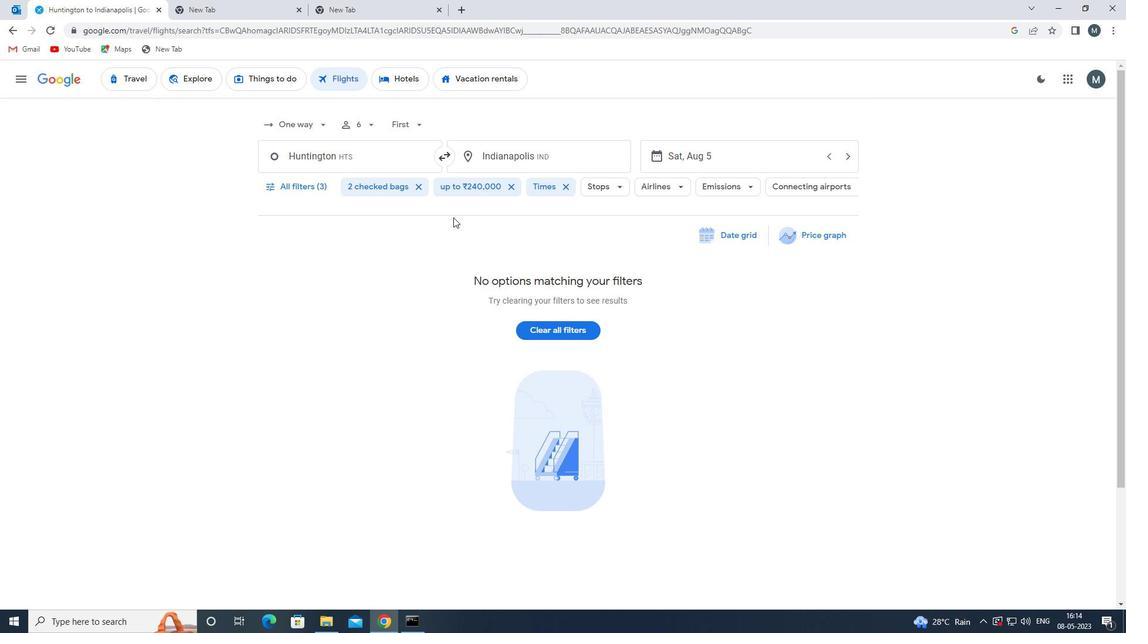 
